 Task: Plan a trip to Rotselaar, Belgium from 26th December, 2023 to 30th December, 2023 for 6 adults, 2 children. Place can be entire room or shared room with 6 bedrooms having 6 beds and 6 bathrooms. Property type can be house. Amenities needed are: wifi, washing machine, heating, TV, free parking on premises, hot tub, gym, smoking allowed.
Action: Mouse moved to (430, 115)
Screenshot: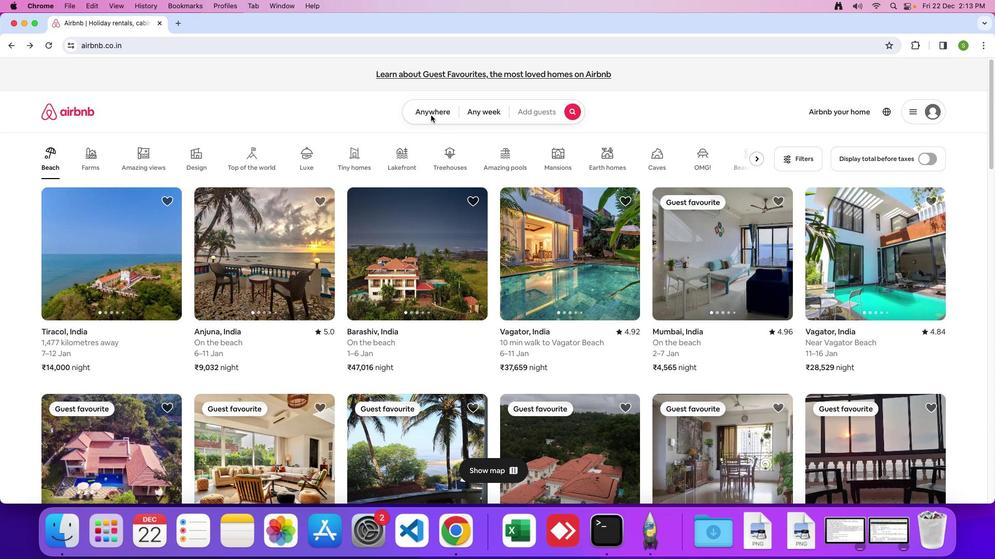 
Action: Mouse pressed left at (430, 115)
Screenshot: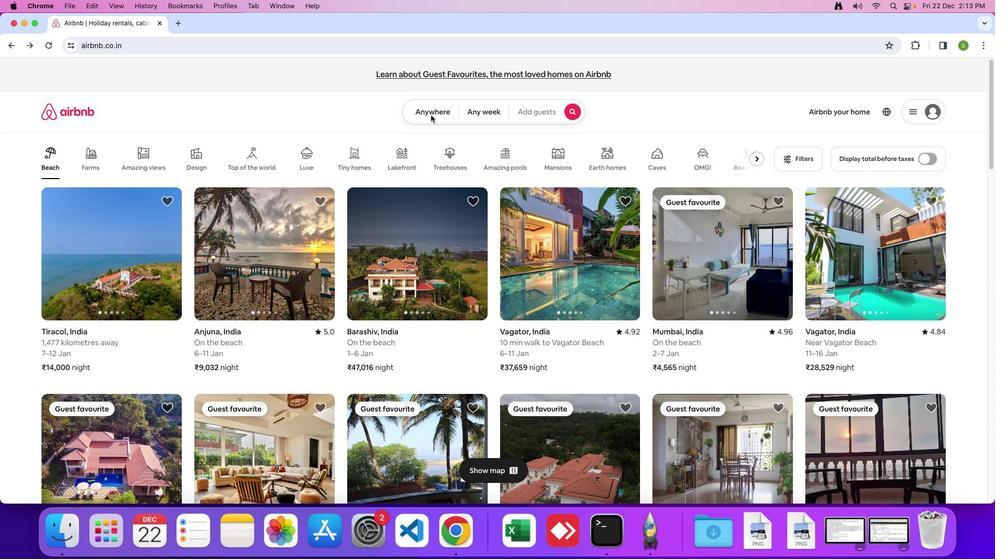 
Action: Mouse moved to (430, 113)
Screenshot: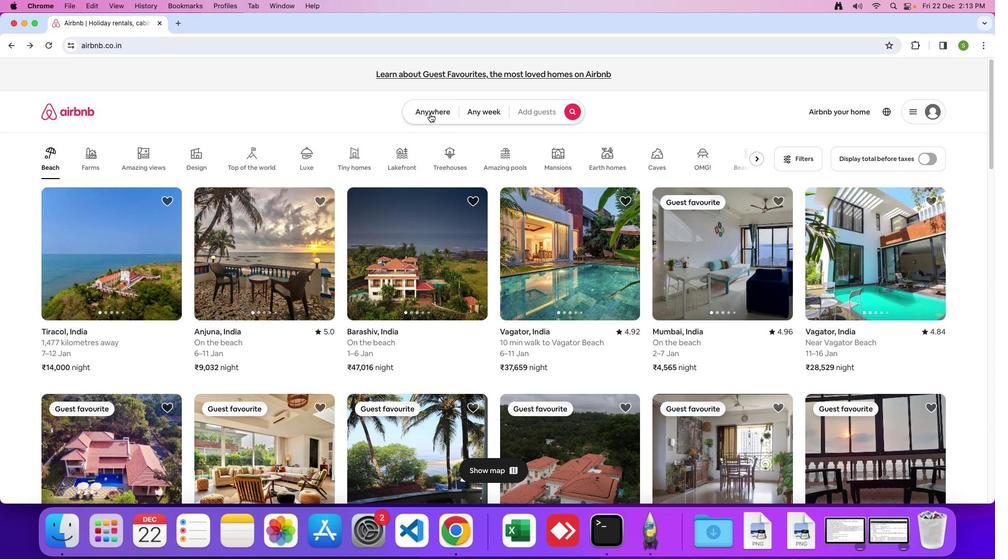 
Action: Mouse pressed left at (430, 113)
Screenshot: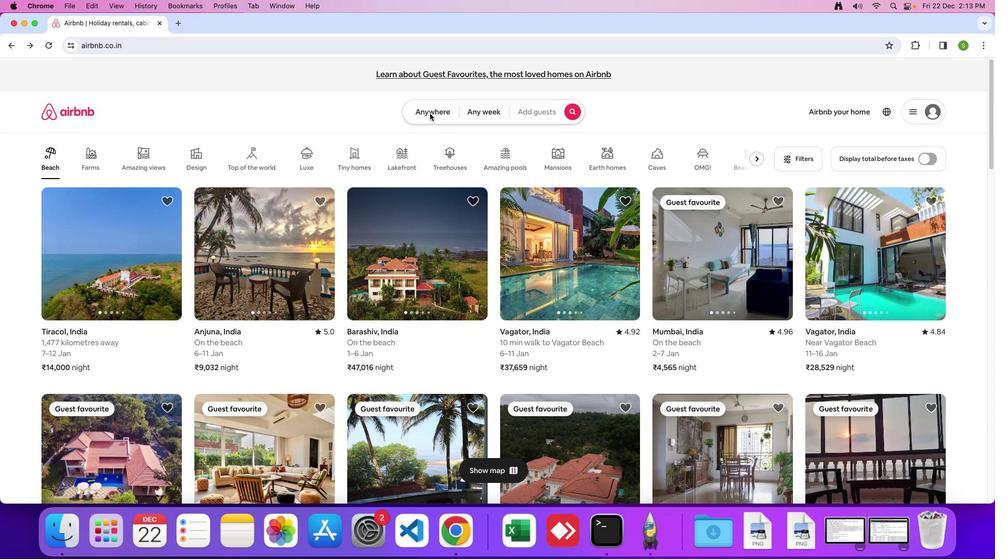 
Action: Mouse moved to (373, 149)
Screenshot: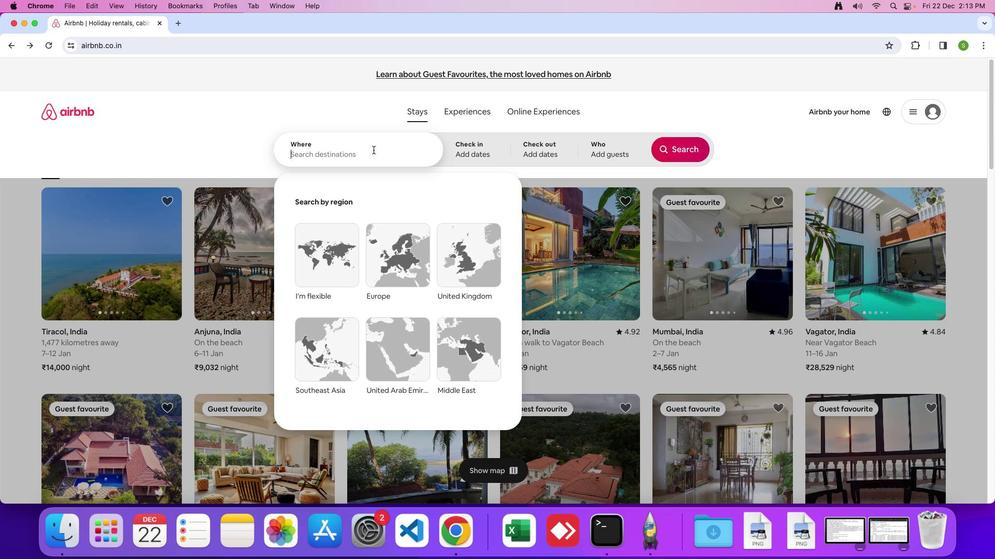 
Action: Mouse pressed left at (373, 149)
Screenshot: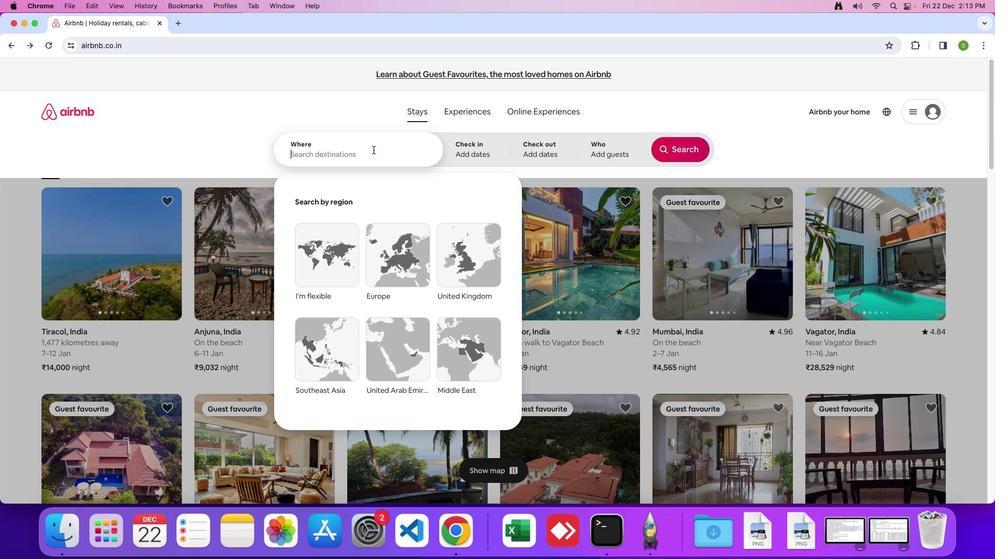 
Action: Key pressed 'R'Key.caps_lock'o''t''s''e''l''a''a''r'','Key.spaceKey.shift'B''e''l''g''i''u''m'Key.enter
Screenshot: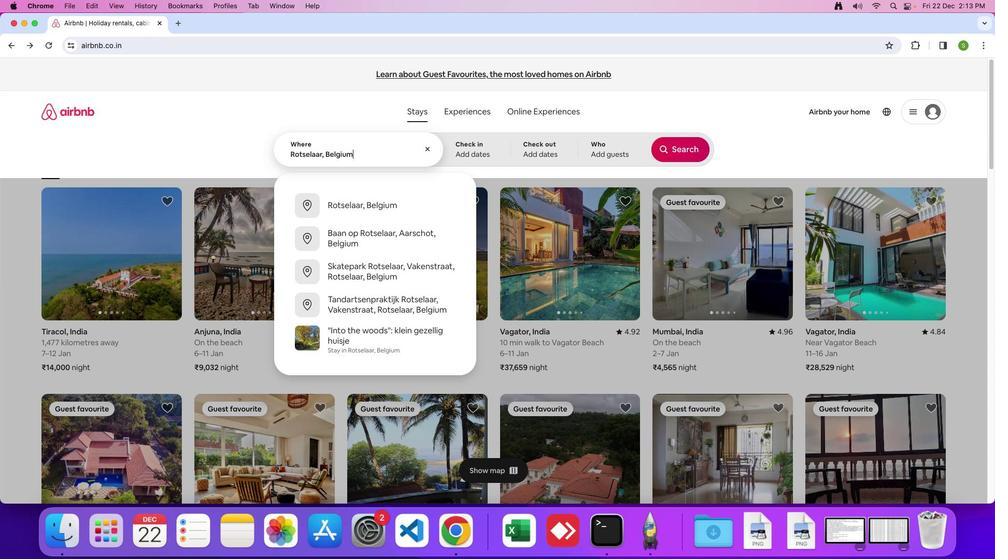 
Action: Mouse moved to (367, 379)
Screenshot: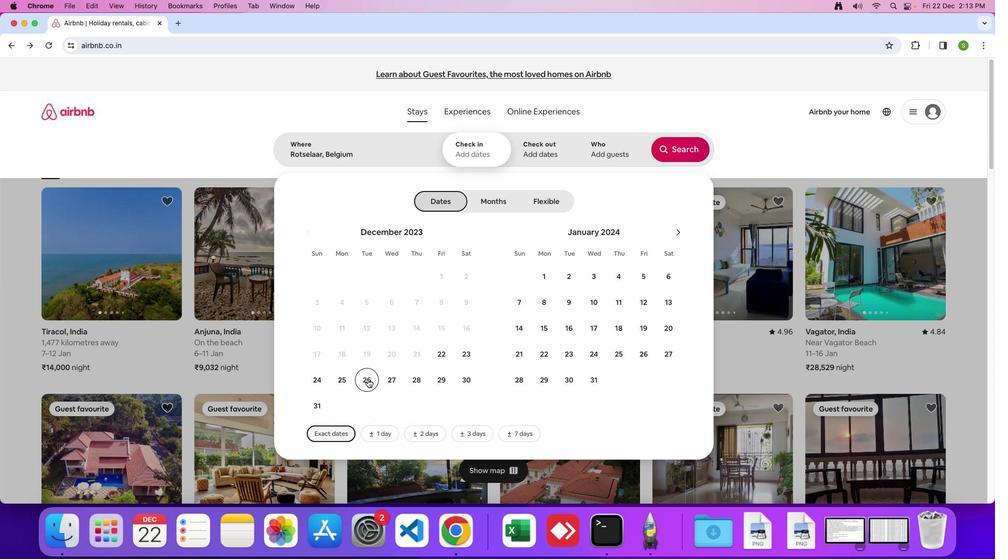 
Action: Mouse pressed left at (367, 379)
Screenshot: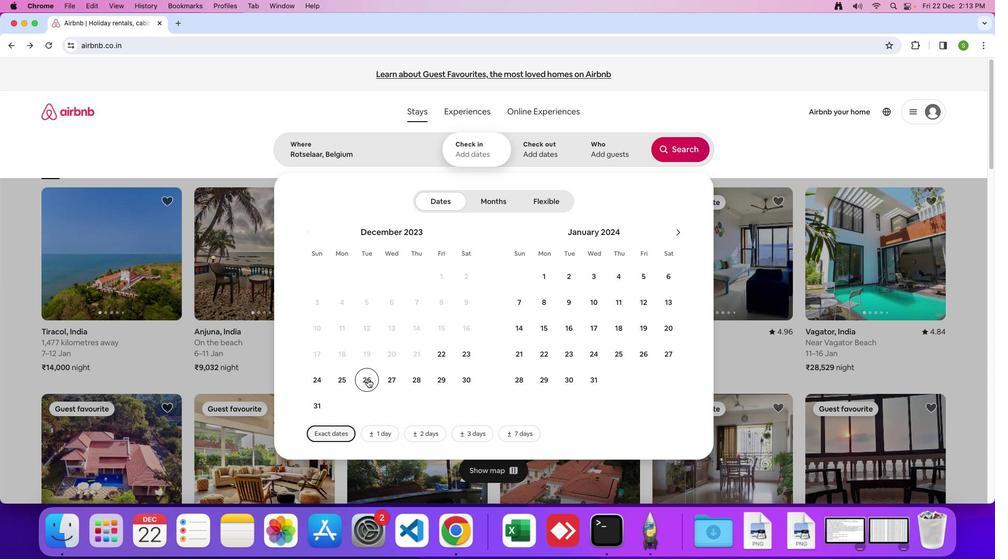 
Action: Mouse moved to (469, 378)
Screenshot: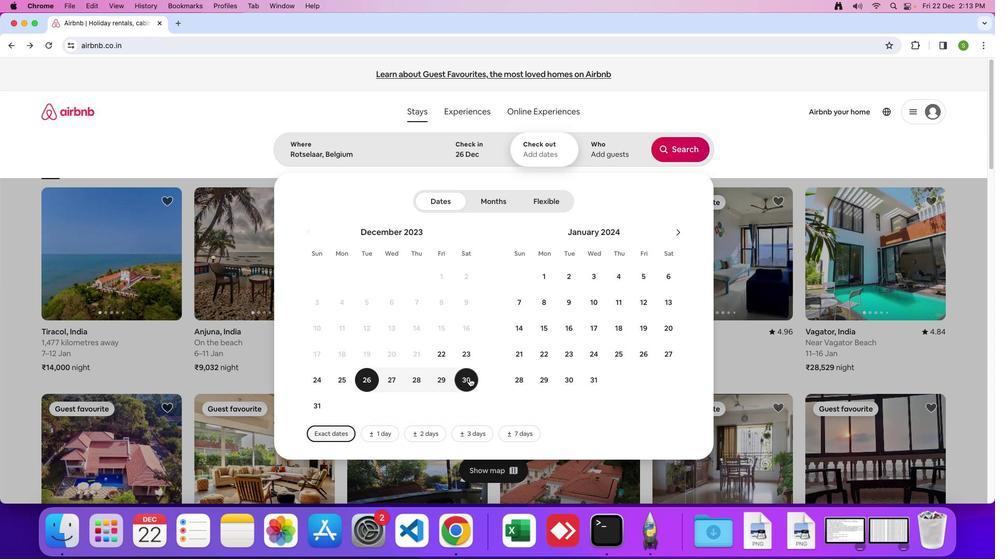 
Action: Mouse pressed left at (469, 378)
Screenshot: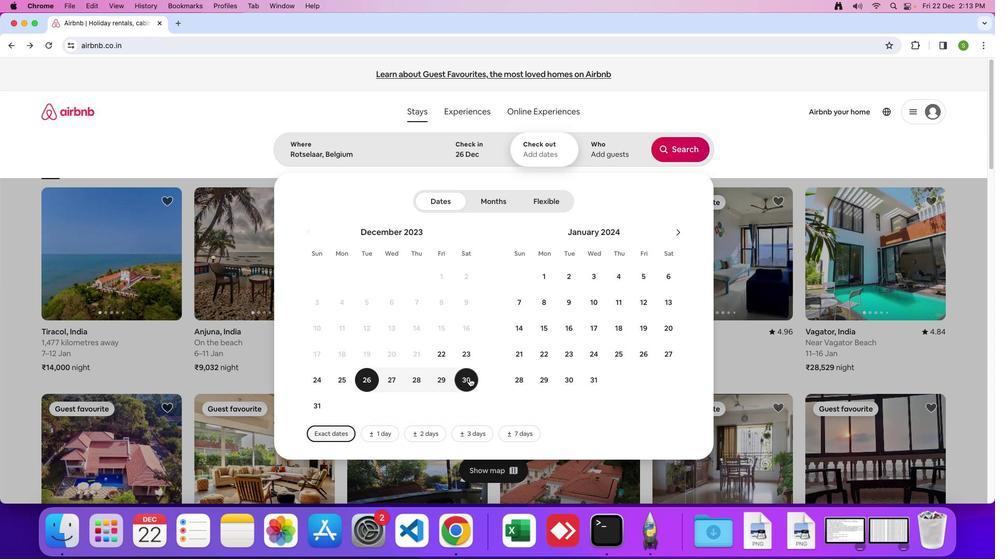 
Action: Mouse moved to (602, 158)
Screenshot: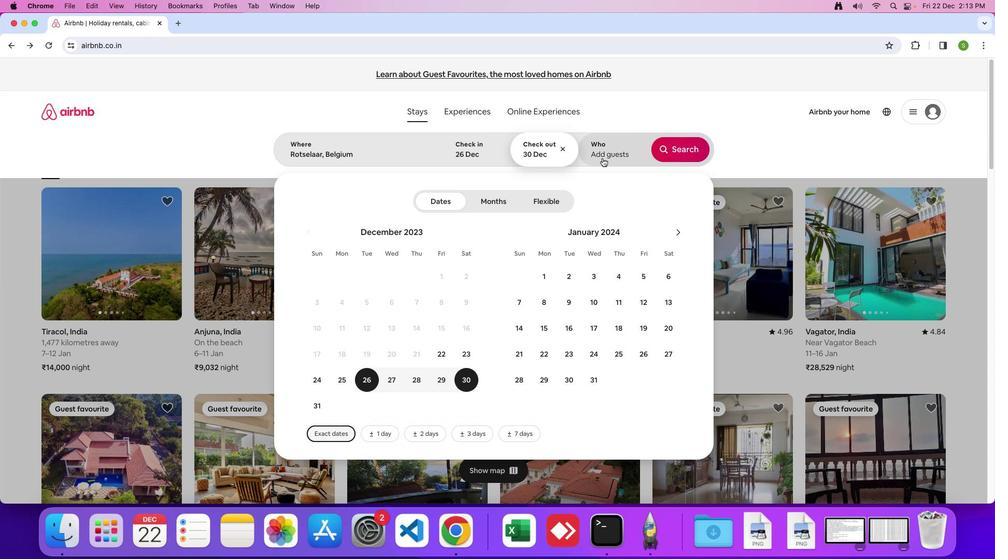 
Action: Mouse pressed left at (602, 158)
Screenshot: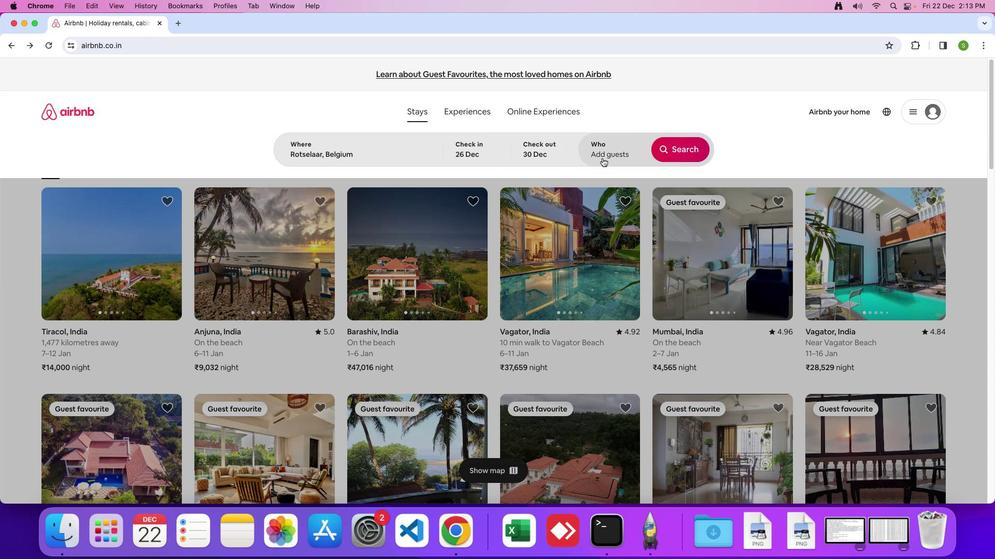 
Action: Mouse moved to (689, 205)
Screenshot: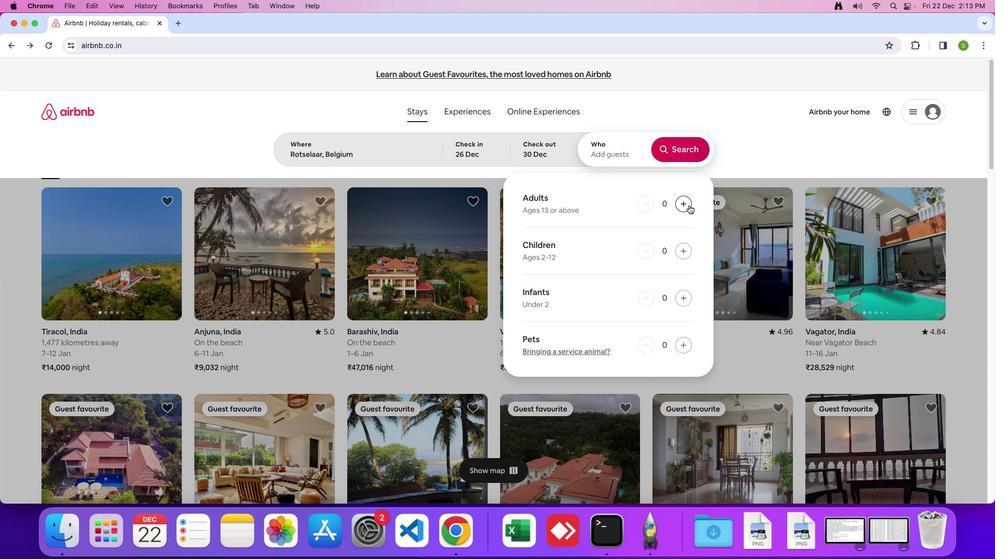 
Action: Mouse pressed left at (689, 205)
Screenshot: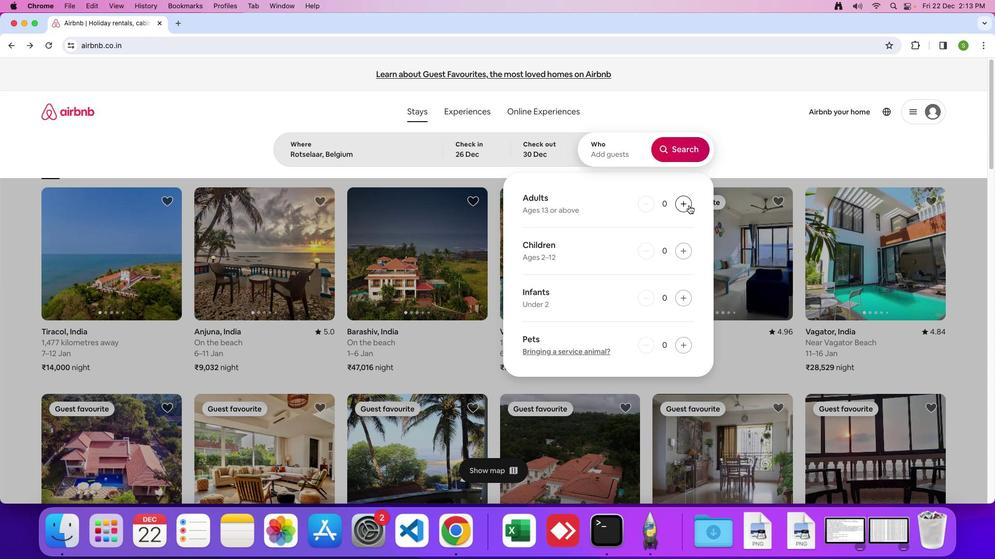 
Action: Mouse moved to (685, 205)
Screenshot: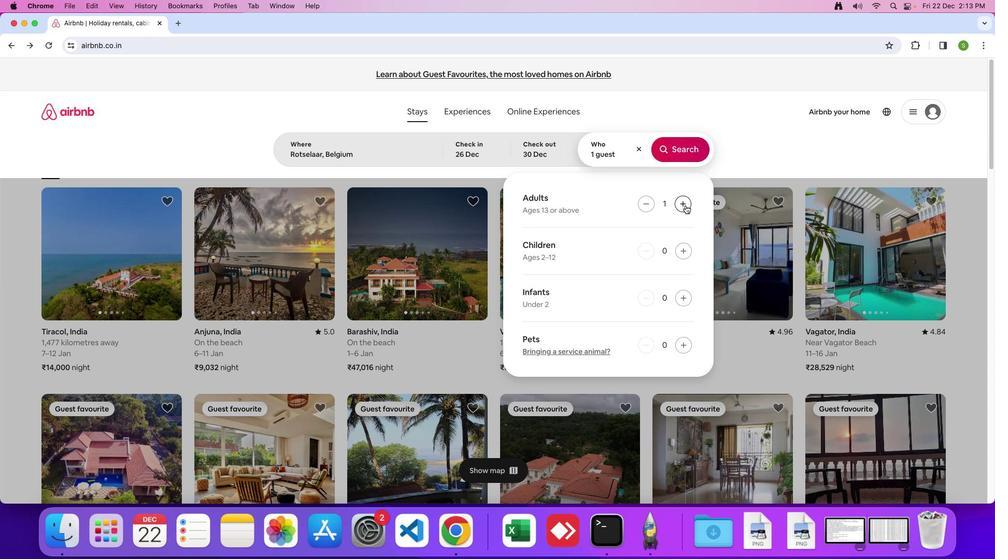 
Action: Mouse pressed left at (685, 205)
Screenshot: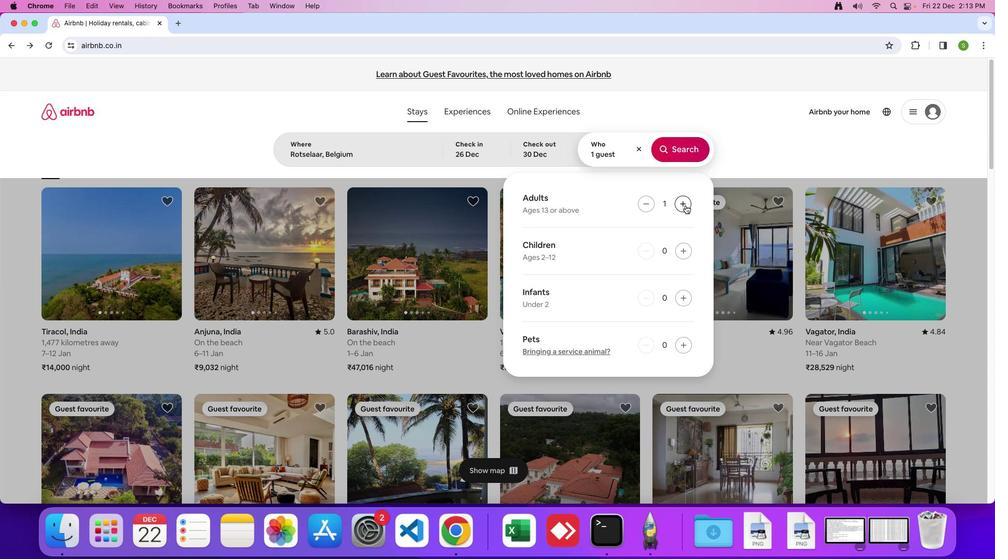 
Action: Mouse pressed left at (685, 205)
Screenshot: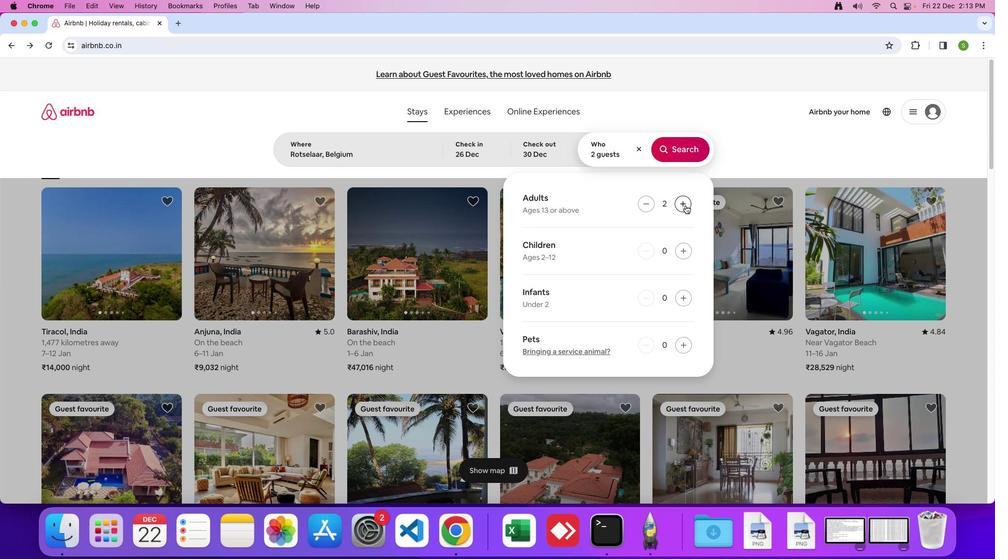 
Action: Mouse pressed left at (685, 205)
Screenshot: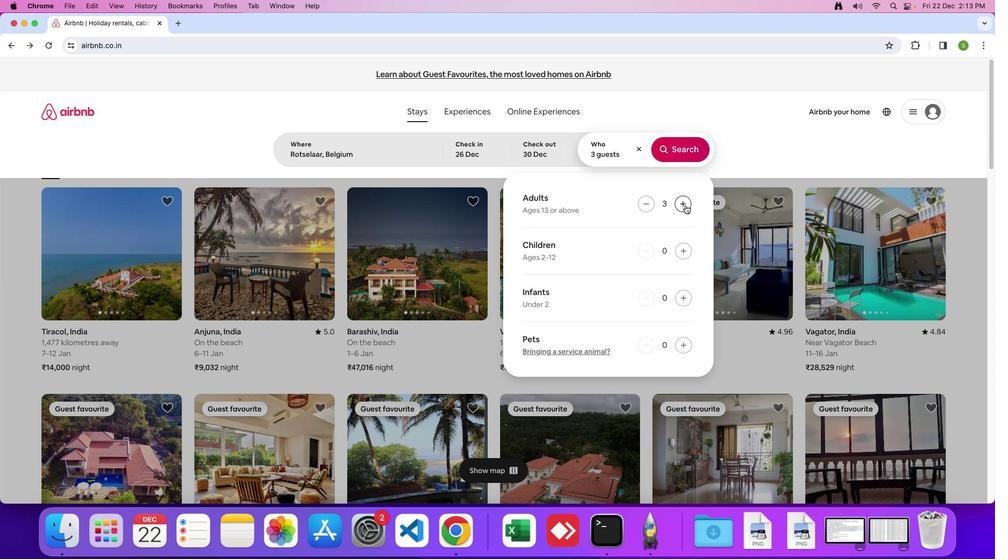 
Action: Mouse pressed left at (685, 205)
Screenshot: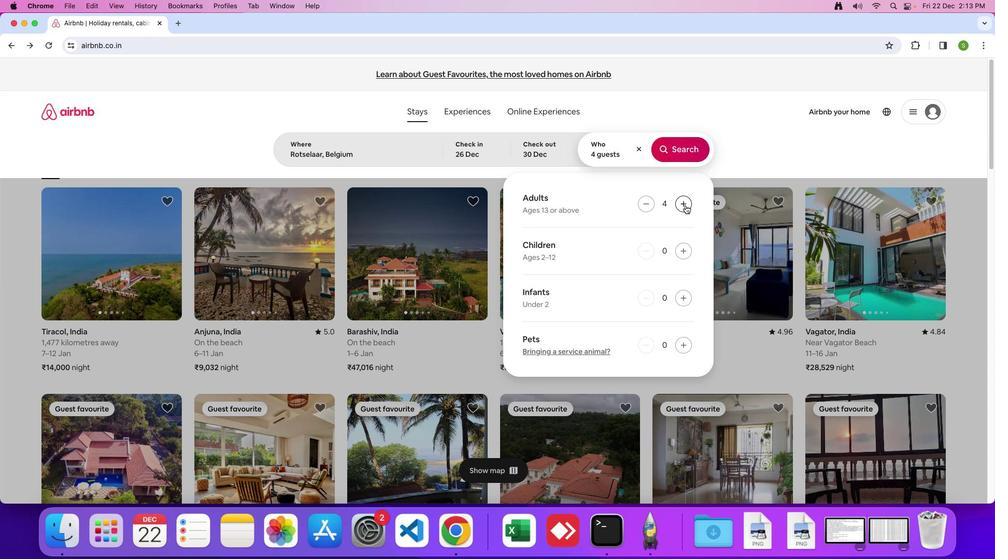
Action: Mouse pressed left at (685, 205)
Screenshot: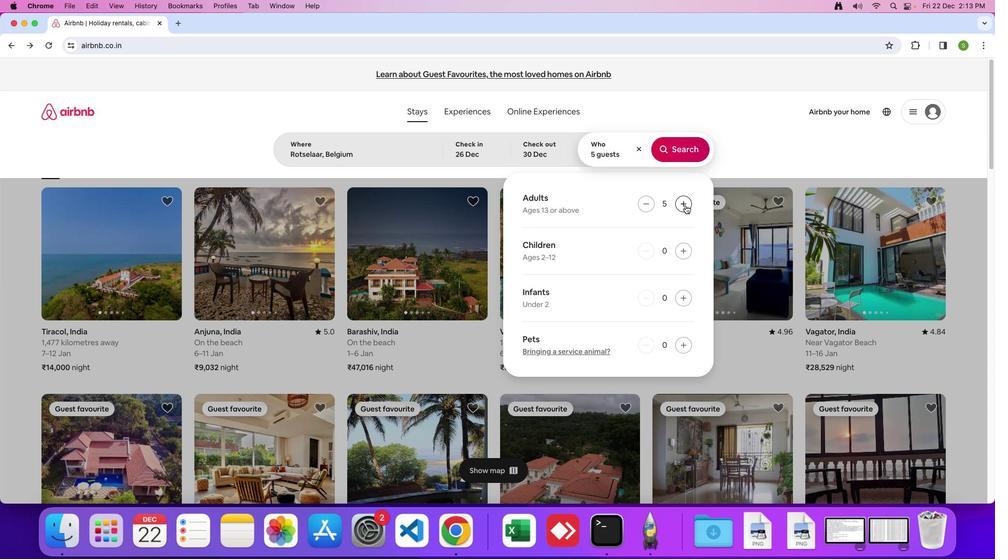 
Action: Mouse moved to (686, 248)
Screenshot: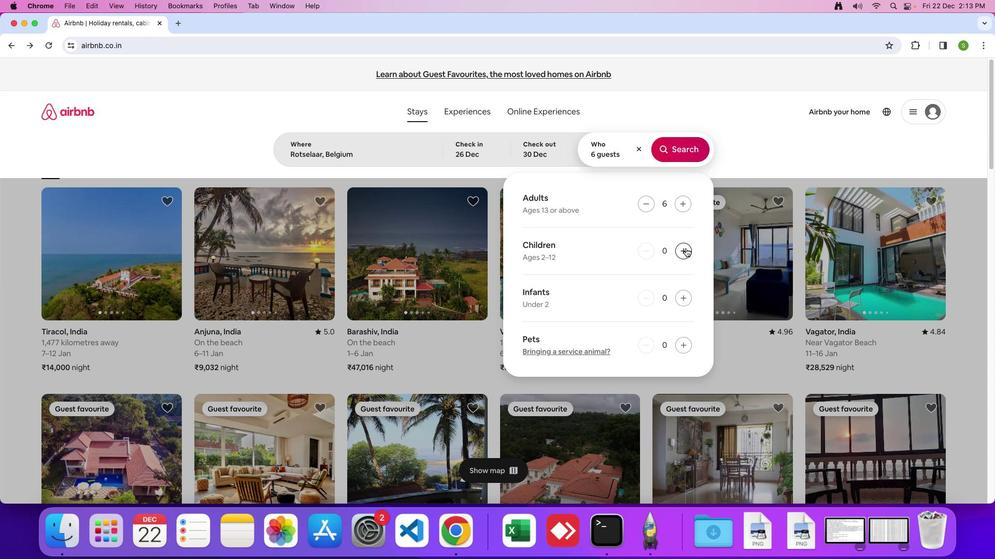 
Action: Mouse pressed left at (686, 248)
Screenshot: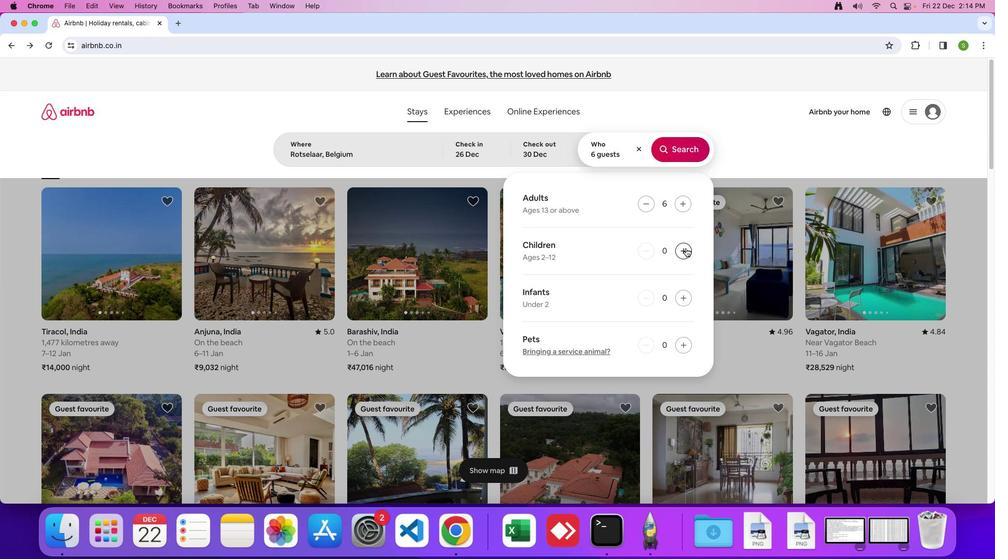 
Action: Mouse pressed left at (686, 248)
Screenshot: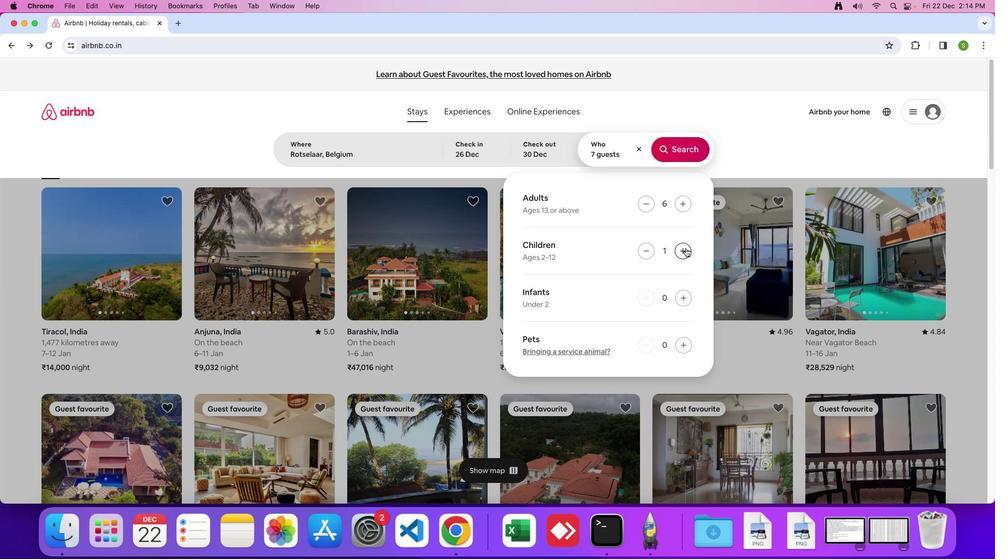 
Action: Mouse moved to (670, 150)
Screenshot: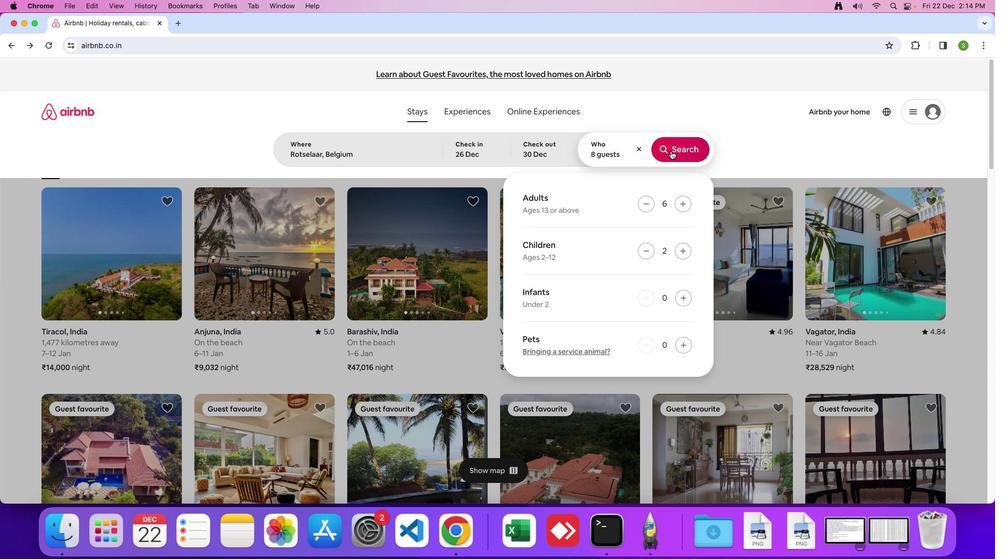 
Action: Mouse pressed left at (670, 150)
Screenshot: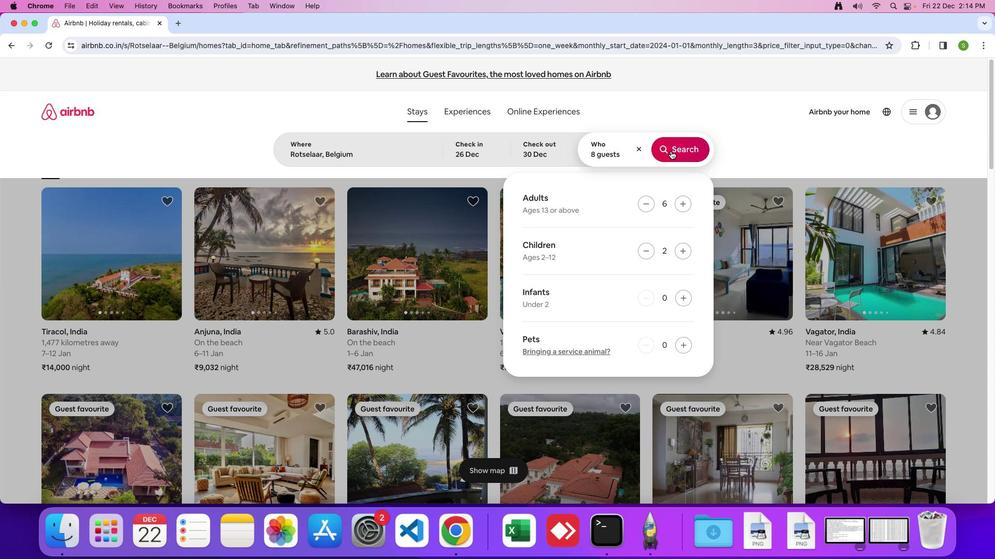 
Action: Mouse moved to (835, 123)
Screenshot: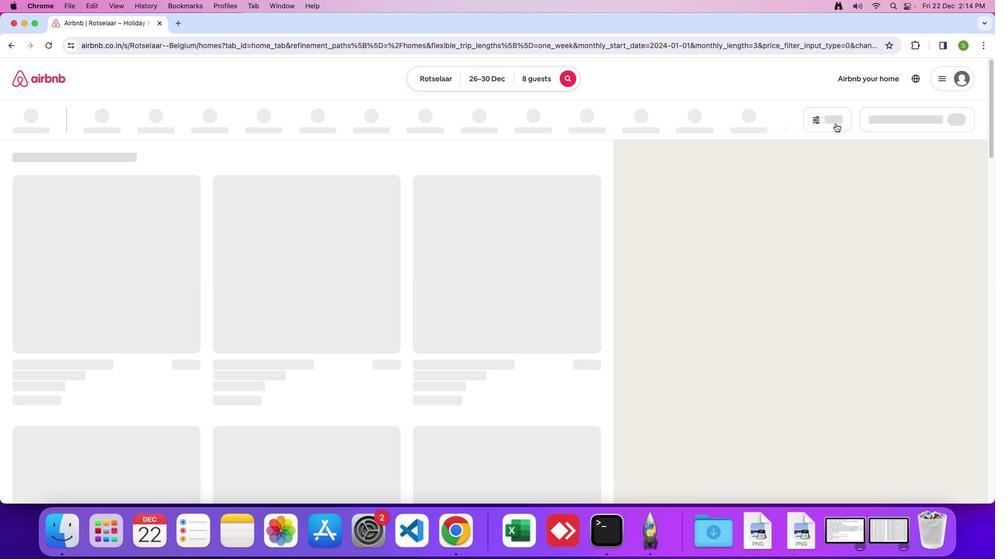 
Action: Mouse pressed left at (835, 123)
Screenshot: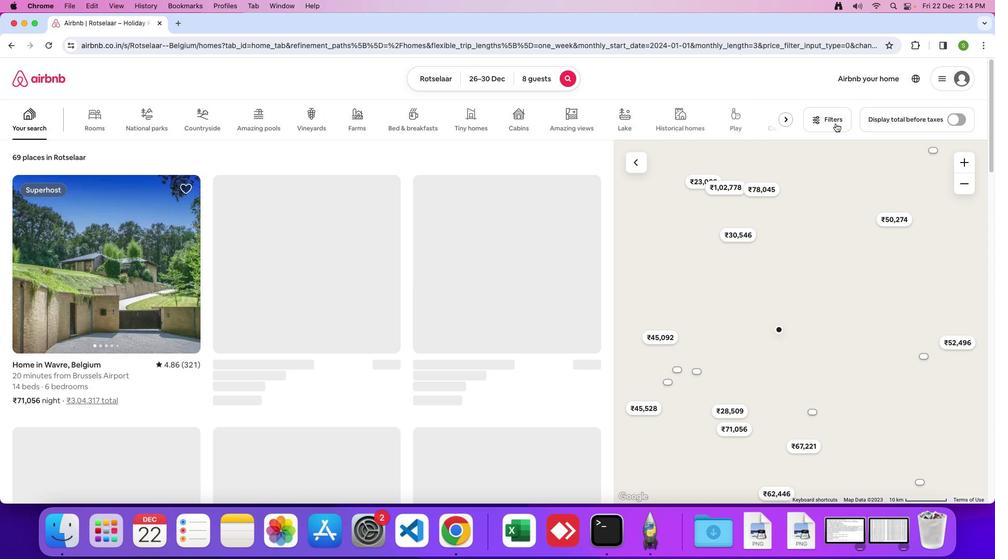 
Action: Mouse moved to (464, 320)
Screenshot: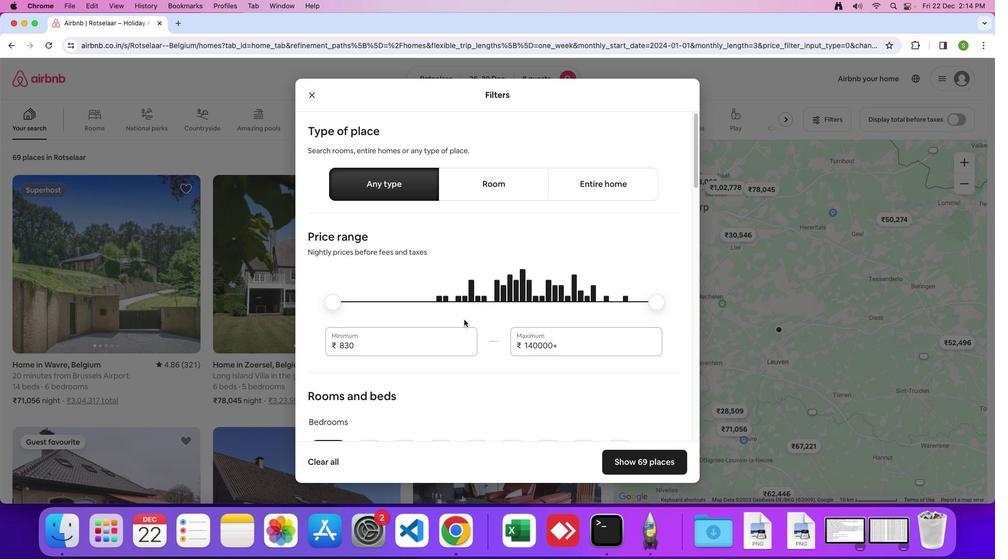 
Action: Mouse scrolled (464, 320) with delta (0, 0)
Screenshot: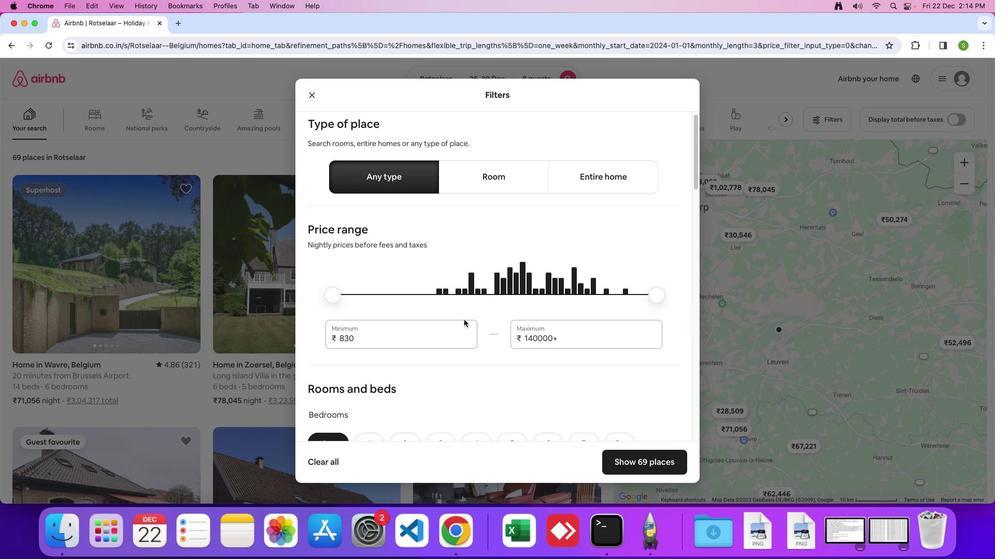 
Action: Mouse scrolled (464, 320) with delta (0, 0)
Screenshot: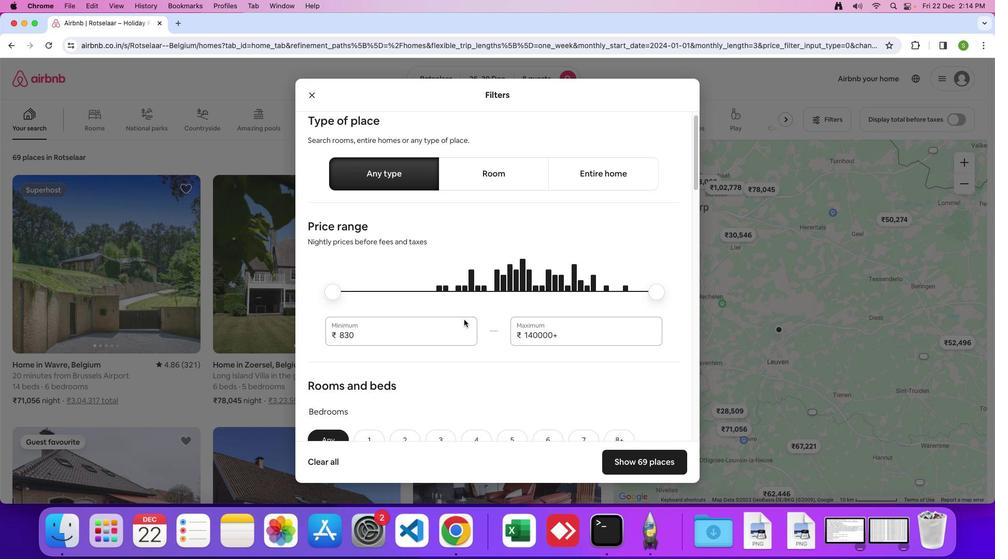 
Action: Mouse scrolled (464, 320) with delta (0, 0)
Screenshot: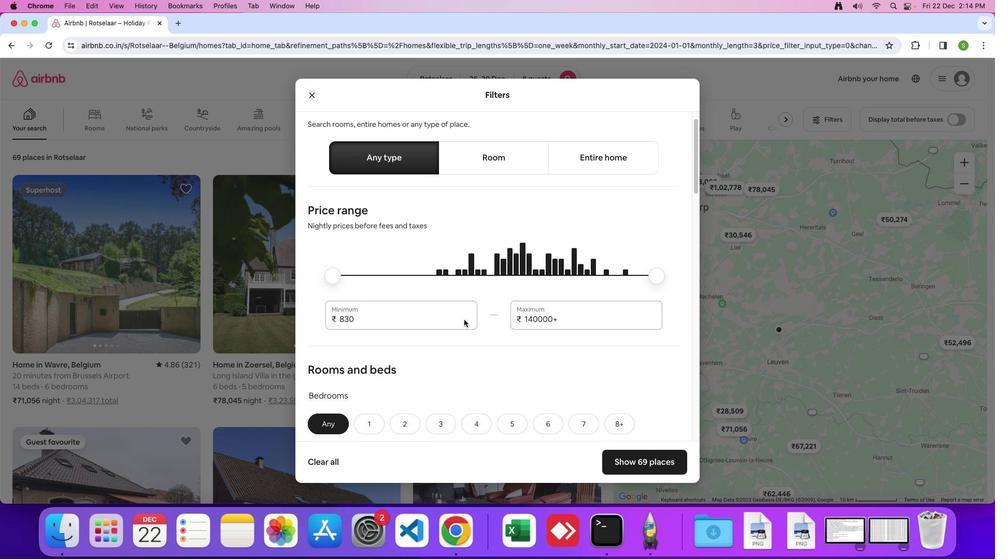 
Action: Mouse scrolled (464, 320) with delta (0, 0)
Screenshot: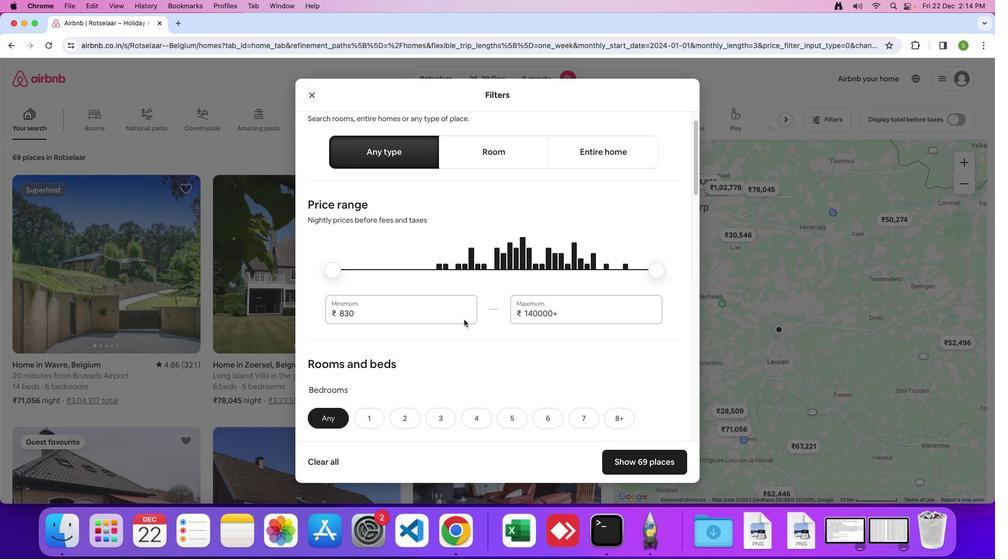
Action: Mouse scrolled (464, 320) with delta (0, 0)
Screenshot: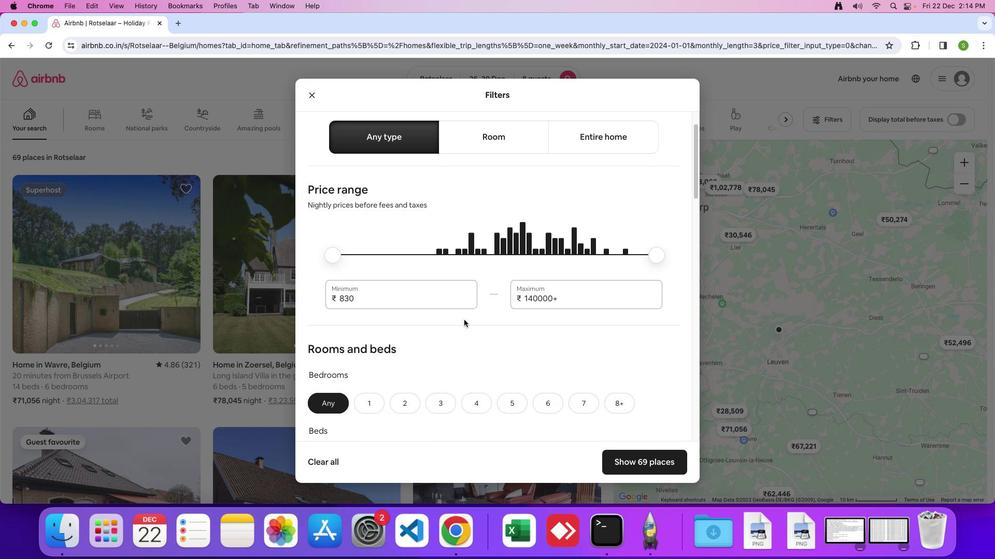 
Action: Mouse scrolled (464, 320) with delta (0, 0)
Screenshot: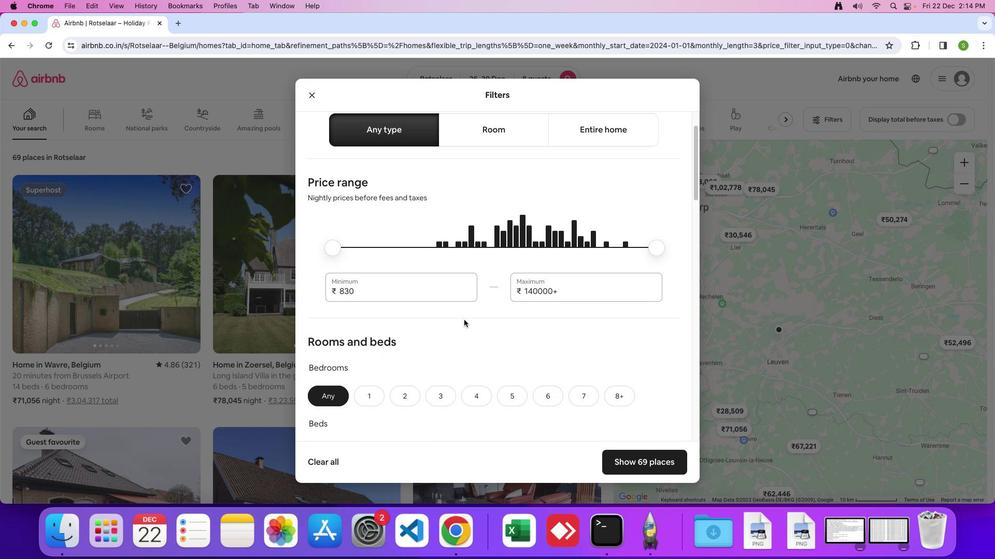 
Action: Mouse scrolled (464, 320) with delta (0, 0)
Screenshot: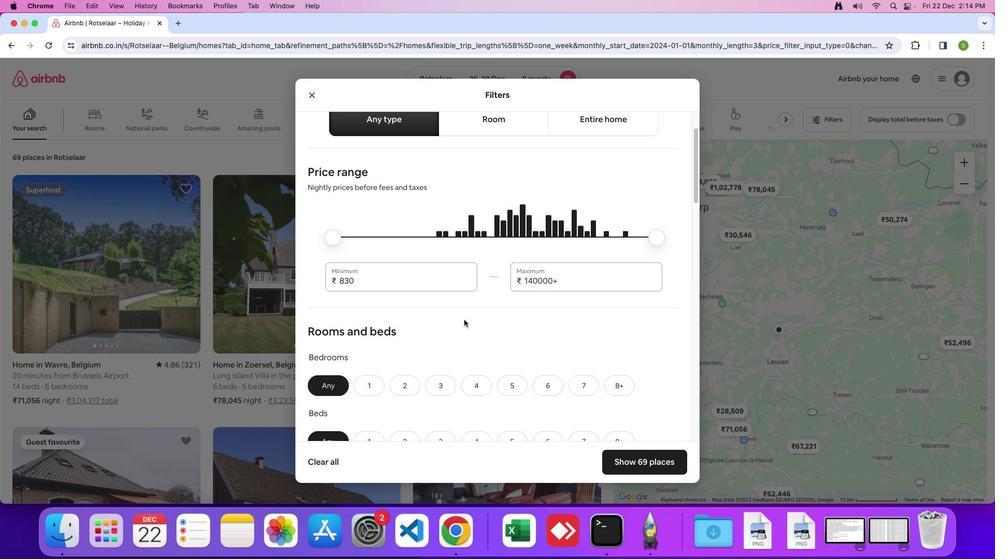 
Action: Mouse scrolled (464, 320) with delta (0, 0)
Screenshot: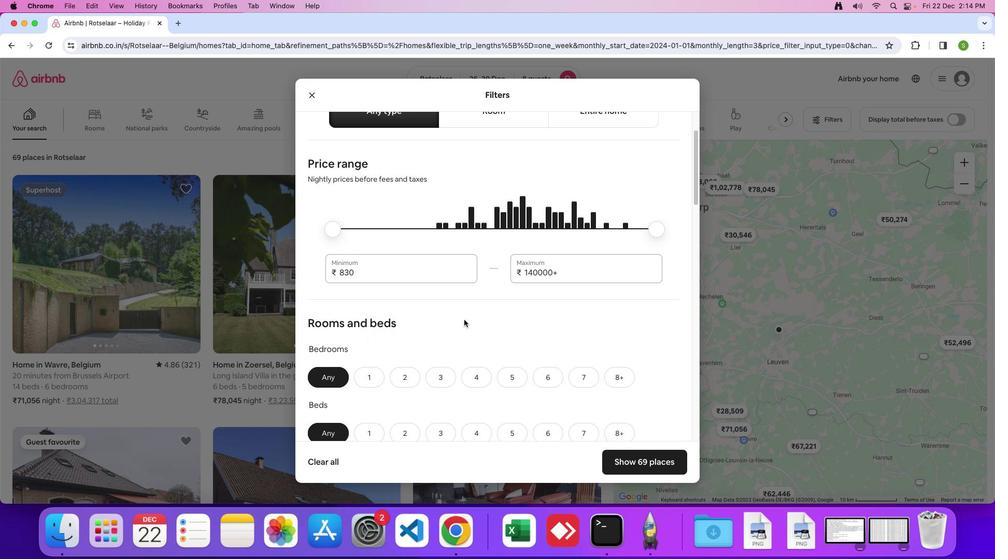 
Action: Mouse scrolled (464, 320) with delta (0, 0)
Screenshot: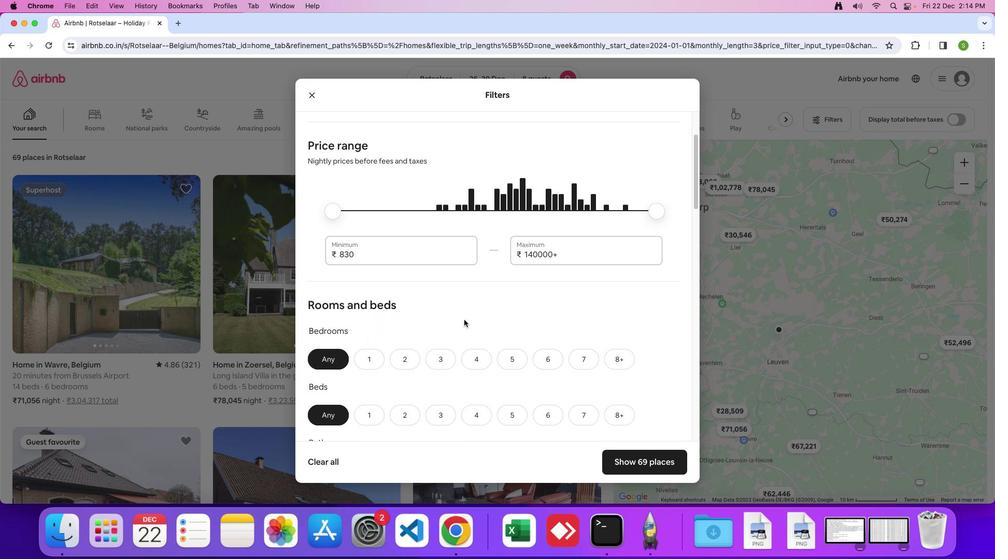 
Action: Mouse scrolled (464, 320) with delta (0, 0)
Screenshot: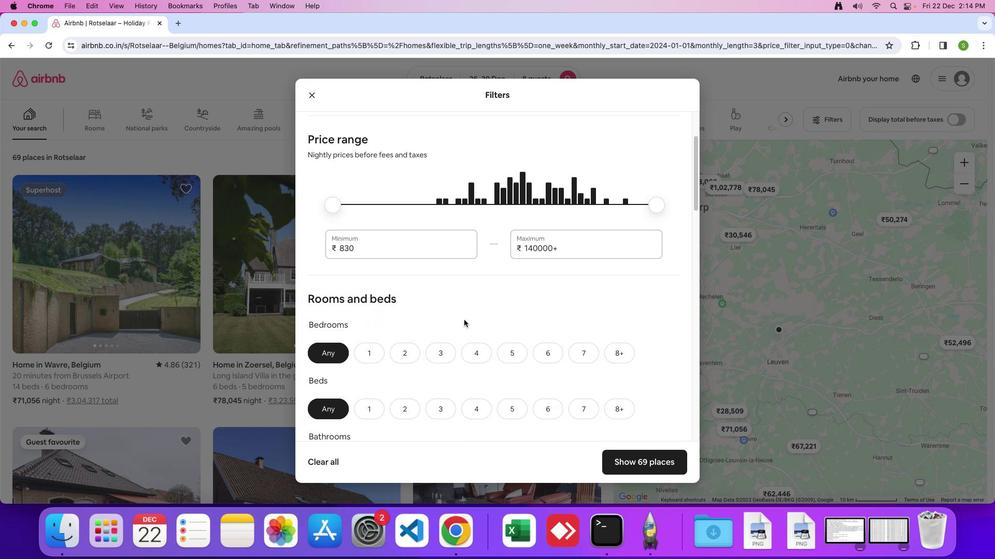 
Action: Mouse scrolled (464, 320) with delta (0, 0)
Screenshot: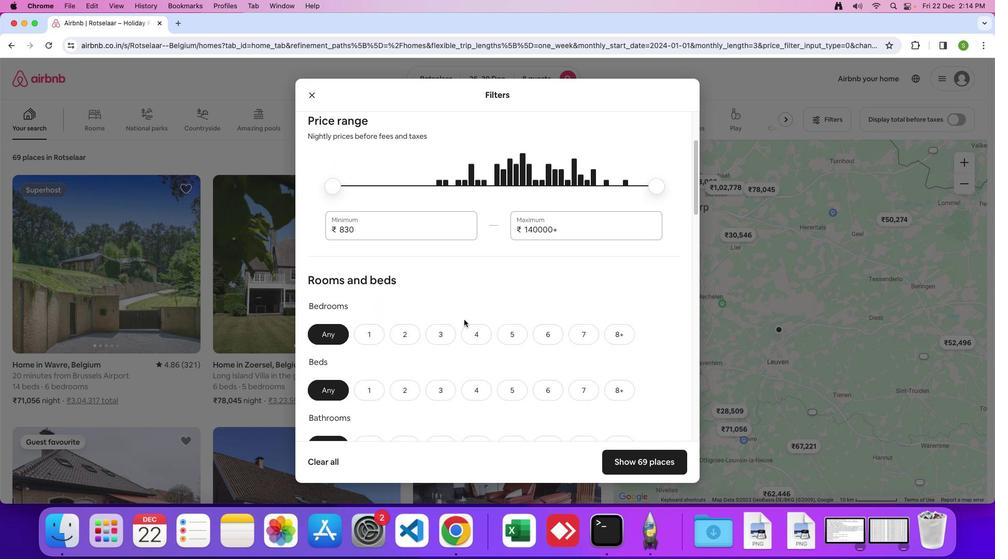 
Action: Mouse scrolled (464, 320) with delta (0, 0)
Screenshot: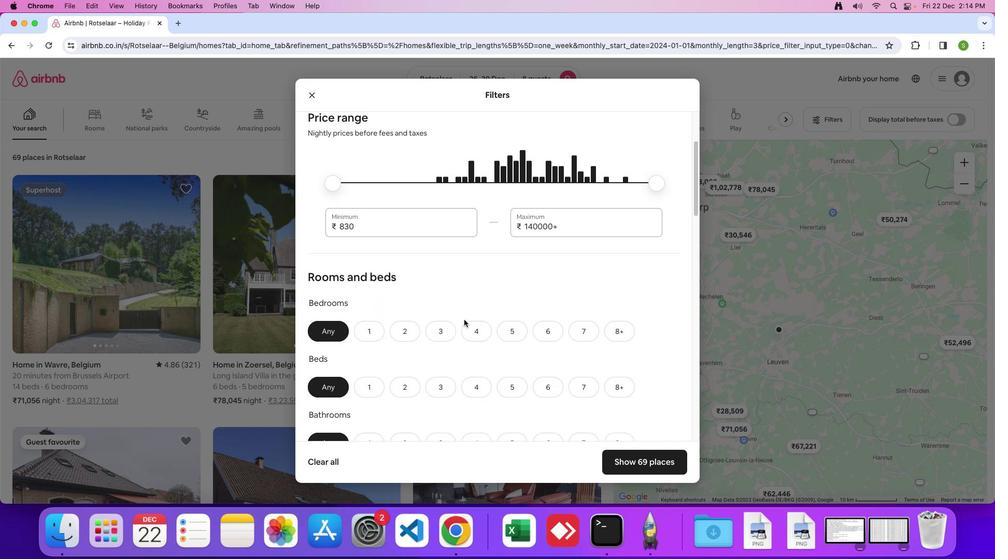 
Action: Mouse scrolled (464, 320) with delta (0, 0)
Screenshot: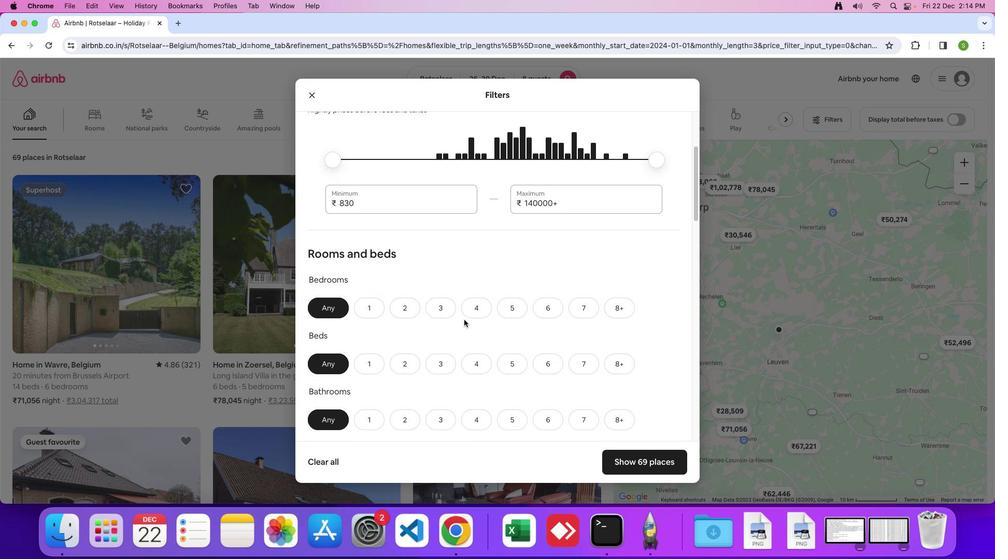 
Action: Mouse scrolled (464, 320) with delta (0, 0)
Screenshot: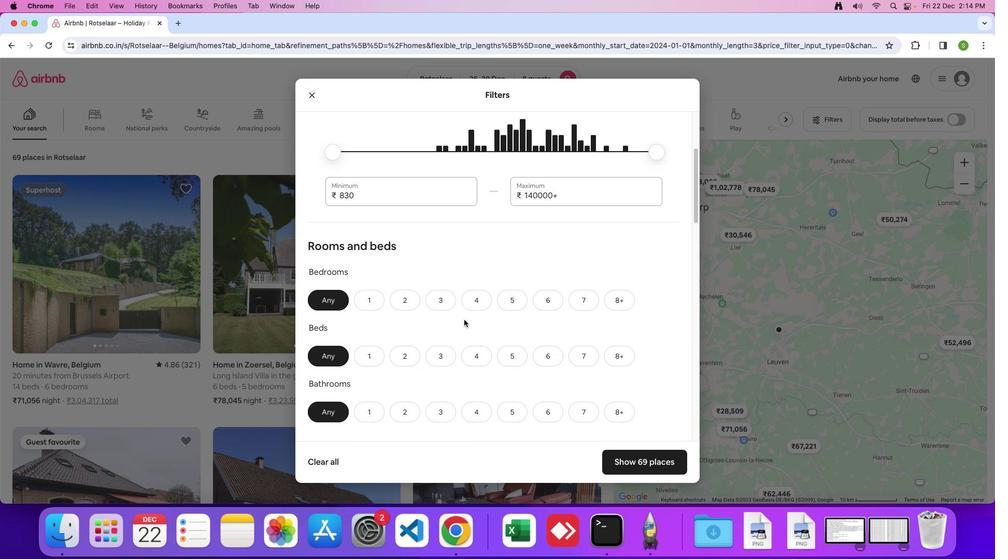
Action: Mouse moved to (540, 290)
Screenshot: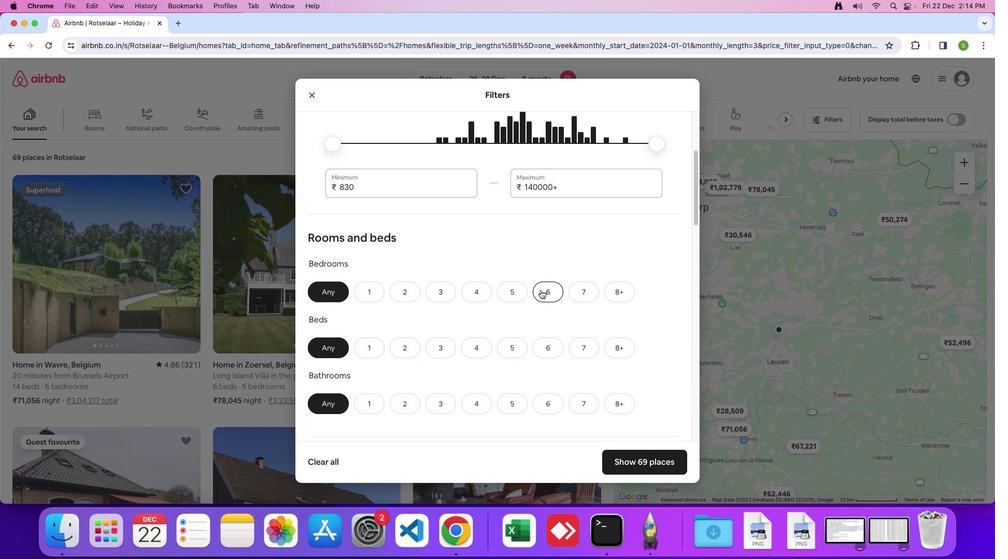 
Action: Mouse pressed left at (540, 290)
Screenshot: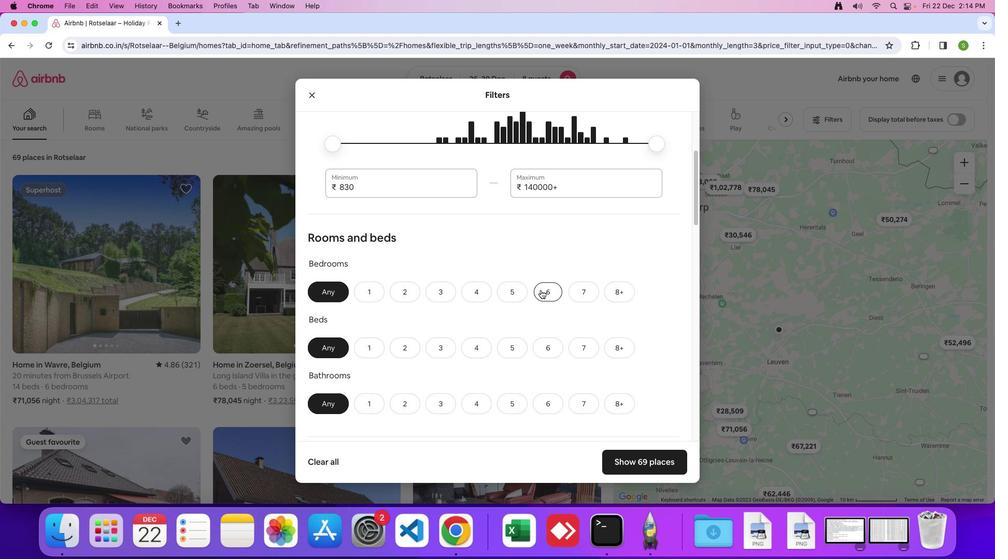 
Action: Mouse moved to (548, 343)
Screenshot: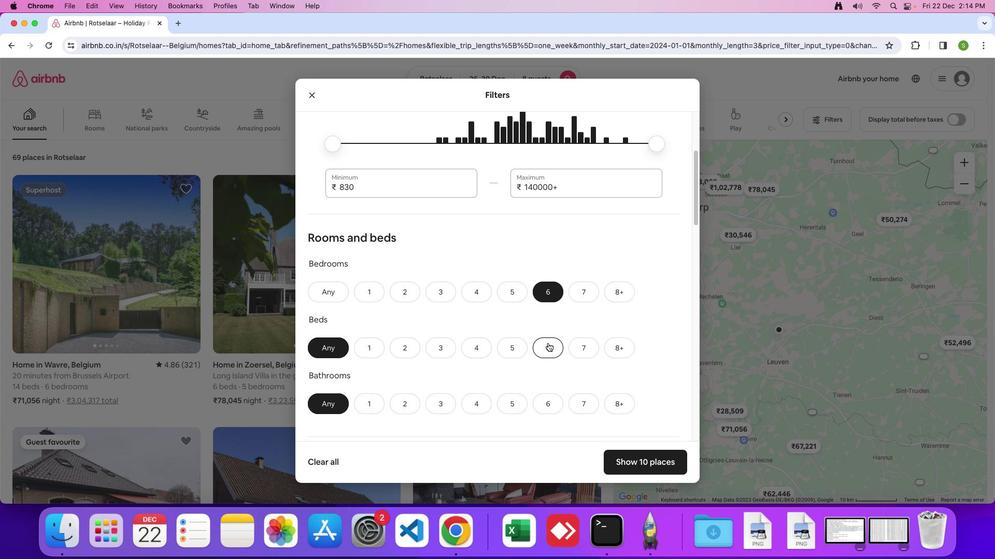 
Action: Mouse pressed left at (548, 343)
Screenshot: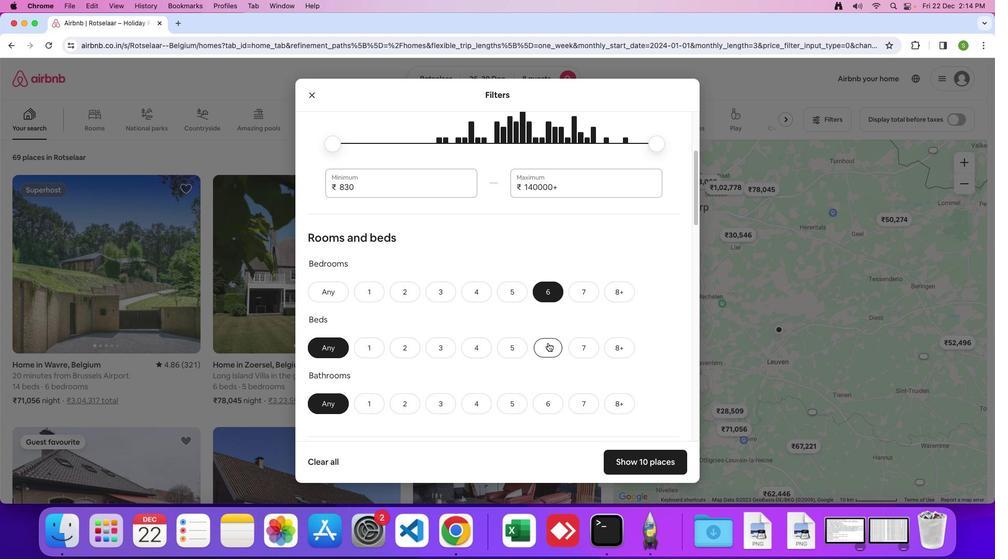 
Action: Mouse moved to (554, 404)
Screenshot: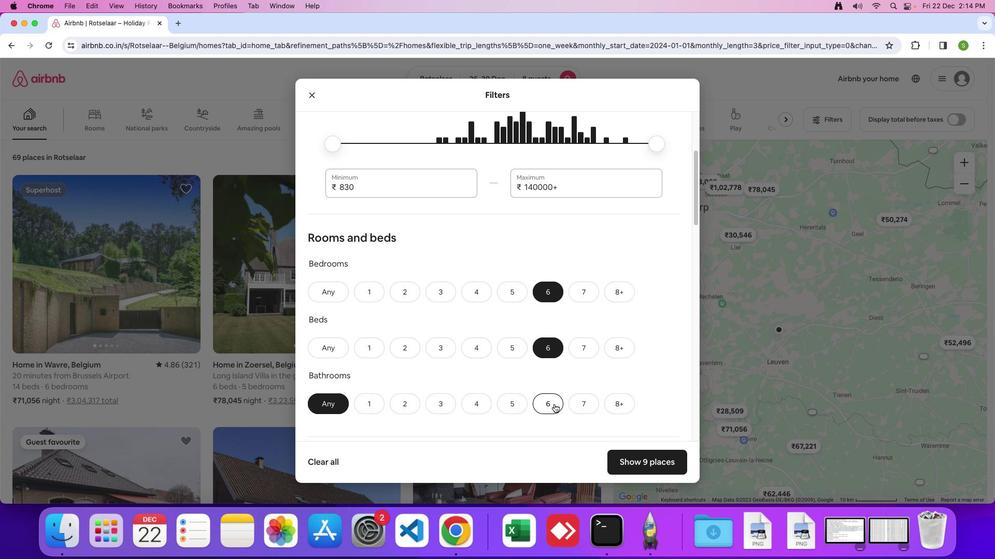 
Action: Mouse pressed left at (554, 404)
Screenshot: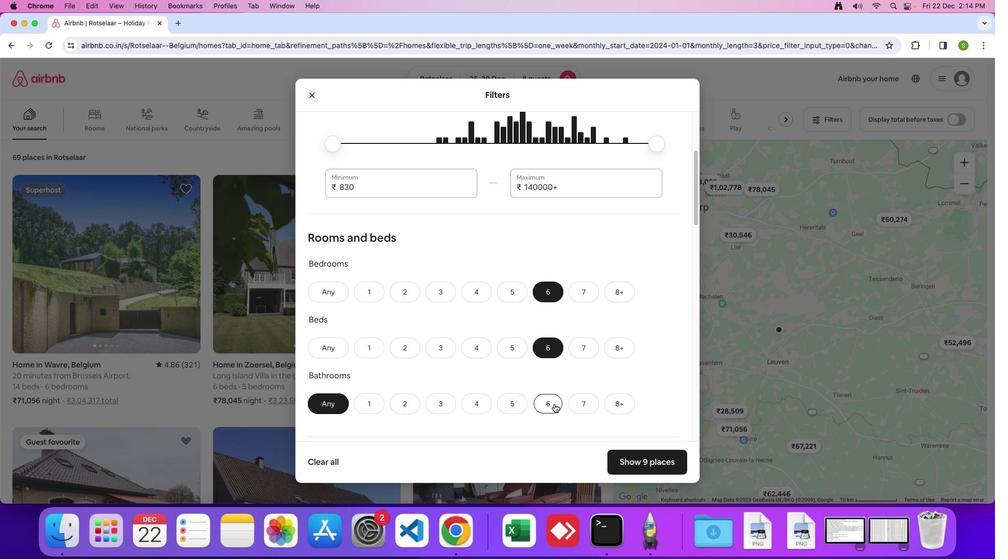 
Action: Mouse moved to (501, 336)
Screenshot: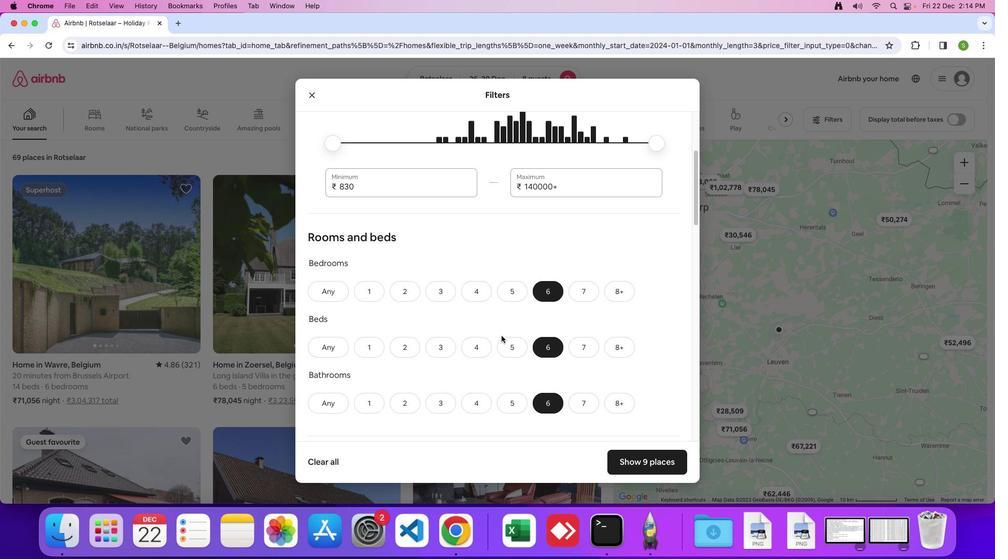 
Action: Mouse scrolled (501, 336) with delta (0, 0)
Screenshot: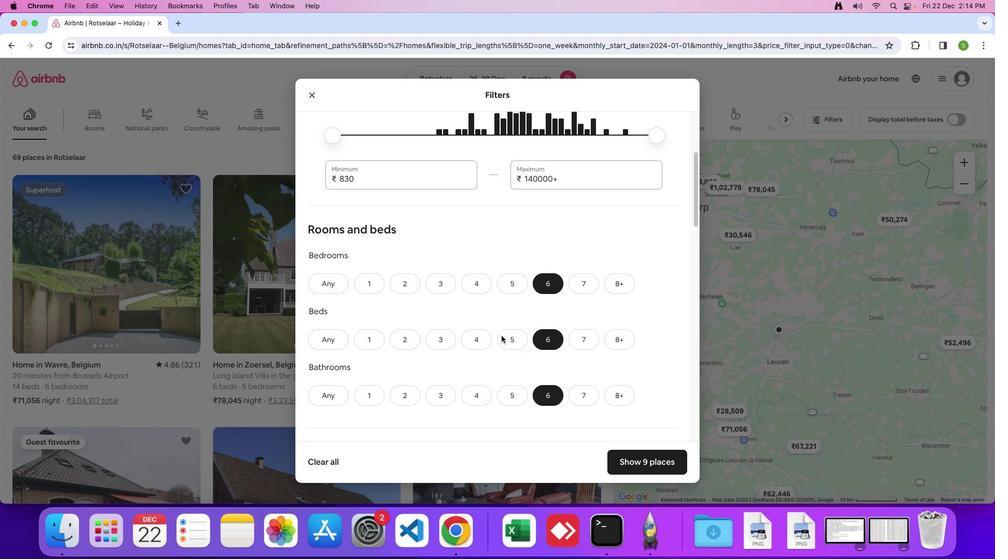 
Action: Mouse scrolled (501, 336) with delta (0, 0)
Screenshot: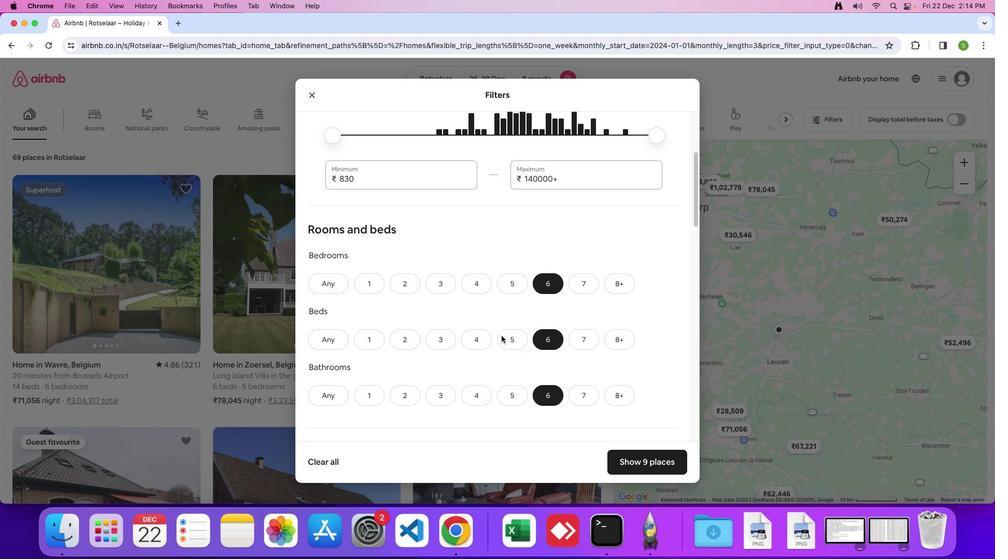 
Action: Mouse scrolled (501, 336) with delta (0, -2)
Screenshot: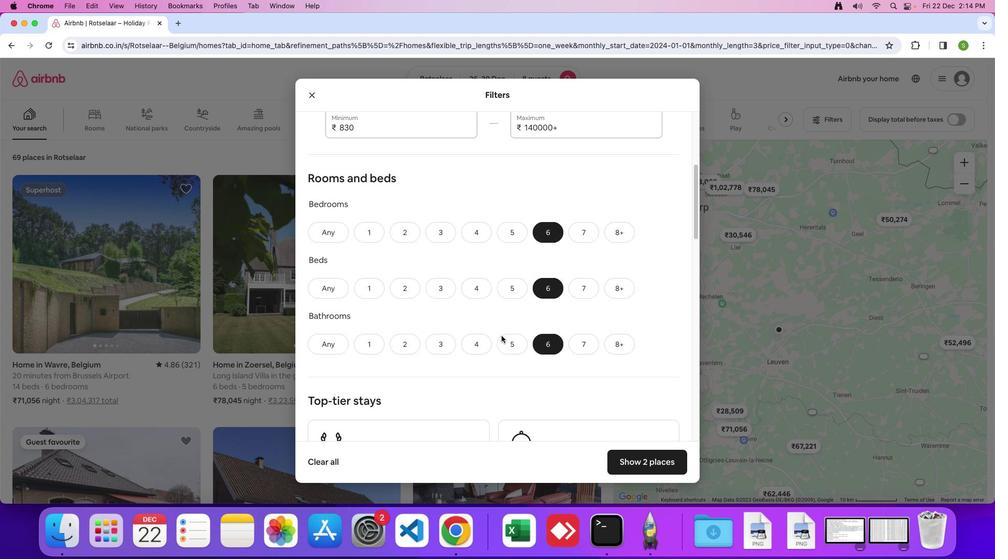 
Action: Mouse moved to (501, 336)
Screenshot: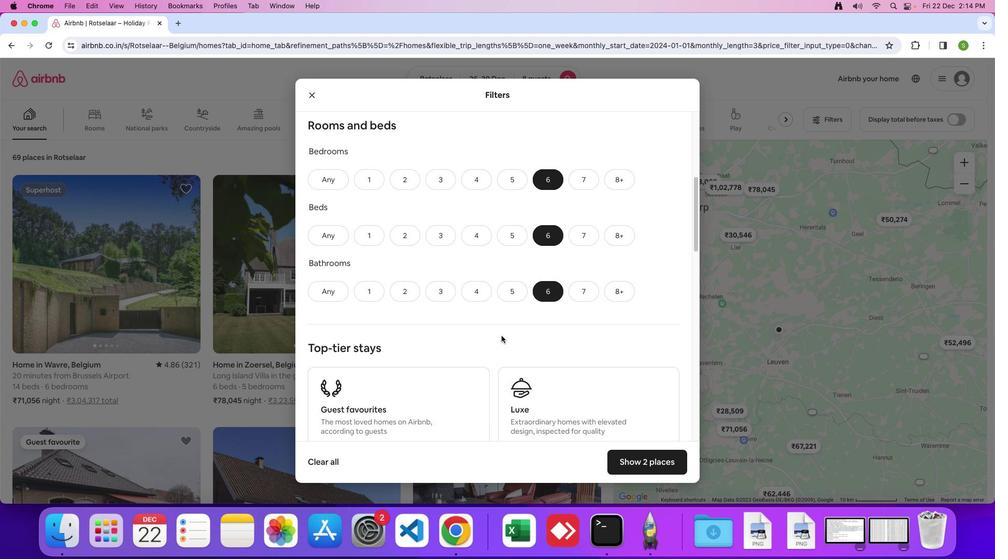 
Action: Mouse scrolled (501, 336) with delta (0, 0)
Screenshot: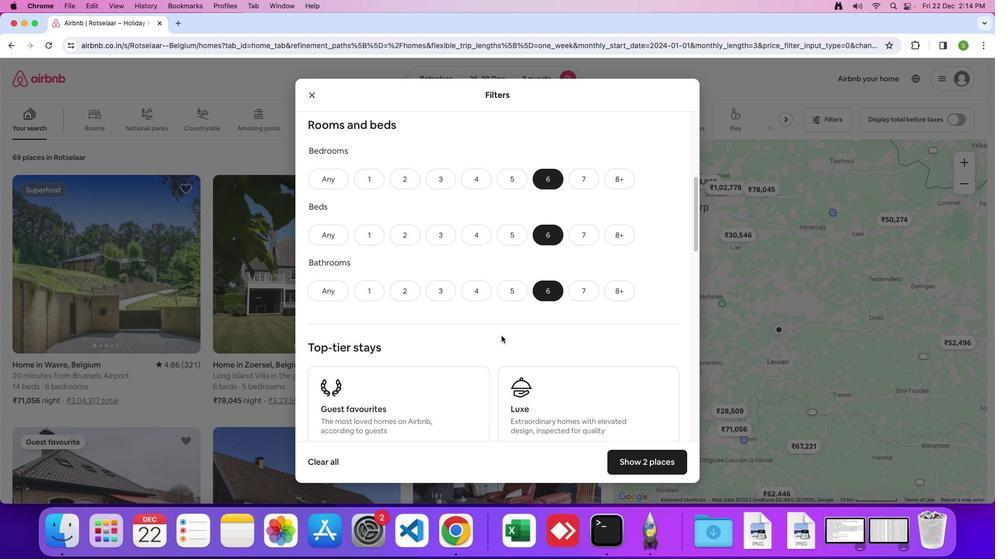 
Action: Mouse scrolled (501, 336) with delta (0, 0)
Screenshot: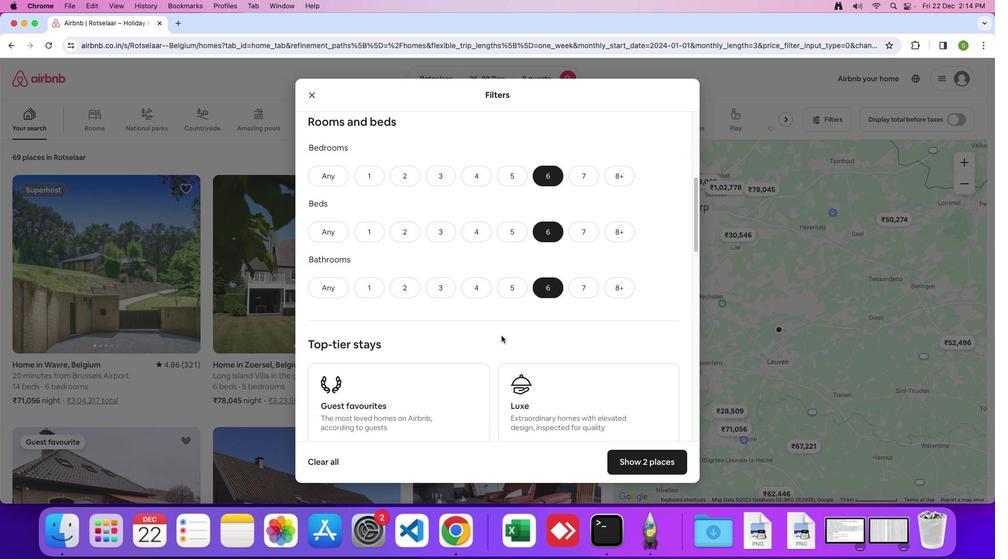 
Action: Mouse scrolled (501, 336) with delta (0, 0)
Screenshot: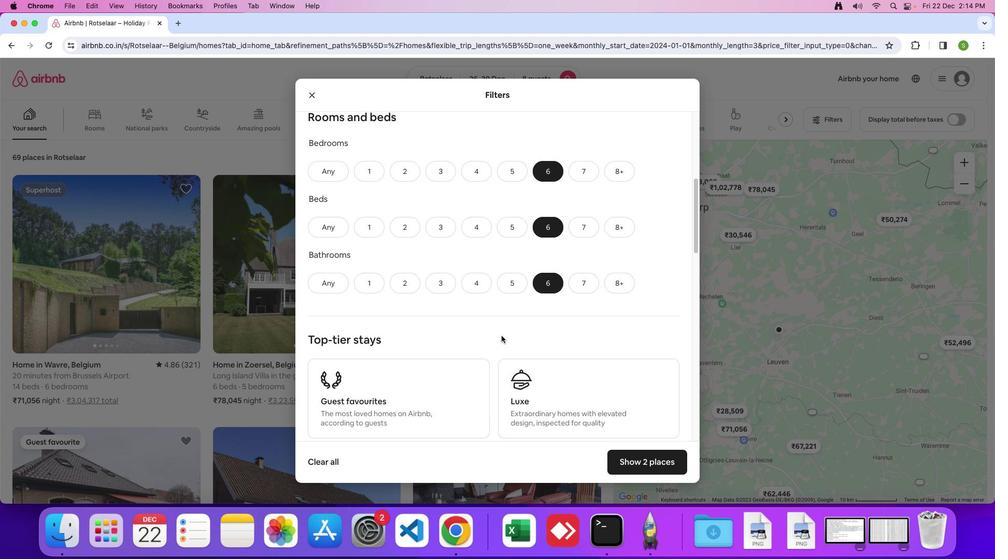 
Action: Mouse scrolled (501, 336) with delta (0, 0)
Screenshot: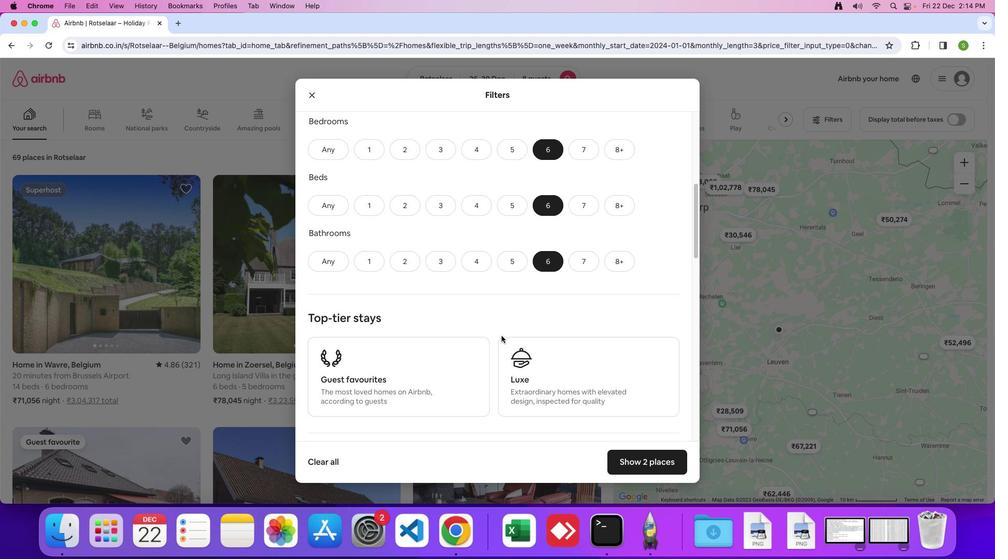
Action: Mouse scrolled (501, 336) with delta (0, 0)
Screenshot: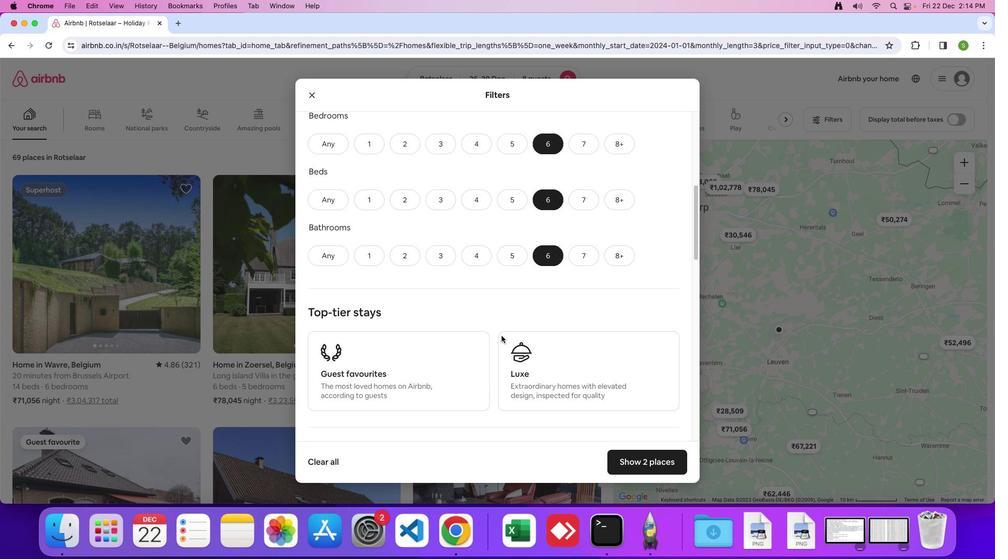 
Action: Mouse scrolled (501, 336) with delta (0, -1)
Screenshot: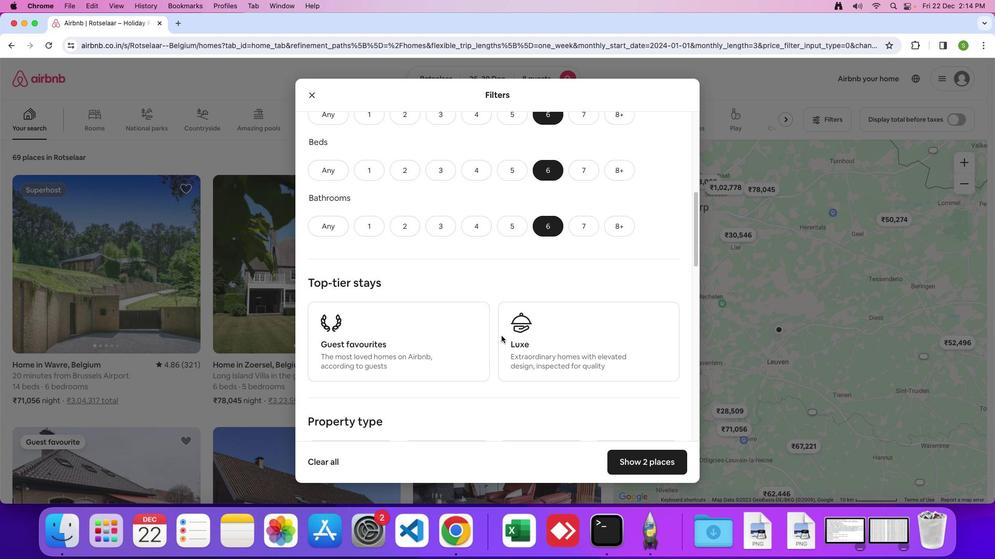 
Action: Mouse scrolled (501, 336) with delta (0, 0)
Screenshot: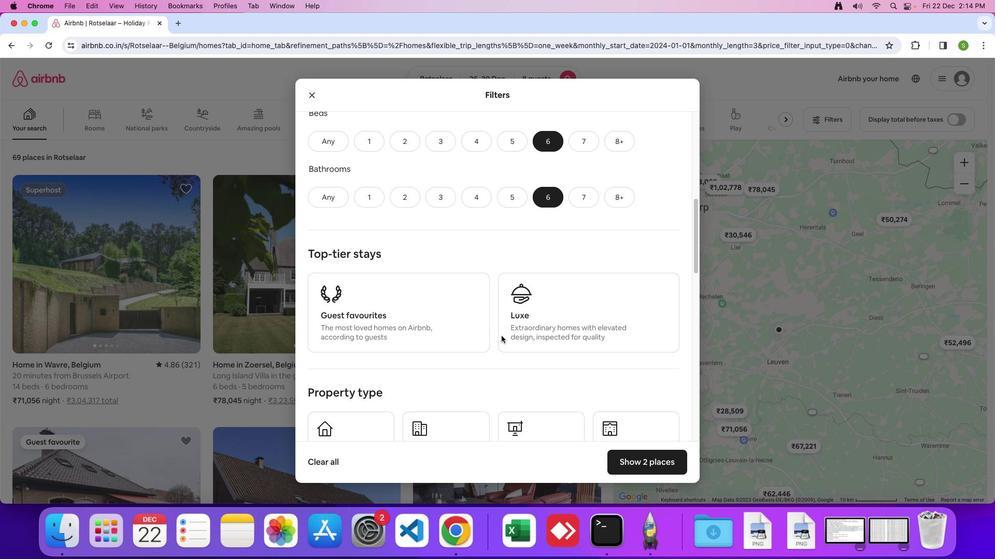 
Action: Mouse scrolled (501, 336) with delta (0, 0)
Screenshot: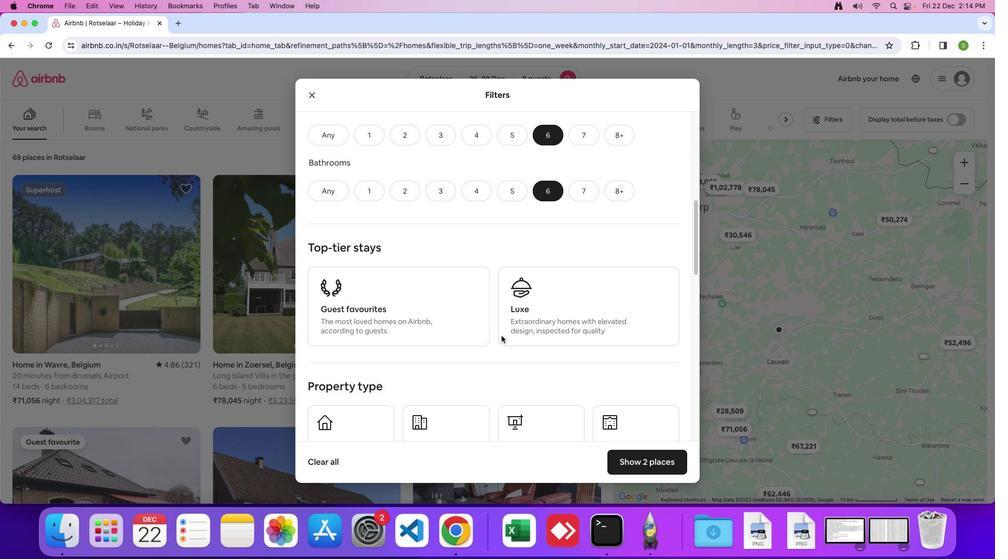 
Action: Mouse scrolled (501, 336) with delta (0, 0)
Screenshot: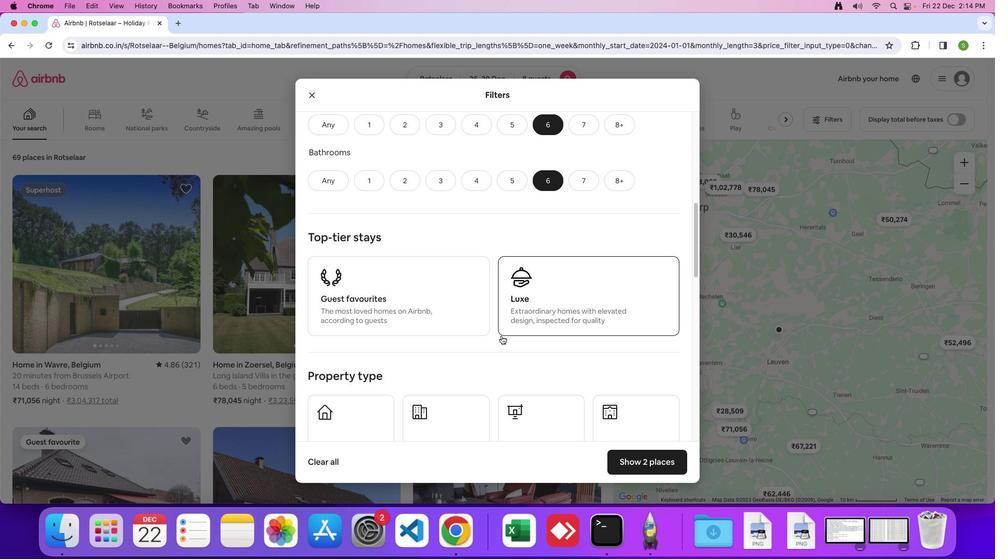 
Action: Mouse scrolled (501, 336) with delta (0, 0)
Screenshot: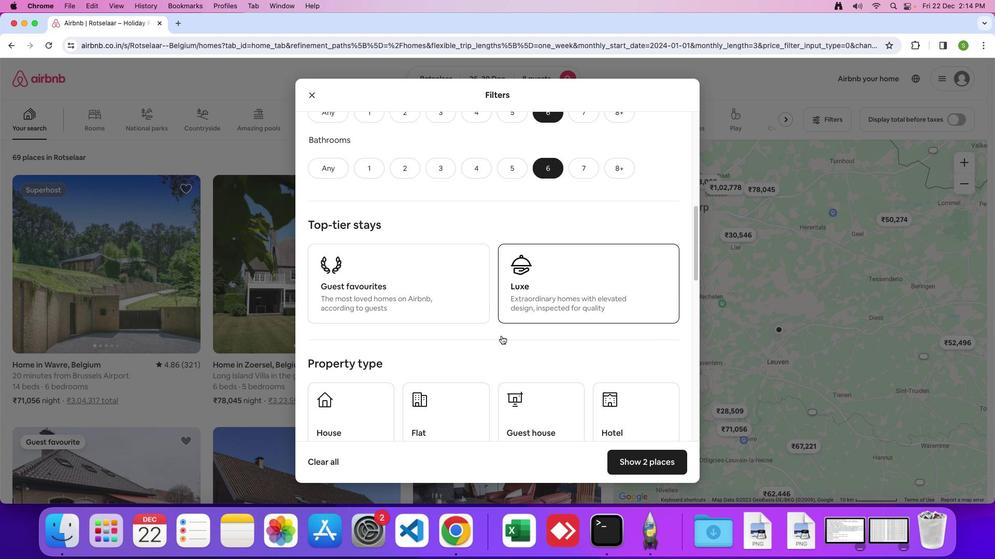 
Action: Mouse scrolled (501, 336) with delta (0, -1)
Screenshot: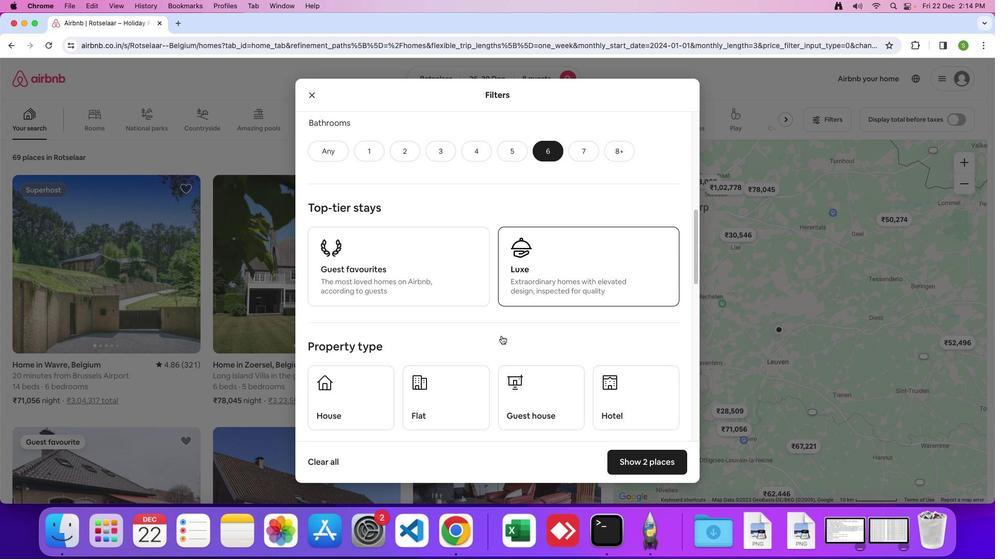 
Action: Mouse scrolled (501, 336) with delta (0, 0)
Screenshot: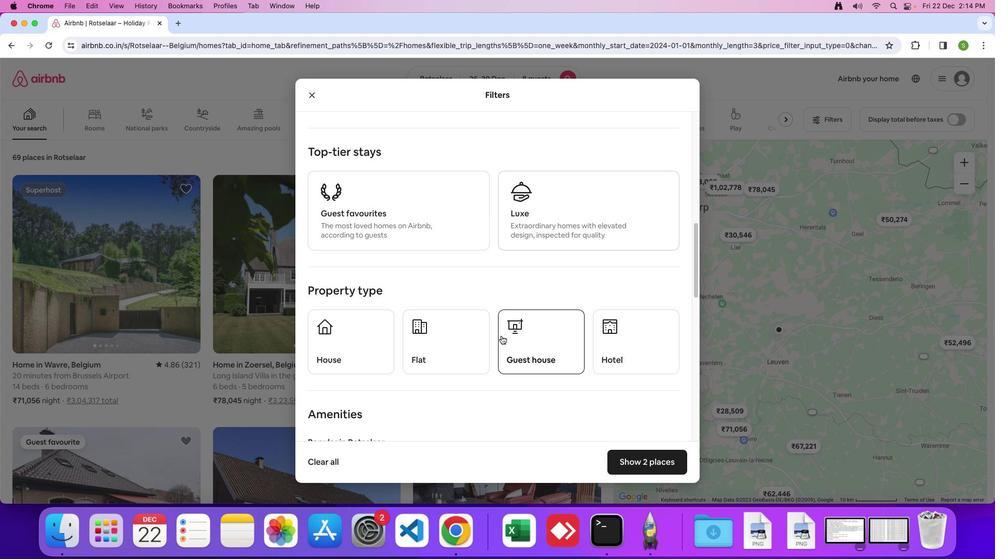 
Action: Mouse scrolled (501, 336) with delta (0, 0)
Screenshot: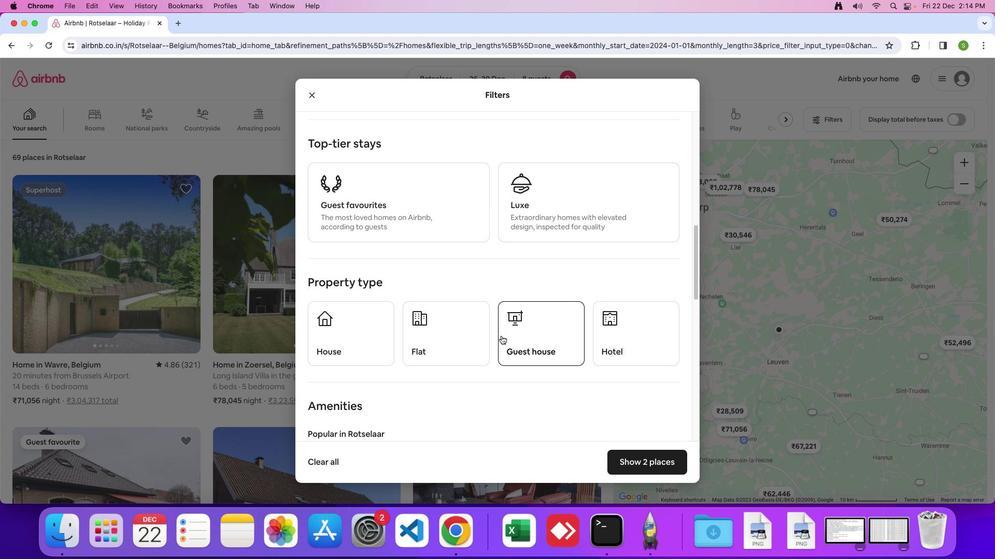 
Action: Mouse scrolled (501, 336) with delta (0, 0)
Screenshot: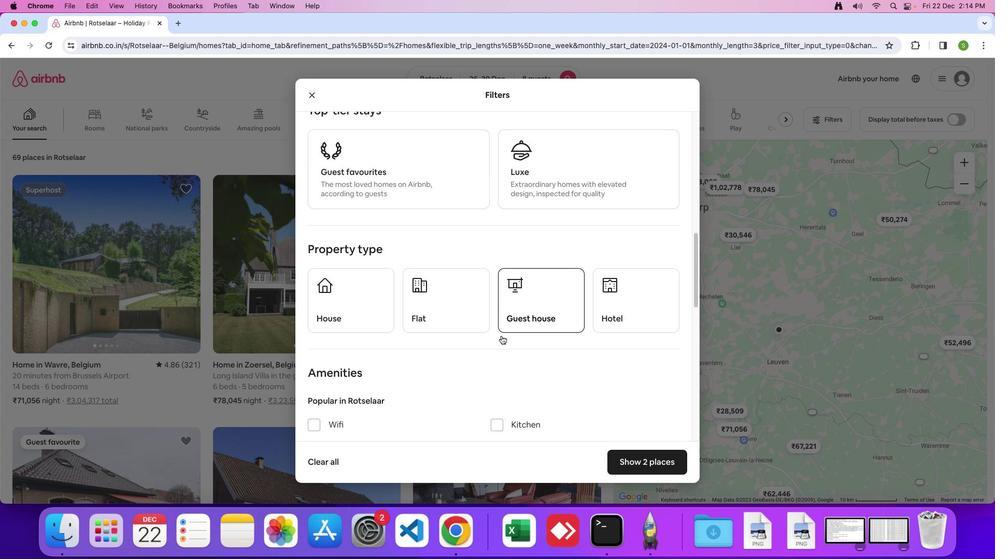 
Action: Mouse moved to (372, 300)
Screenshot: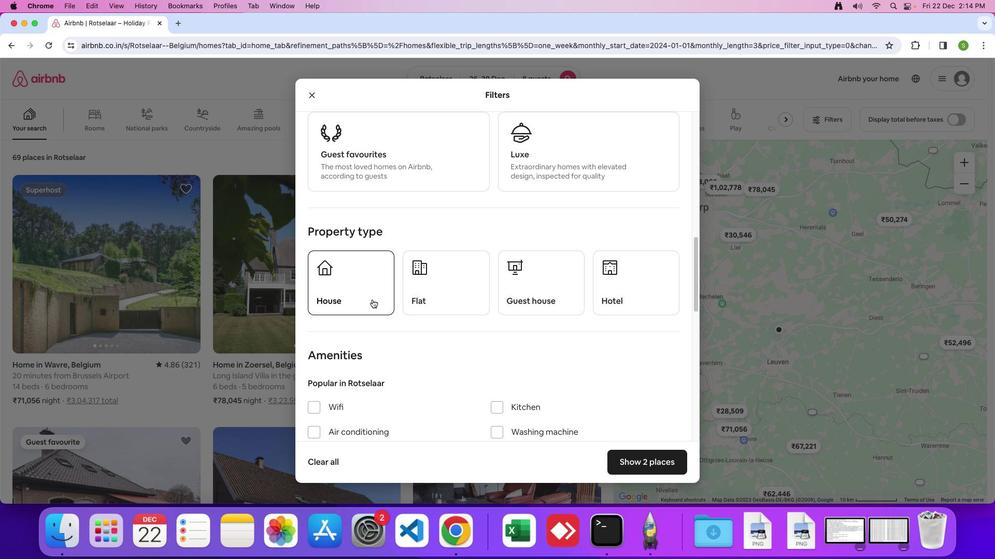 
Action: Mouse pressed left at (372, 300)
Screenshot: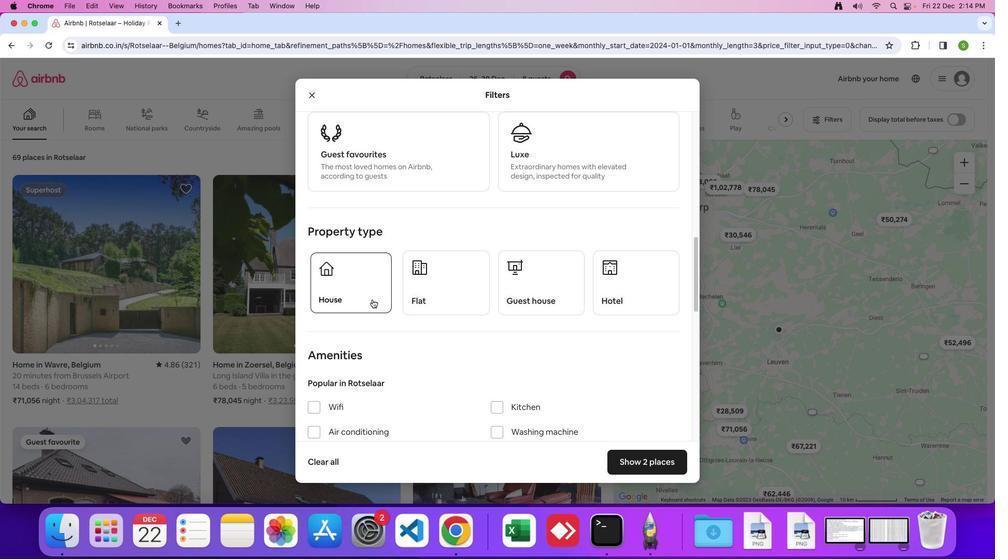 
Action: Mouse moved to (425, 329)
Screenshot: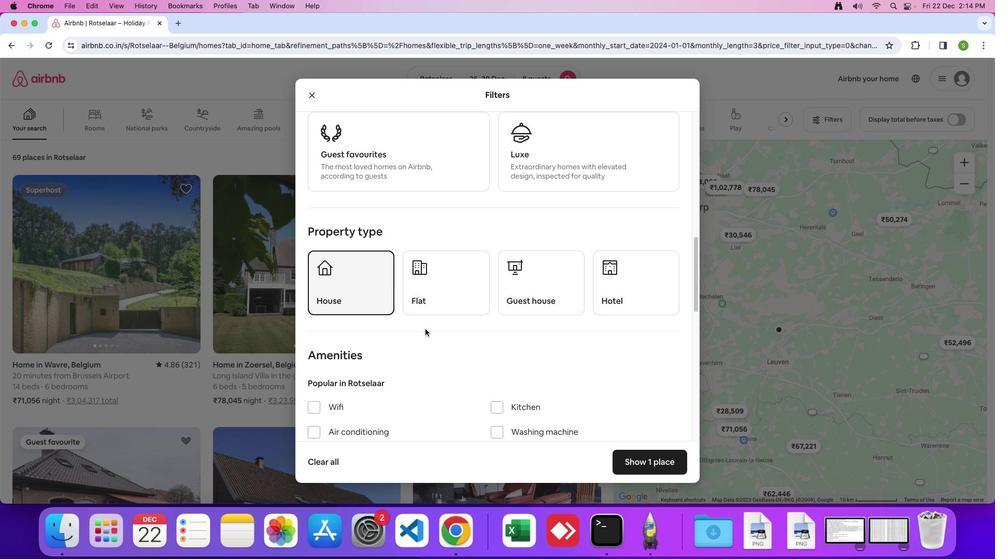 
Action: Mouse scrolled (425, 329) with delta (0, 0)
Screenshot: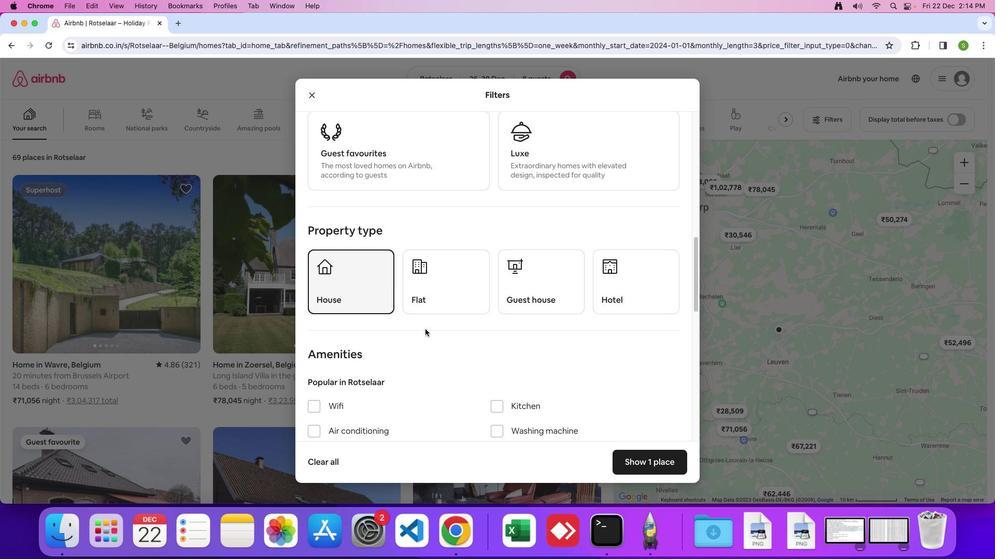 
Action: Mouse scrolled (425, 329) with delta (0, 0)
Screenshot: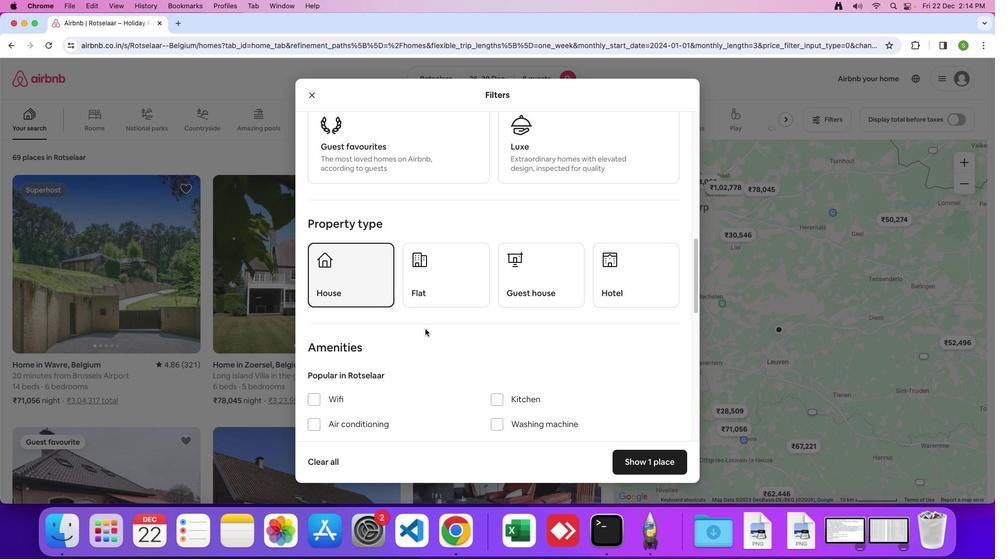 
Action: Mouse scrolled (425, 329) with delta (0, 0)
Screenshot: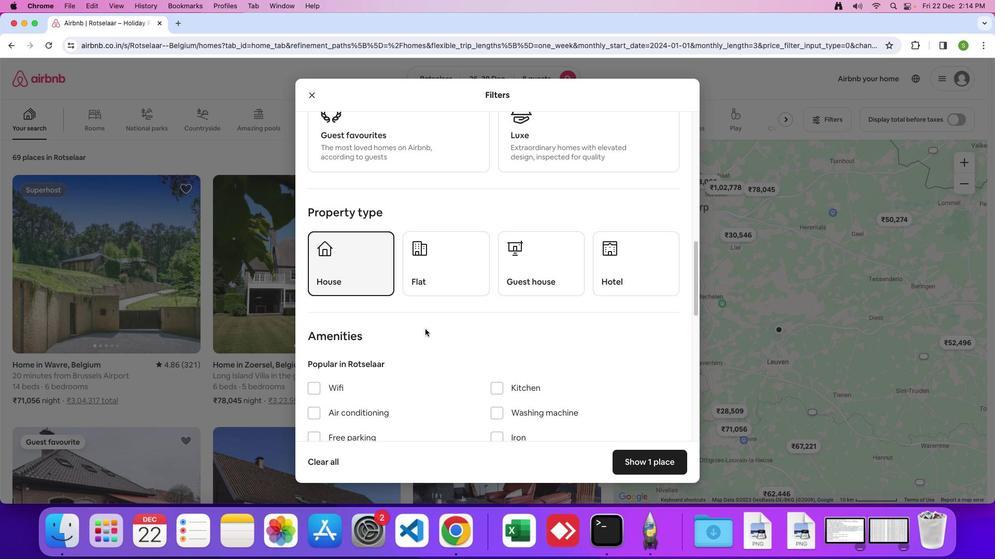 
Action: Mouse scrolled (425, 329) with delta (0, 0)
Screenshot: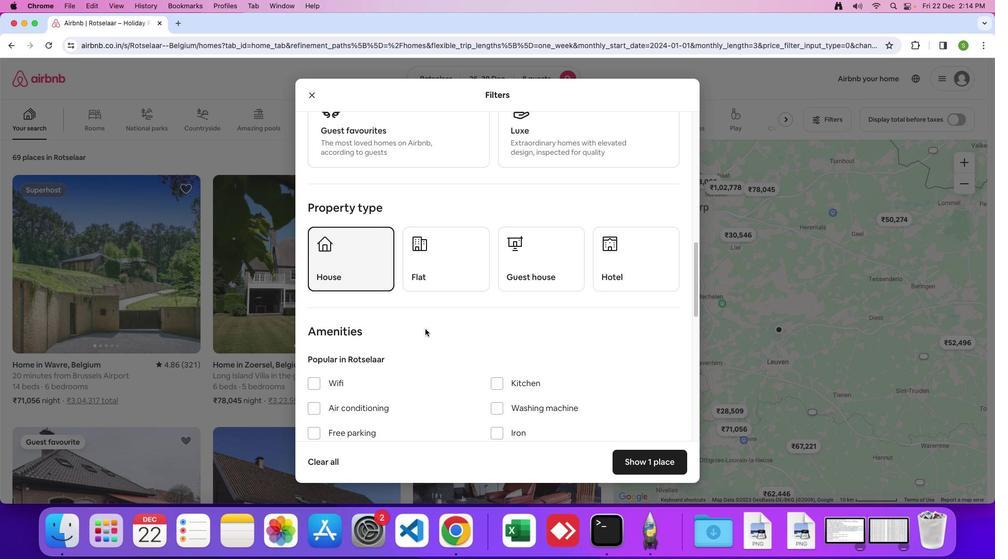 
Action: Mouse moved to (424, 329)
Screenshot: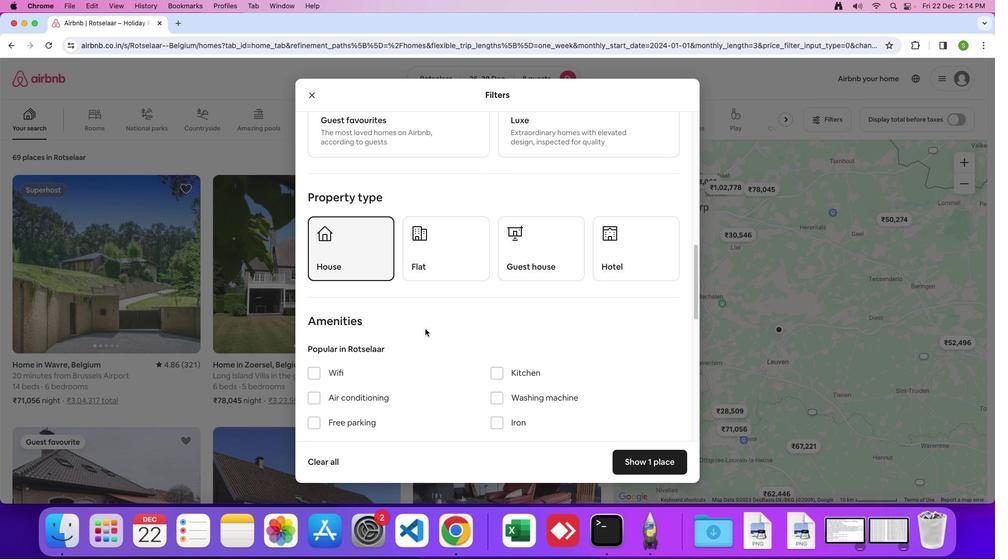 
Action: Mouse scrolled (424, 329) with delta (0, 0)
Screenshot: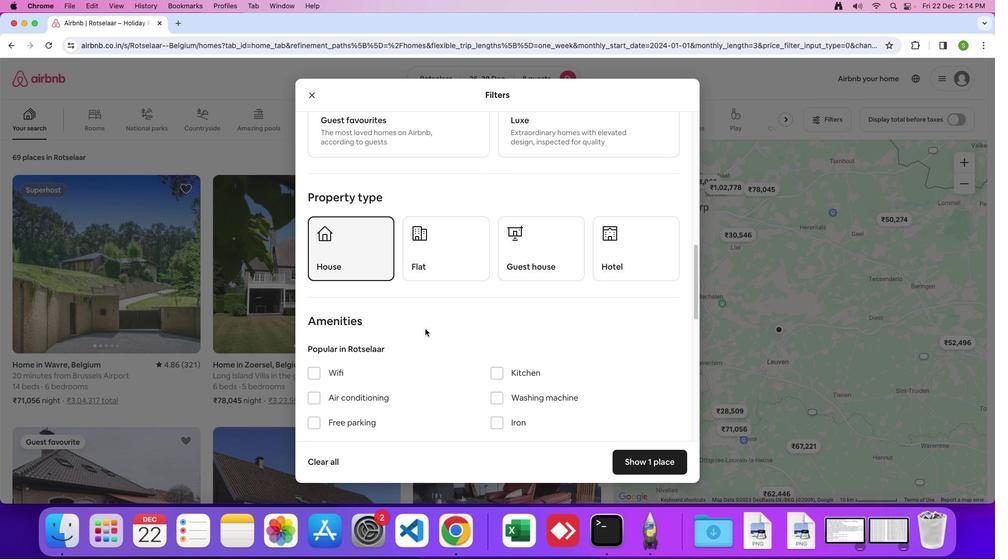 
Action: Mouse moved to (424, 329)
Screenshot: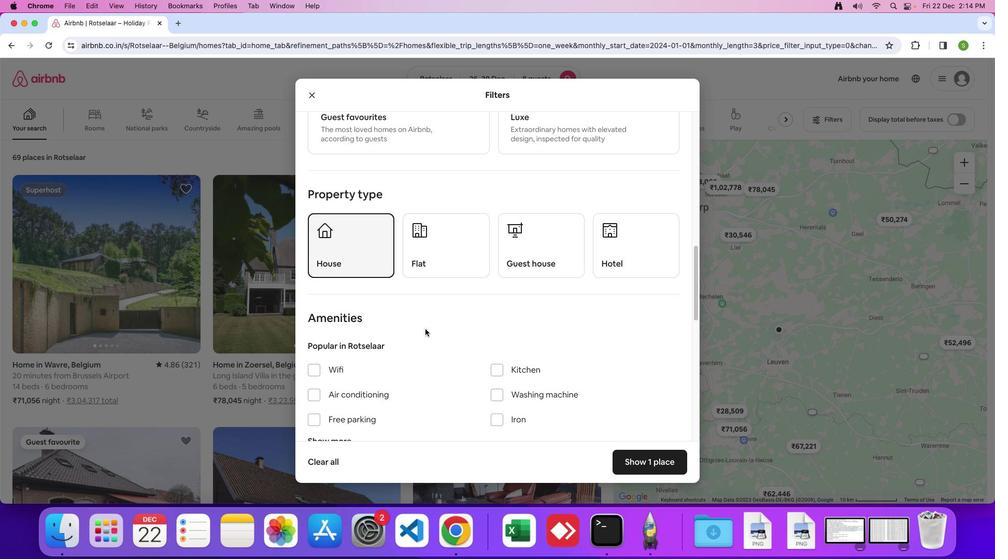 
Action: Mouse scrolled (424, 329) with delta (0, 0)
Screenshot: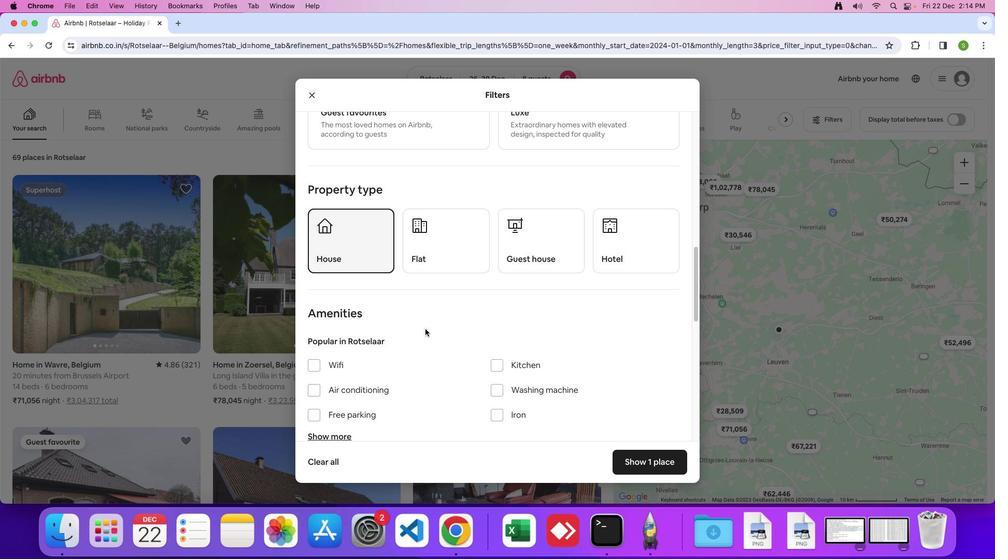 
Action: Mouse moved to (424, 329)
Screenshot: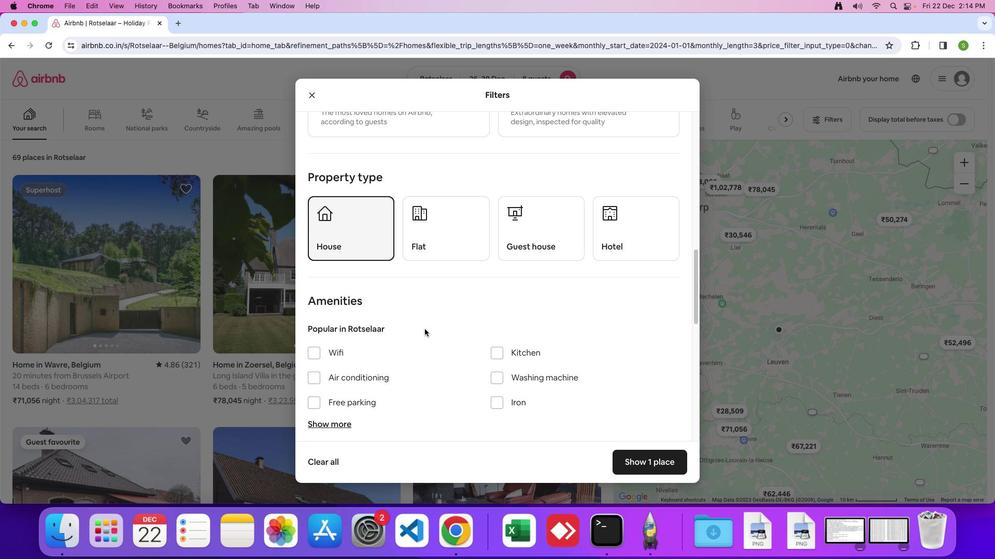 
Action: Mouse scrolled (424, 329) with delta (0, 0)
Screenshot: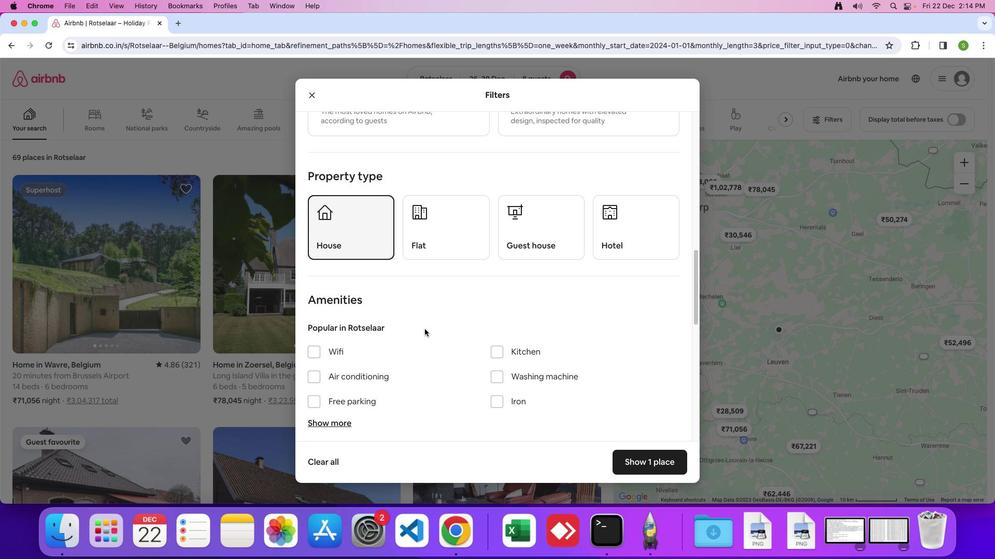 
Action: Mouse scrolled (424, 329) with delta (0, 0)
Screenshot: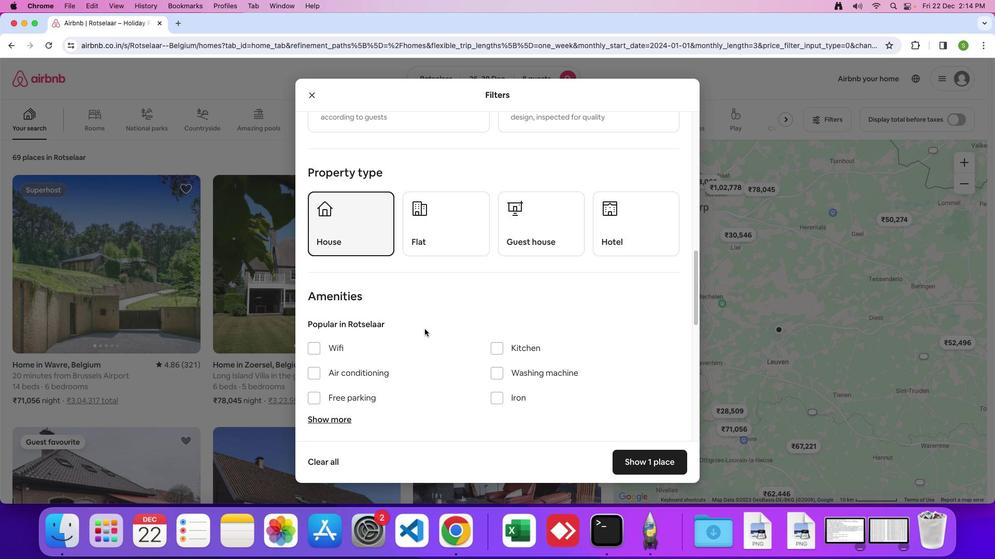 
Action: Mouse scrolled (424, 329) with delta (0, 0)
Screenshot: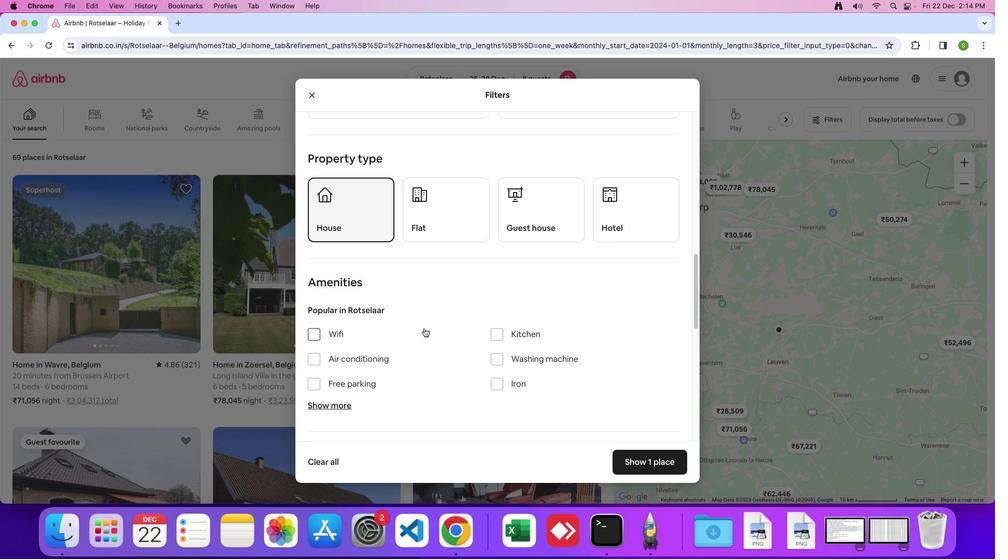 
Action: Mouse moved to (424, 329)
Screenshot: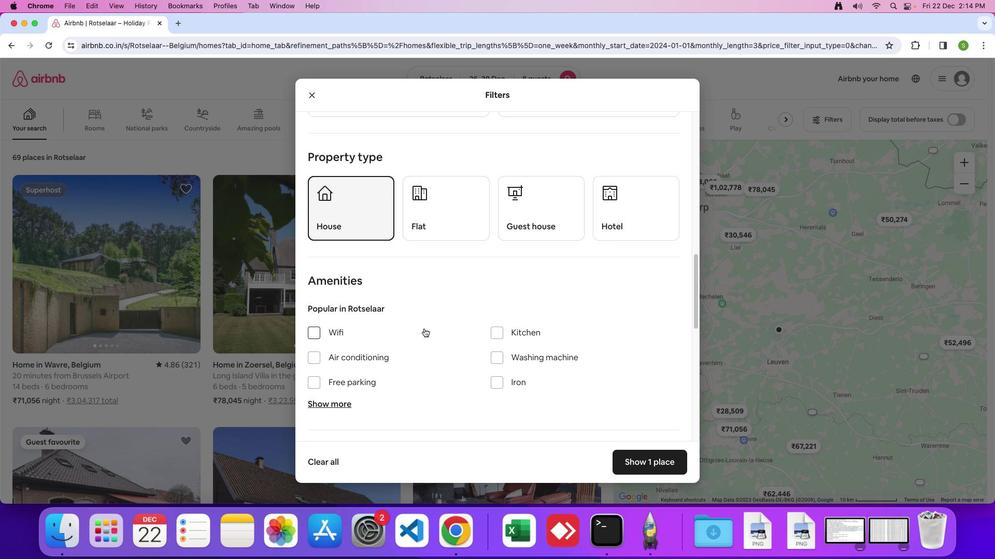 
Action: Mouse scrolled (424, 329) with delta (0, 0)
Screenshot: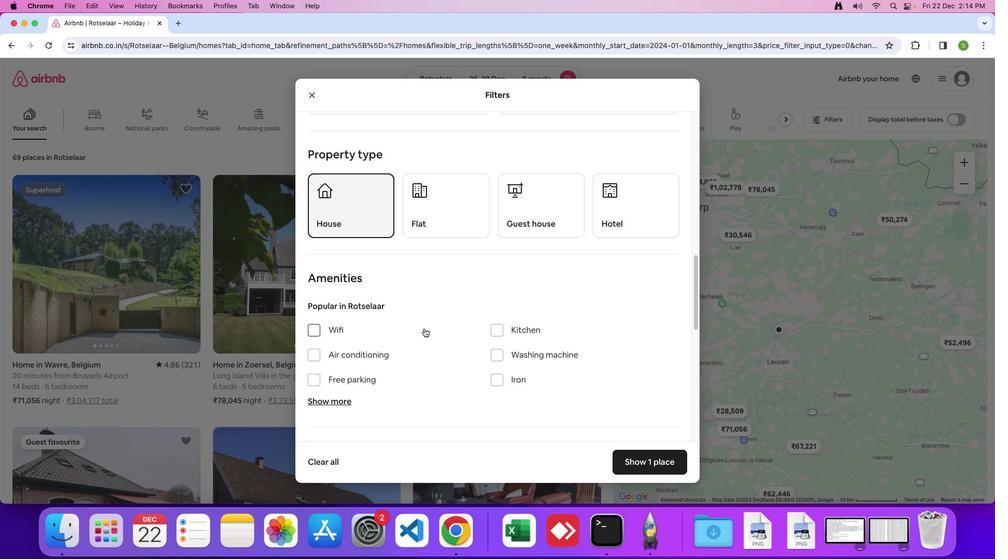 
Action: Mouse scrolled (424, 329) with delta (0, 0)
Screenshot: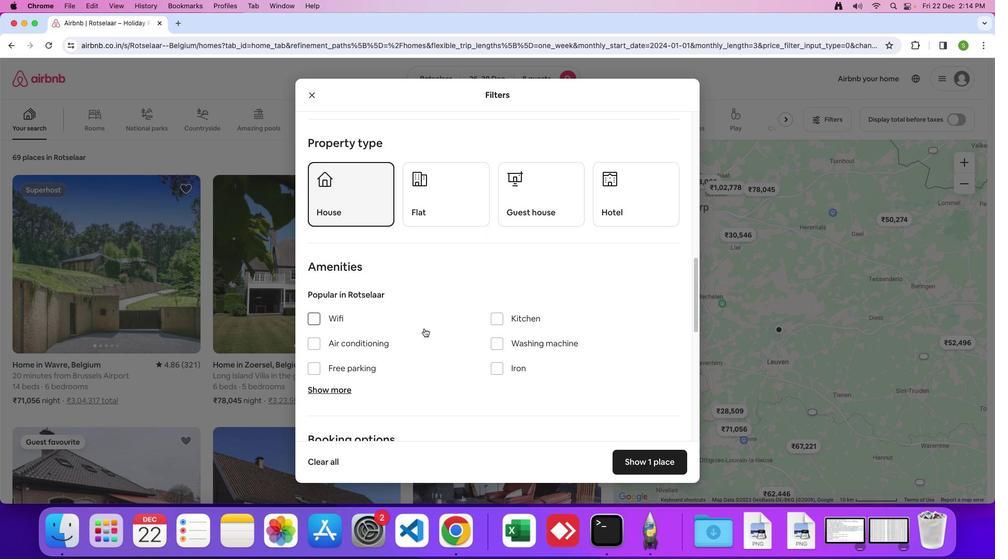 
Action: Mouse scrolled (424, 329) with delta (0, 0)
Screenshot: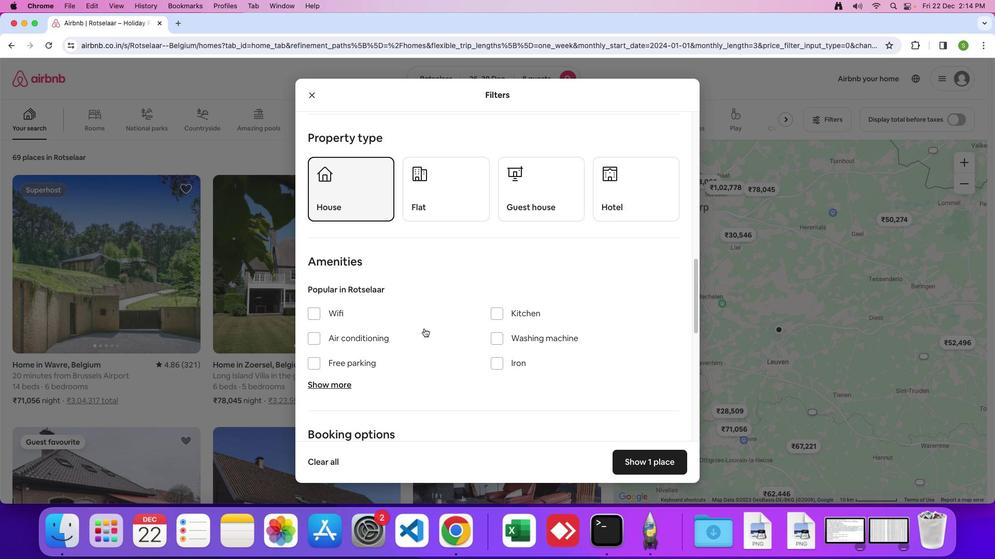 
Action: Mouse moved to (424, 329)
Screenshot: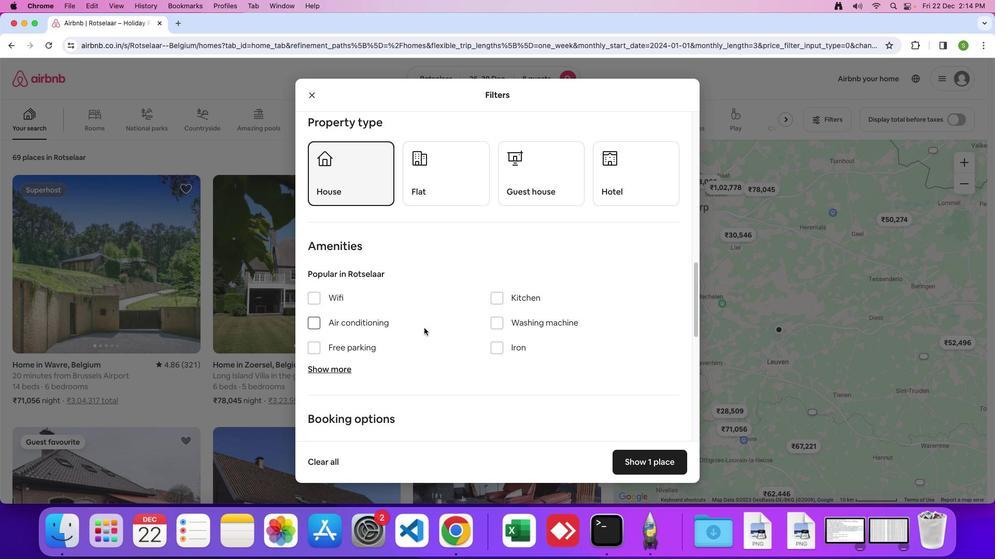 
Action: Mouse scrolled (424, 329) with delta (0, 0)
Screenshot: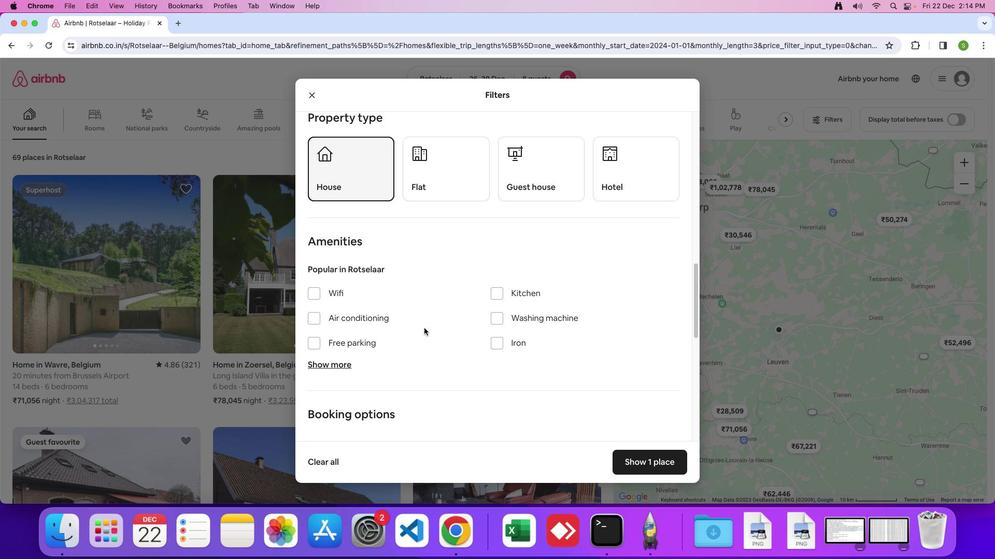
Action: Mouse moved to (424, 328)
Screenshot: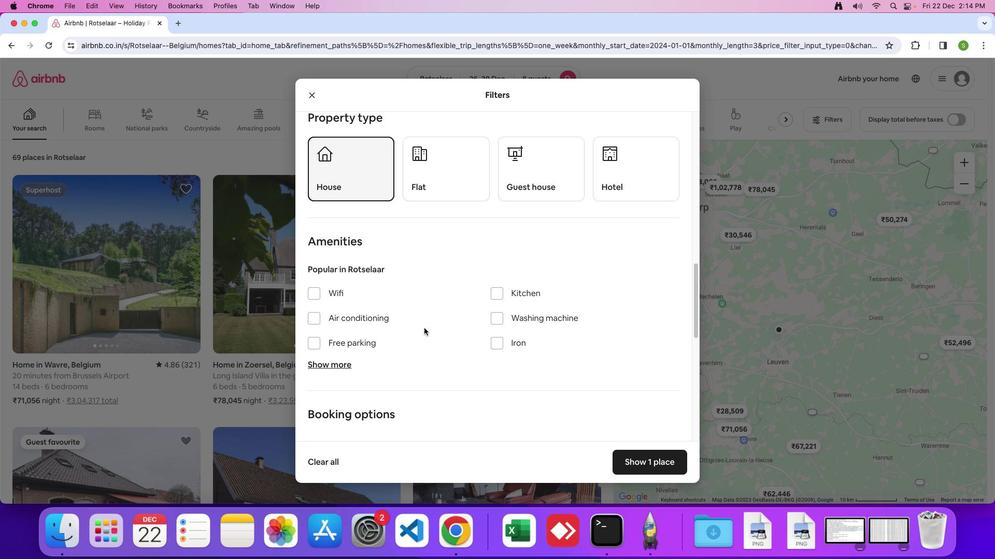 
Action: Mouse scrolled (424, 328) with delta (0, 0)
Screenshot: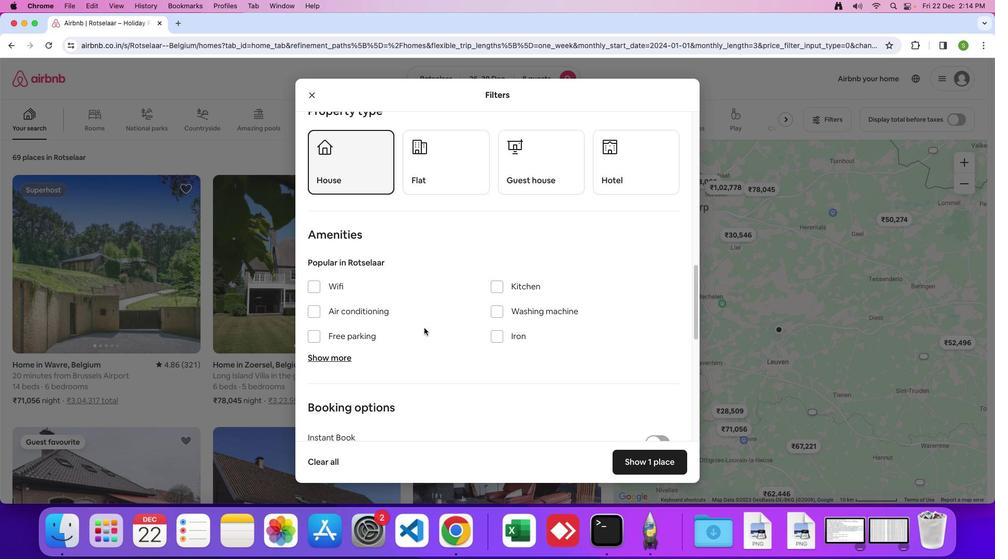 
Action: Mouse moved to (424, 328)
Screenshot: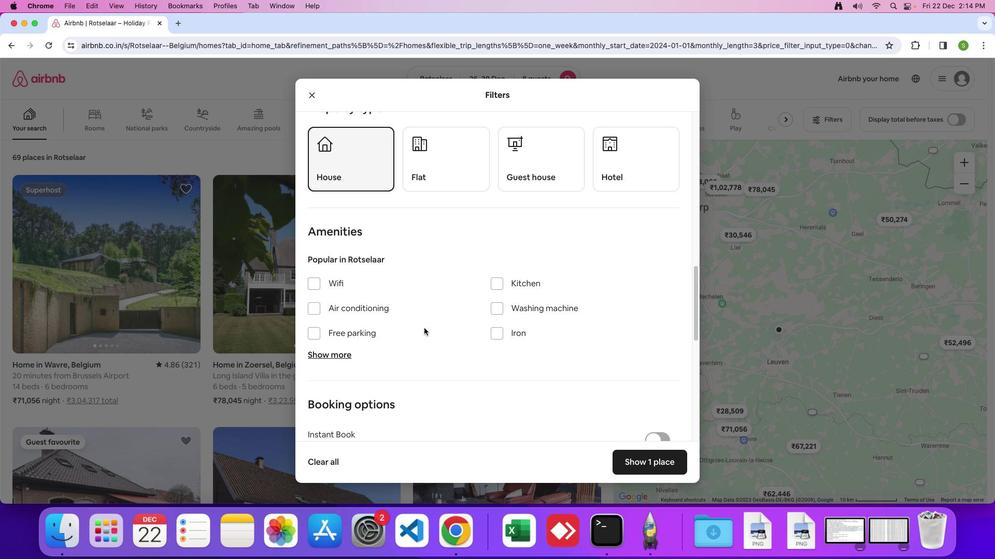 
Action: Mouse scrolled (424, 328) with delta (0, 0)
Screenshot: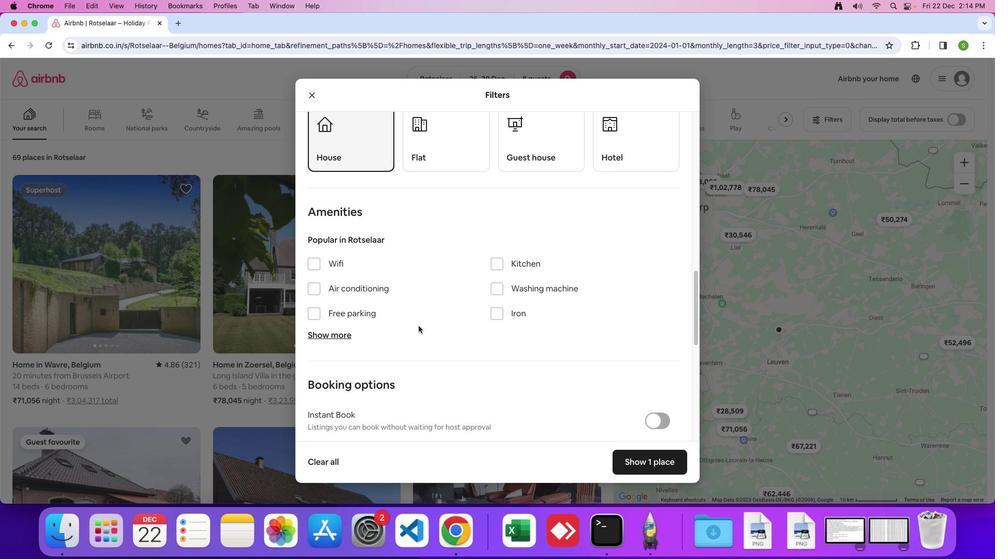 
Action: Mouse moved to (317, 238)
Screenshot: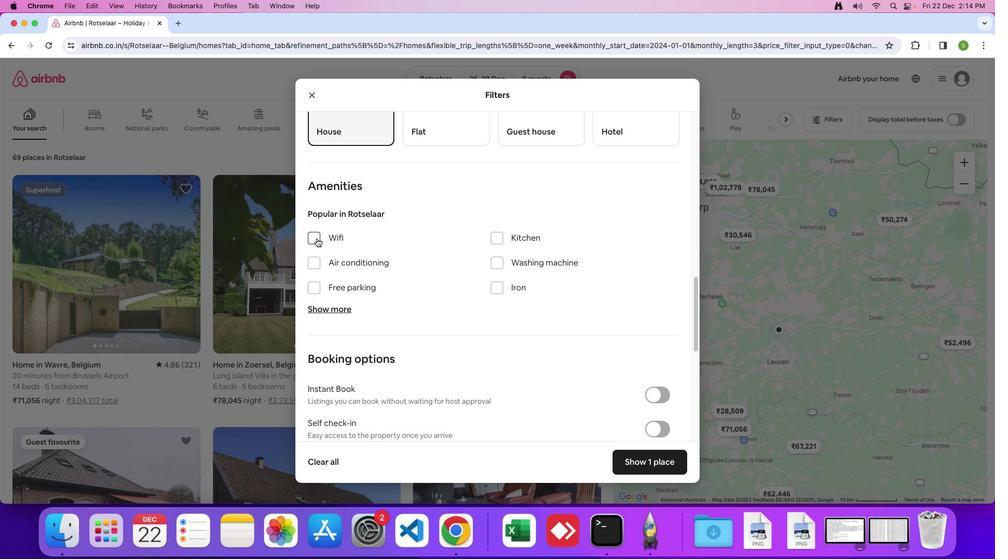 
Action: Mouse pressed left at (317, 238)
Screenshot: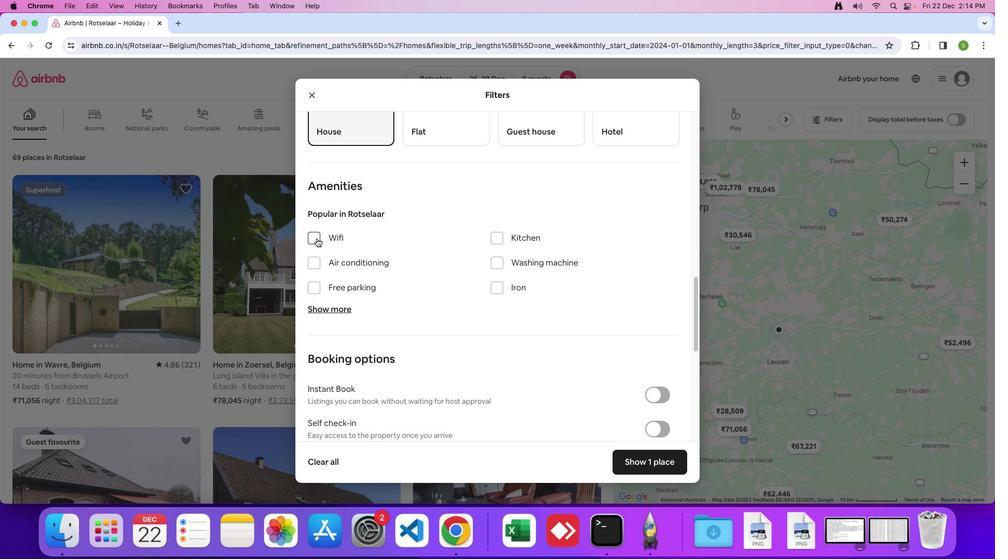 
Action: Mouse moved to (318, 312)
Screenshot: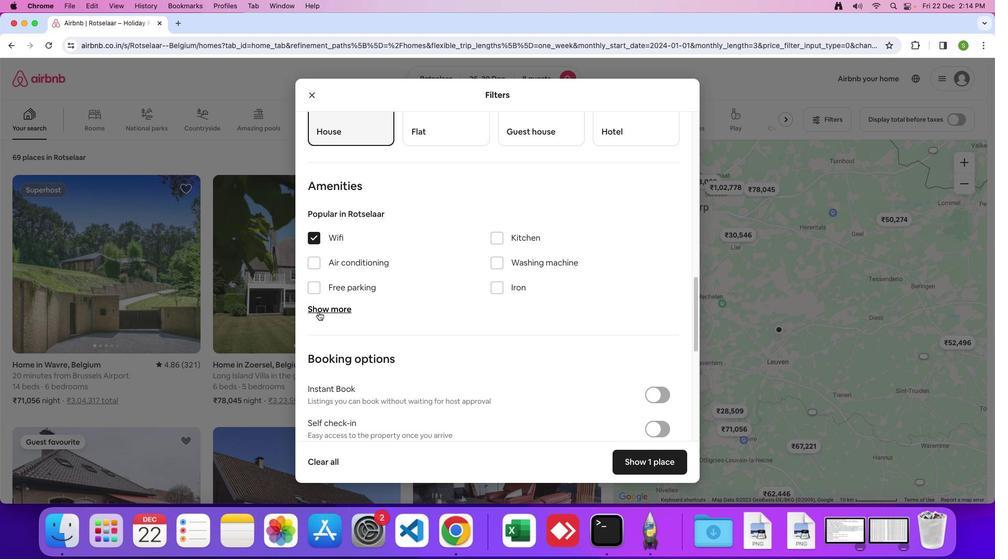 
Action: Mouse pressed left at (318, 312)
Screenshot: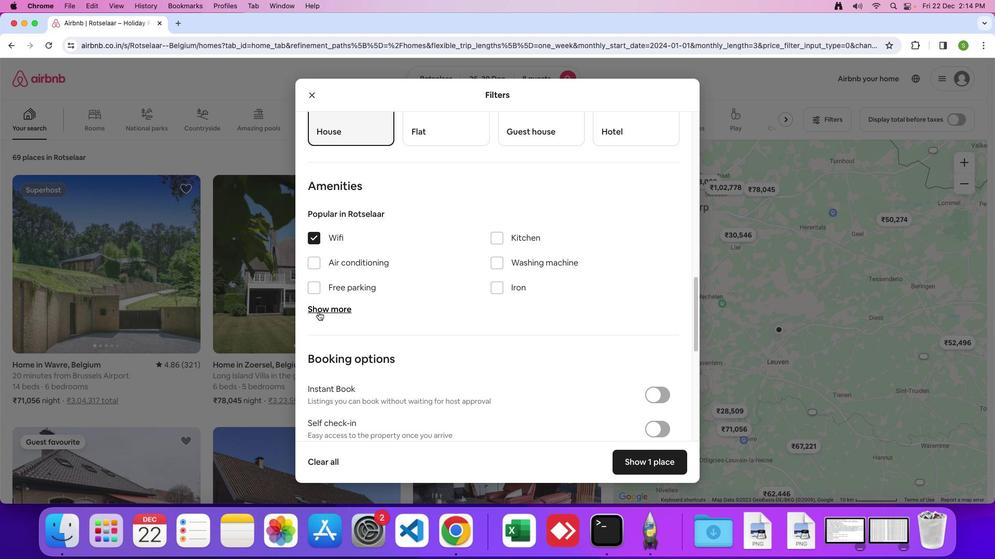 
Action: Mouse moved to (501, 262)
Screenshot: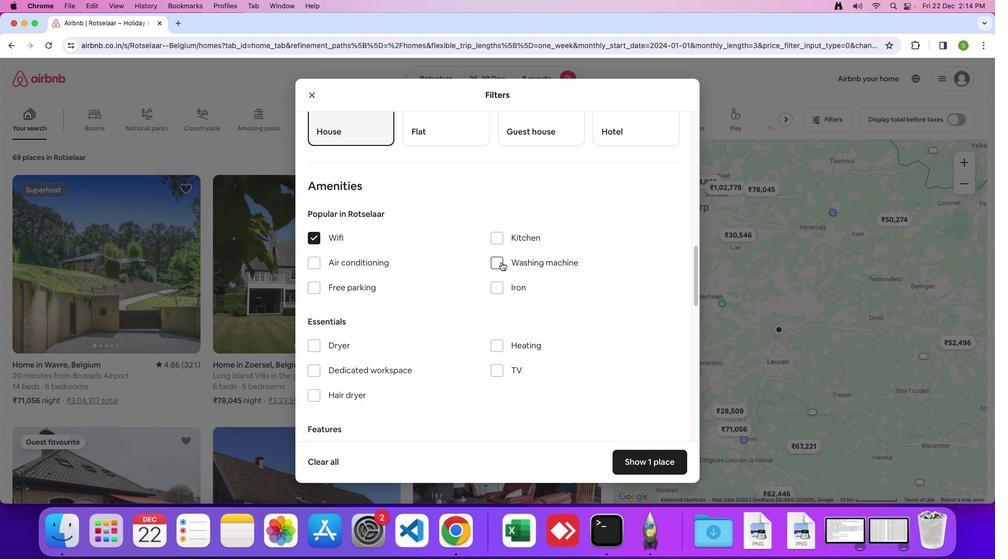 
Action: Mouse pressed left at (501, 262)
Screenshot: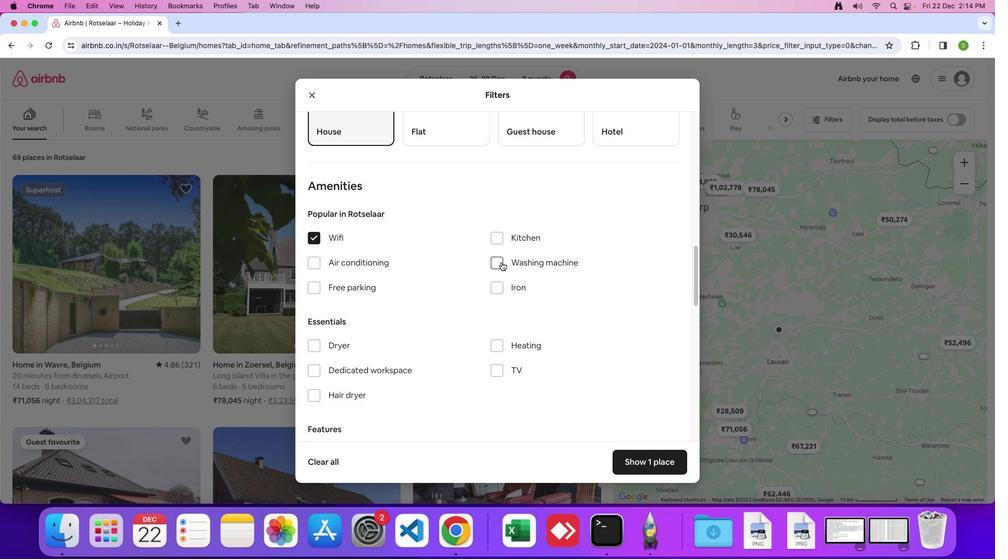 
Action: Mouse moved to (315, 288)
Screenshot: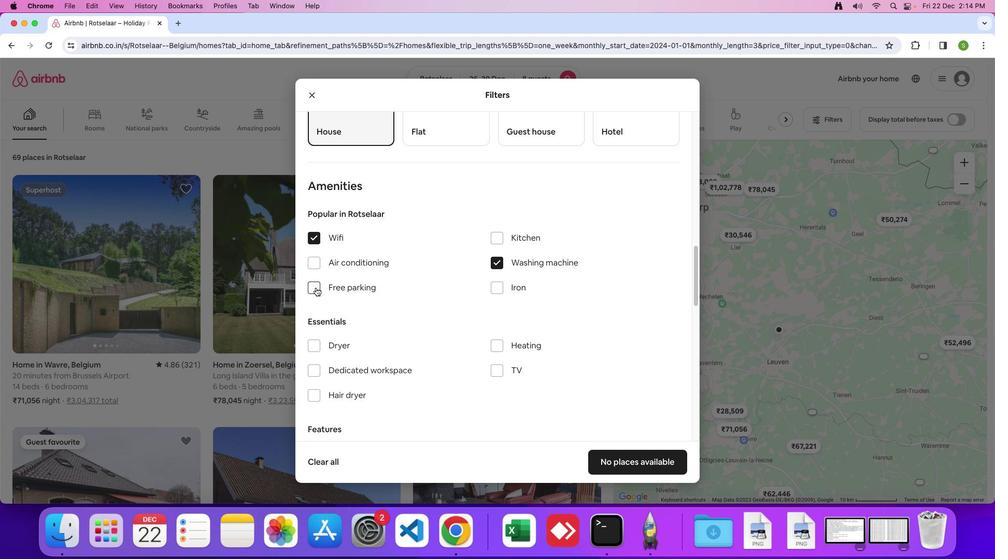 
Action: Mouse pressed left at (315, 288)
Screenshot: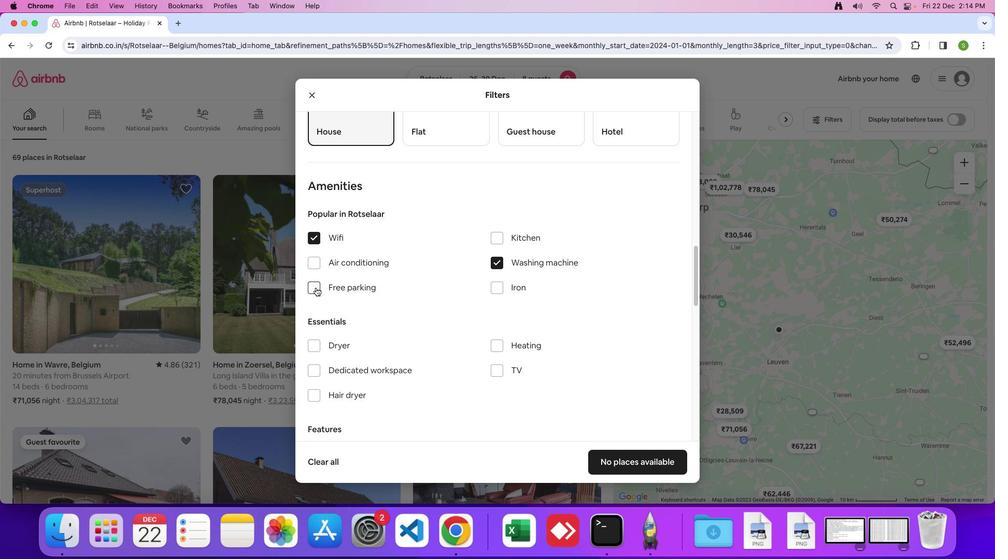 
Action: Mouse moved to (404, 310)
Screenshot: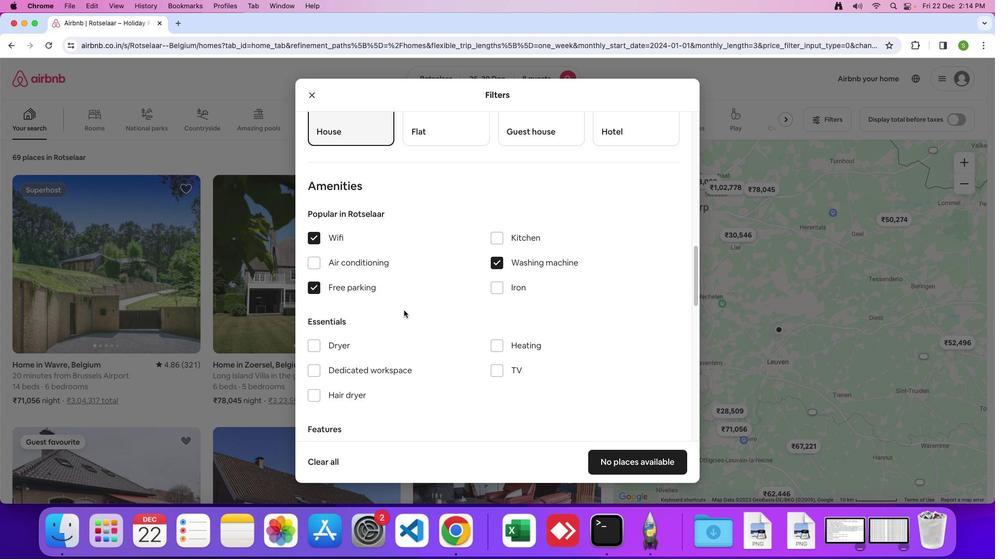 
Action: Mouse scrolled (404, 310) with delta (0, 0)
Screenshot: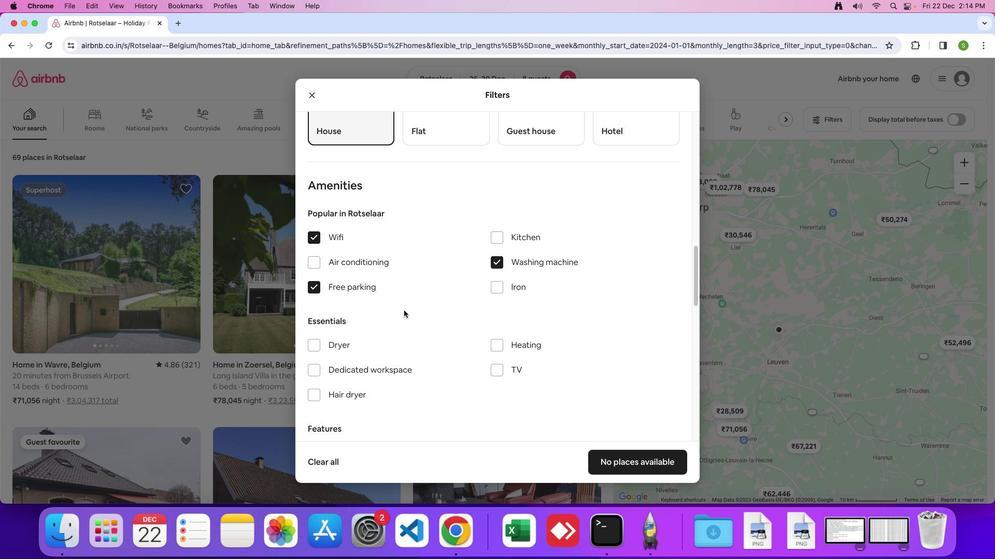 
Action: Mouse scrolled (404, 310) with delta (0, 0)
Screenshot: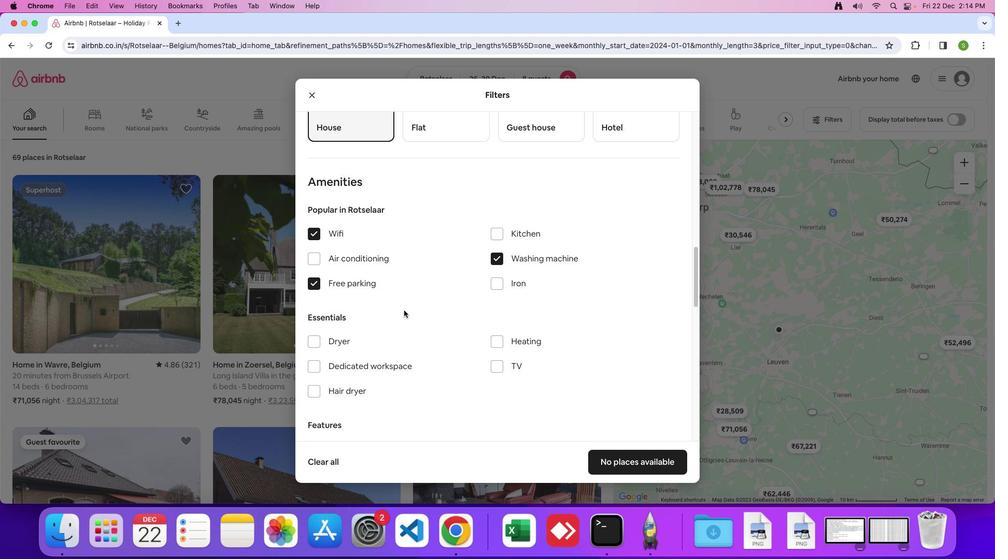 
Action: Mouse scrolled (404, 310) with delta (0, 0)
Screenshot: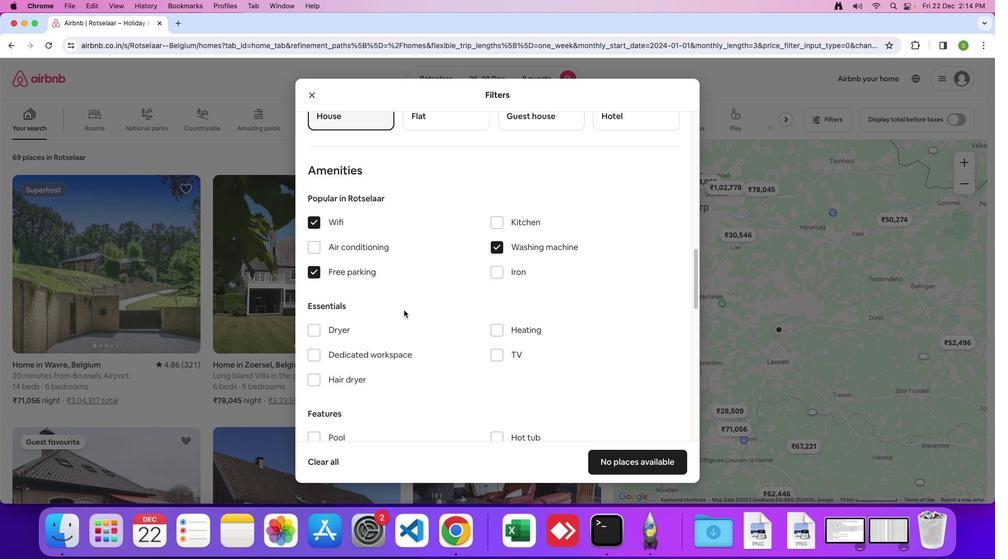 
Action: Mouse scrolled (404, 310) with delta (0, 0)
Screenshot: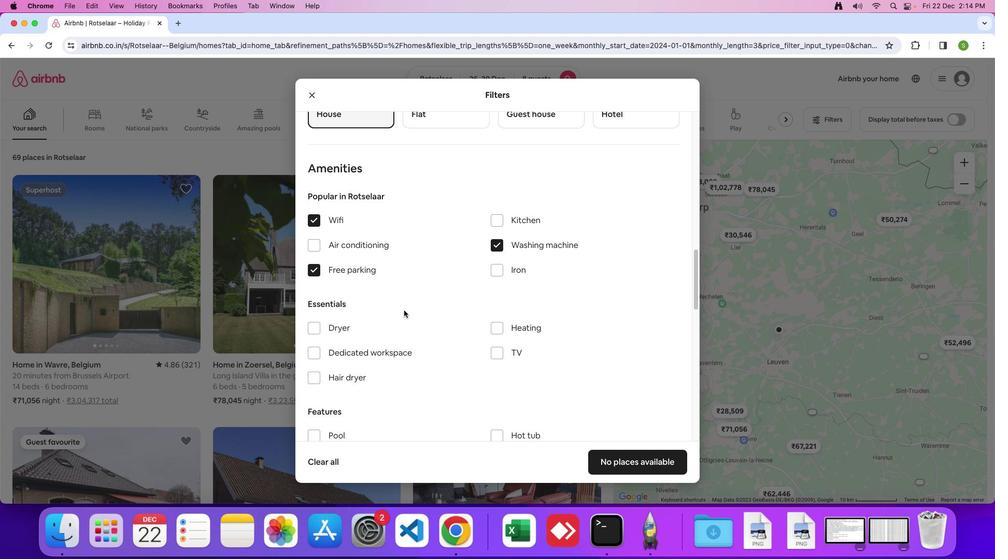 
Action: Mouse scrolled (404, 310) with delta (0, 0)
Screenshot: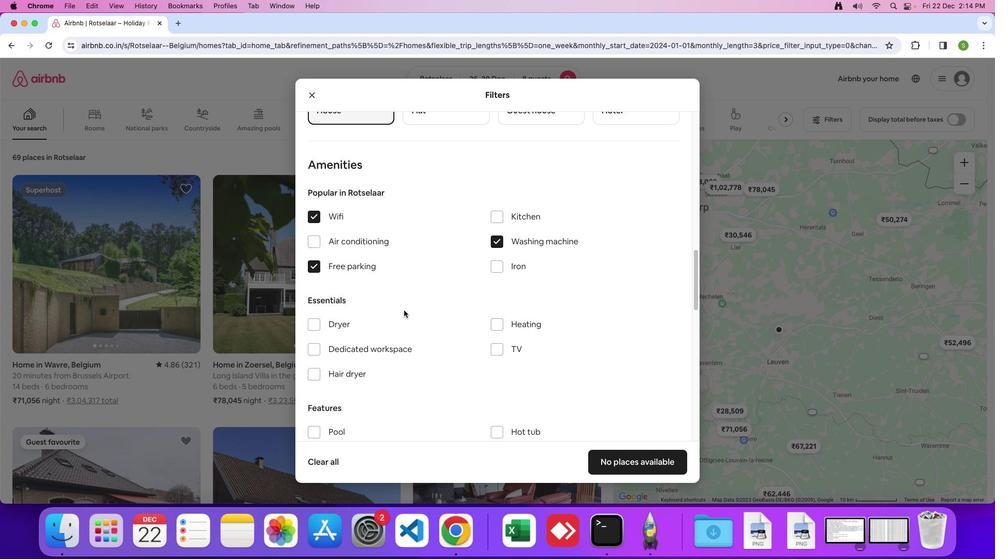 
Action: Mouse scrolled (404, 310) with delta (0, 0)
Screenshot: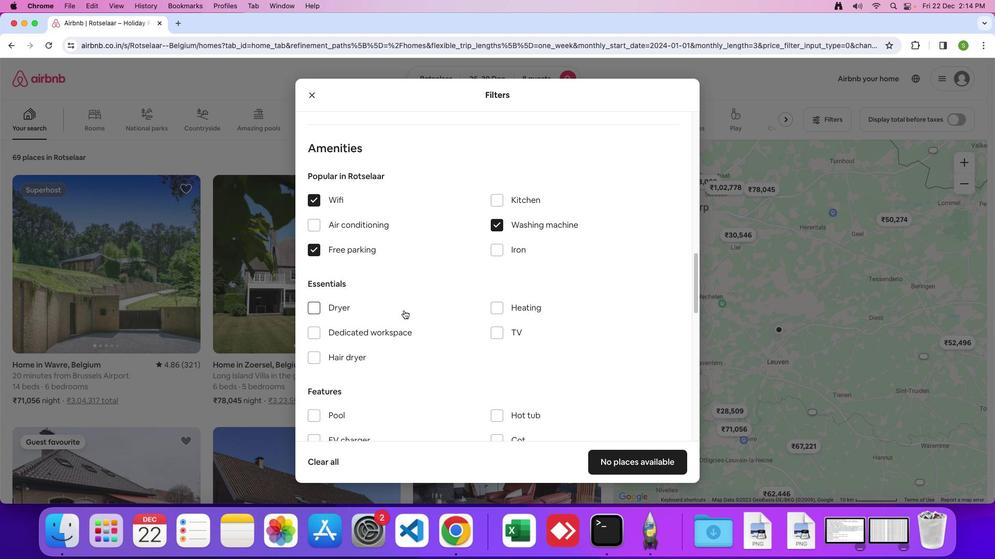 
Action: Mouse scrolled (404, 310) with delta (0, 0)
Screenshot: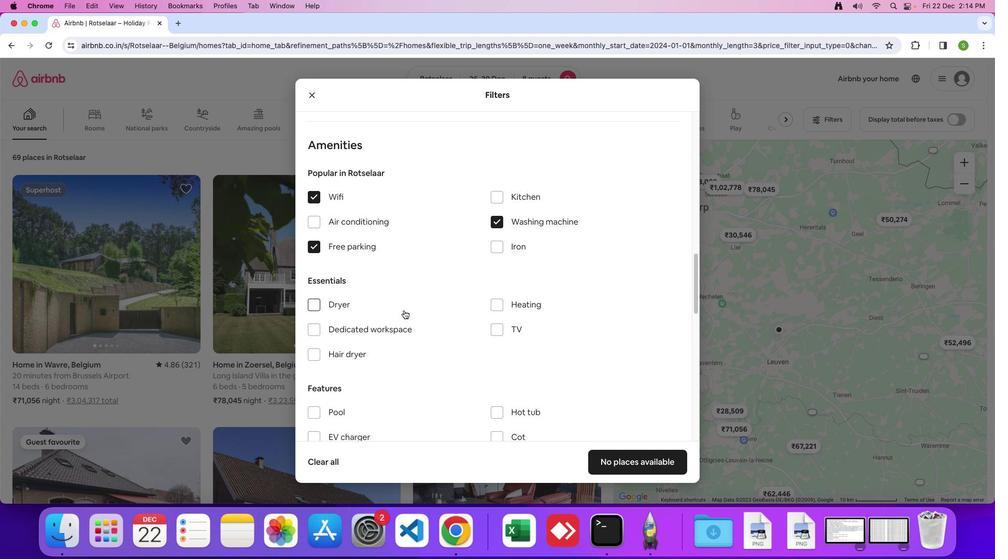 
Action: Mouse moved to (492, 330)
Screenshot: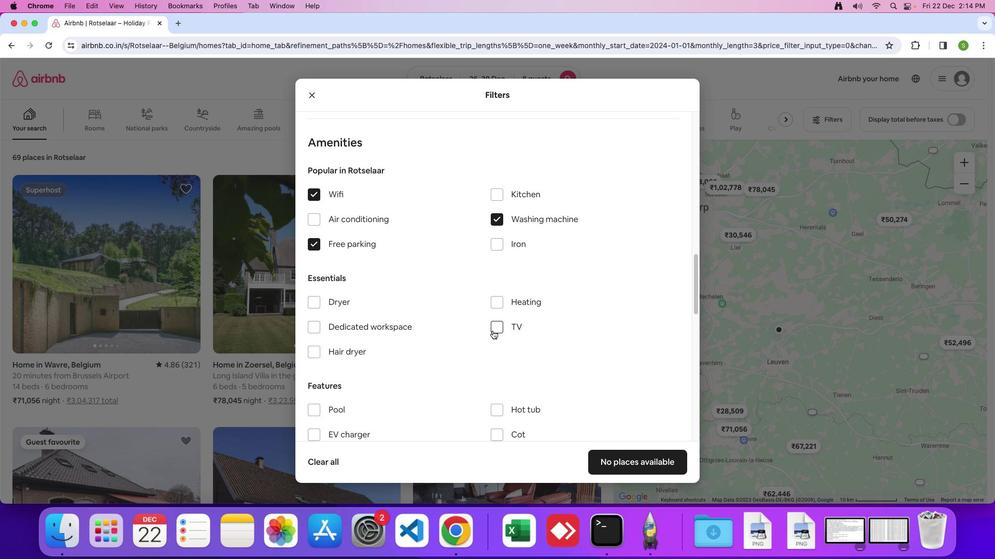 
Action: Mouse pressed left at (492, 330)
Screenshot: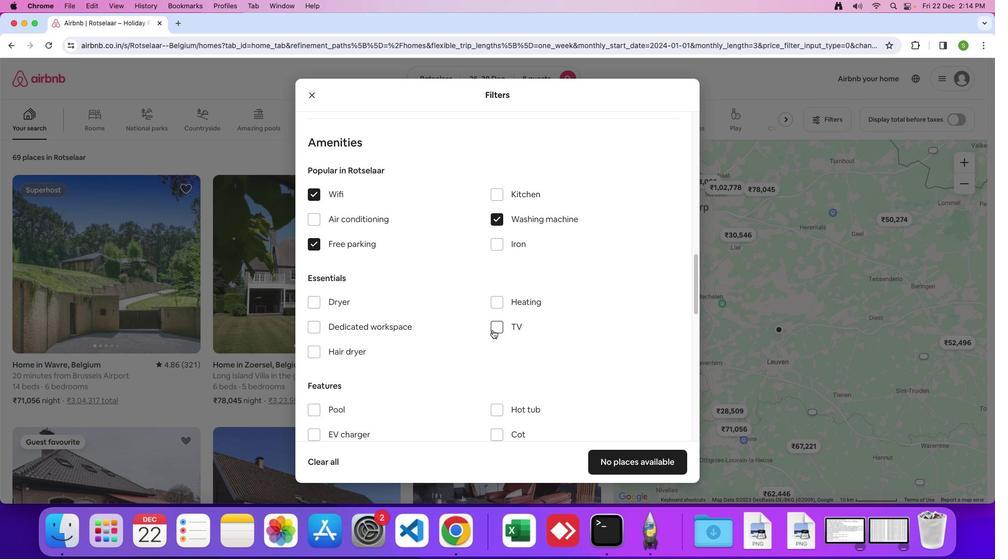 
Action: Mouse moved to (492, 299)
Screenshot: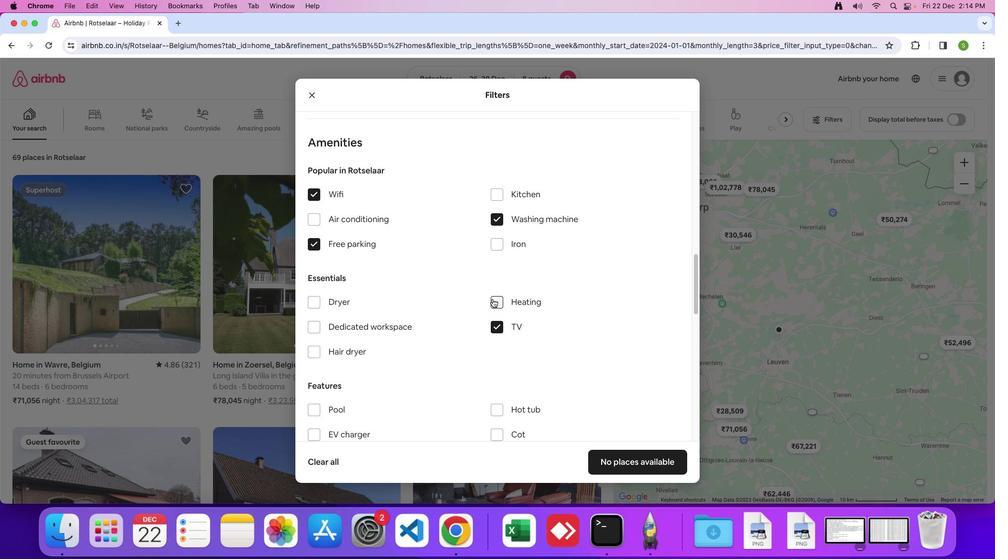 
Action: Mouse pressed left at (492, 299)
Screenshot: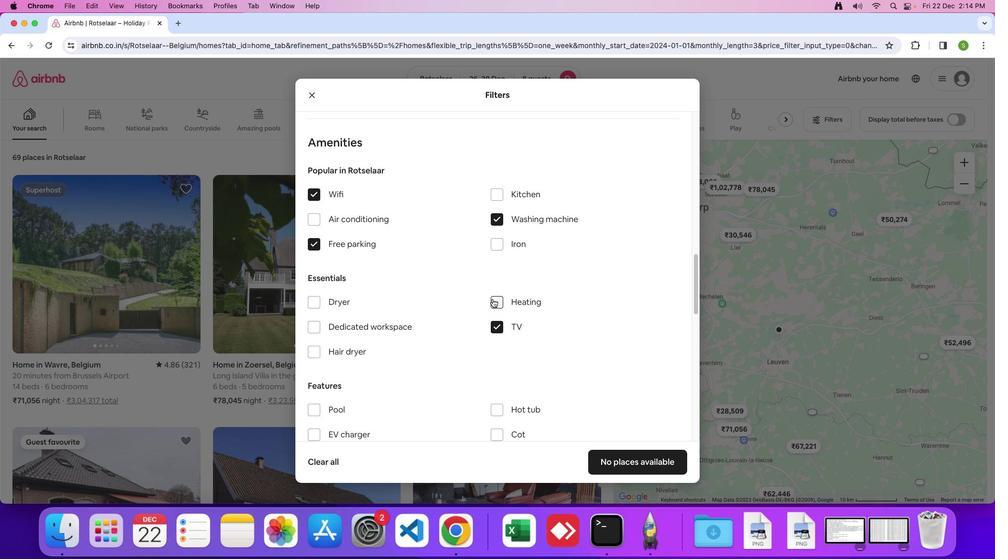 
Action: Mouse moved to (449, 323)
Screenshot: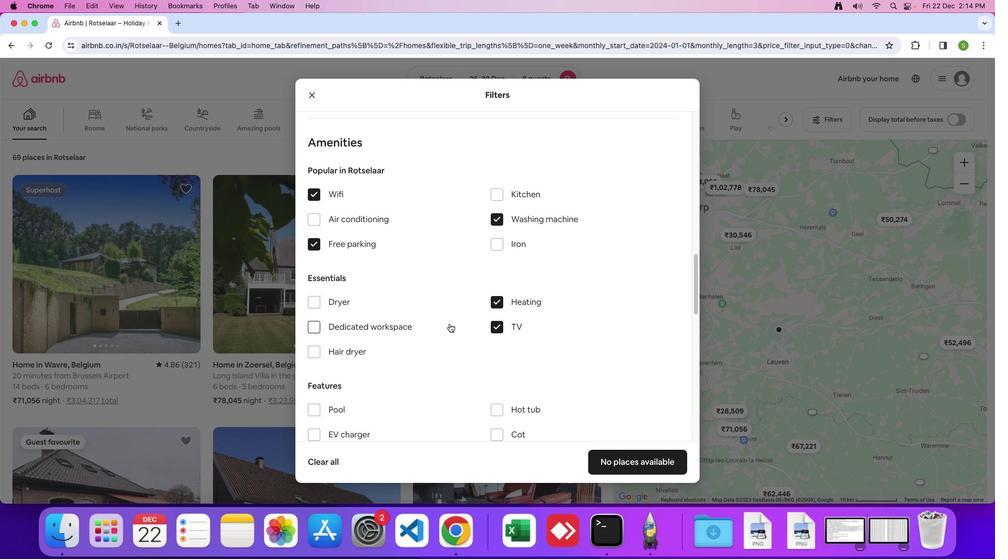 
Action: Mouse scrolled (449, 323) with delta (0, 0)
Screenshot: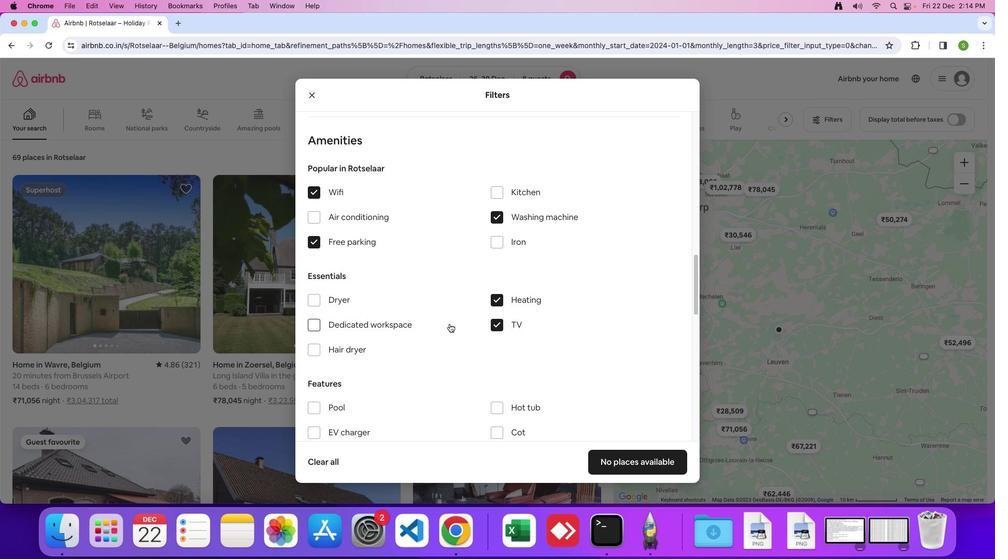 
Action: Mouse scrolled (449, 323) with delta (0, 0)
Screenshot: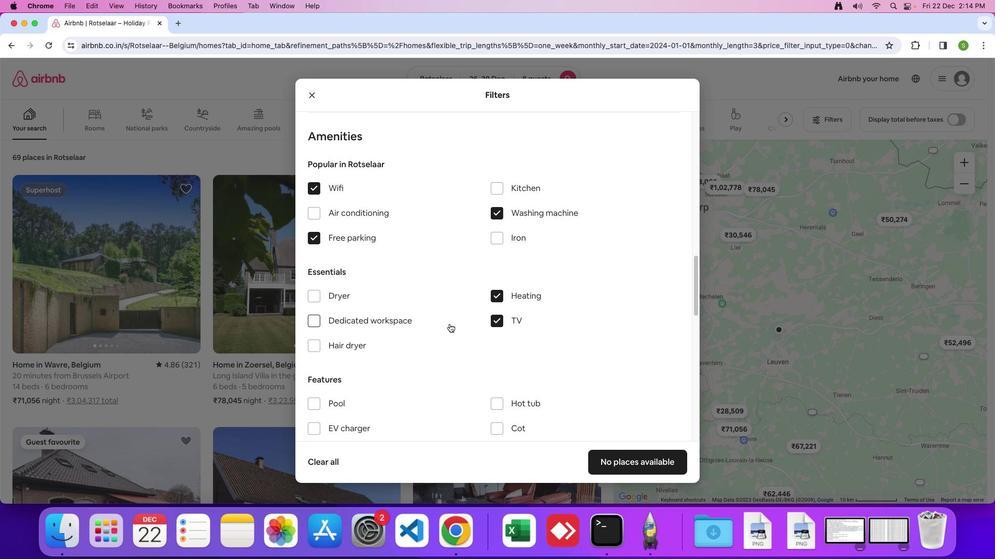 
Action: Mouse scrolled (449, 323) with delta (0, 0)
Screenshot: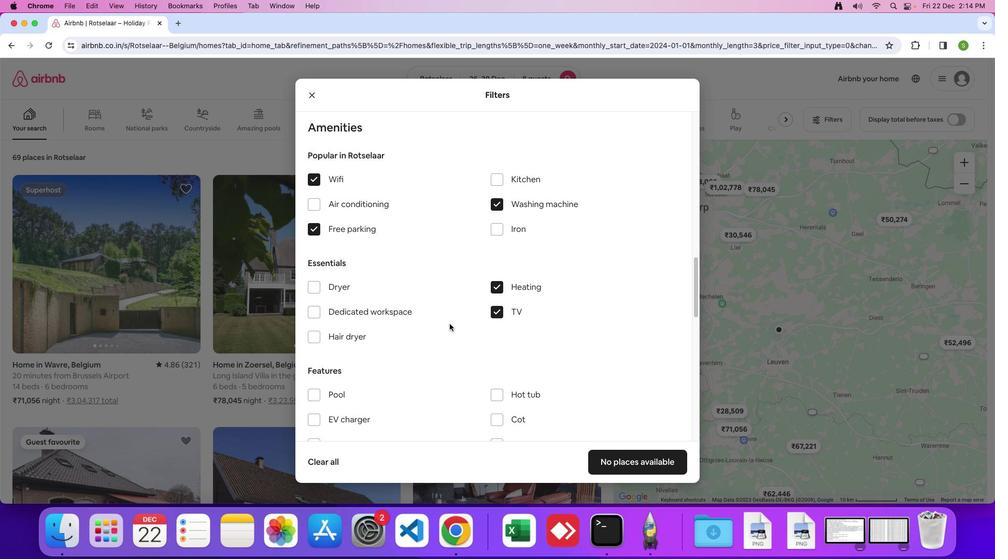 
Action: Mouse scrolled (449, 323) with delta (0, 0)
Screenshot: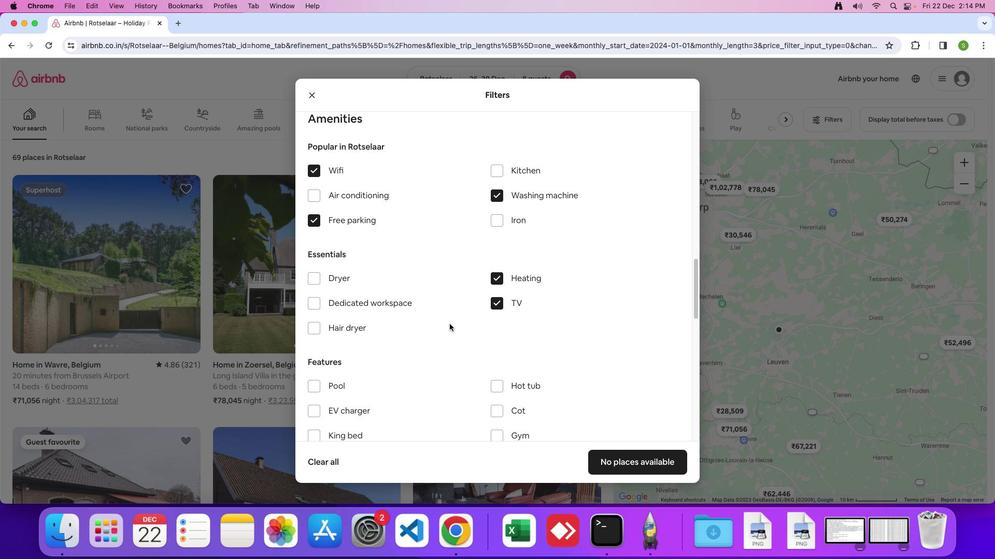 
Action: Mouse scrolled (449, 323) with delta (0, 0)
Screenshot: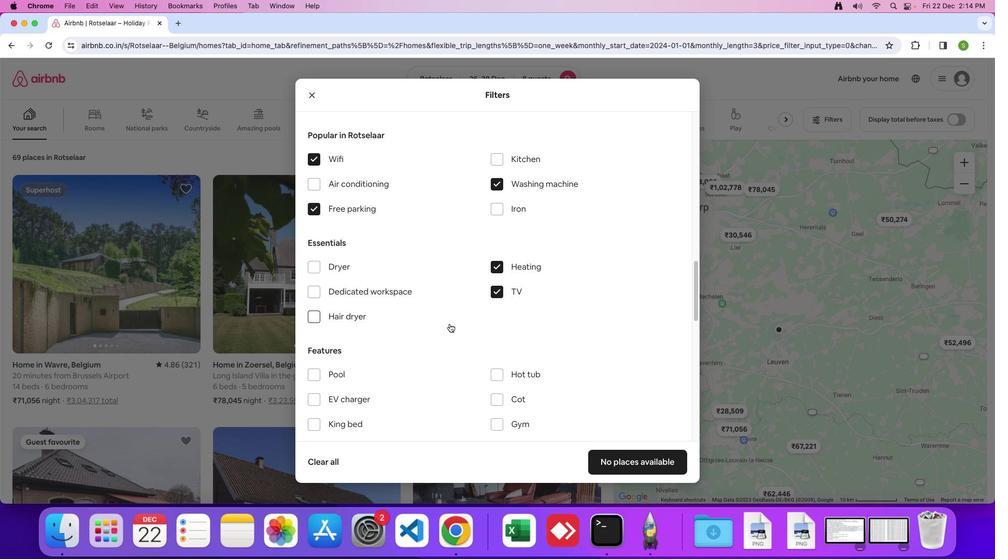 
Action: Mouse scrolled (449, 323) with delta (0, 0)
Screenshot: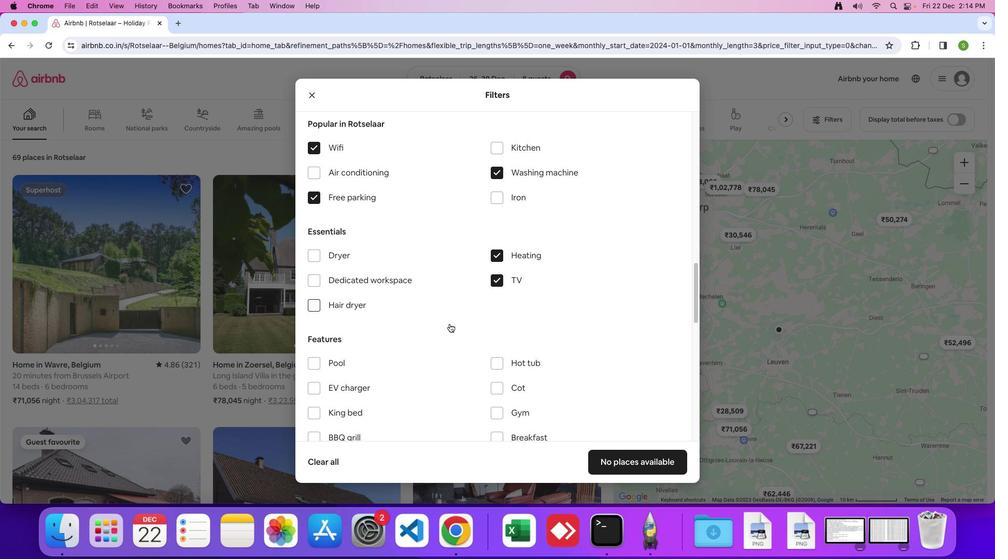 
Action: Mouse moved to (503, 408)
Screenshot: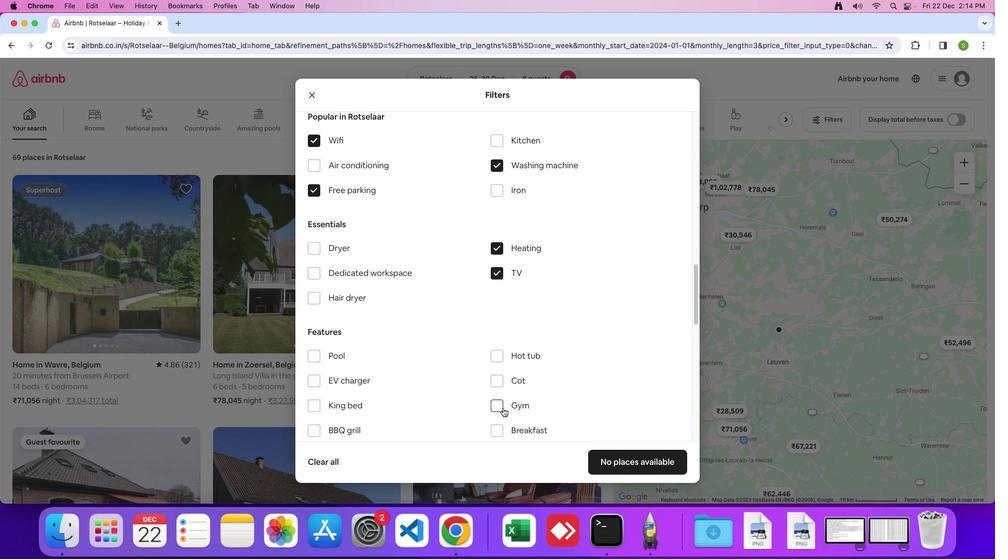
Action: Mouse pressed left at (503, 408)
Screenshot: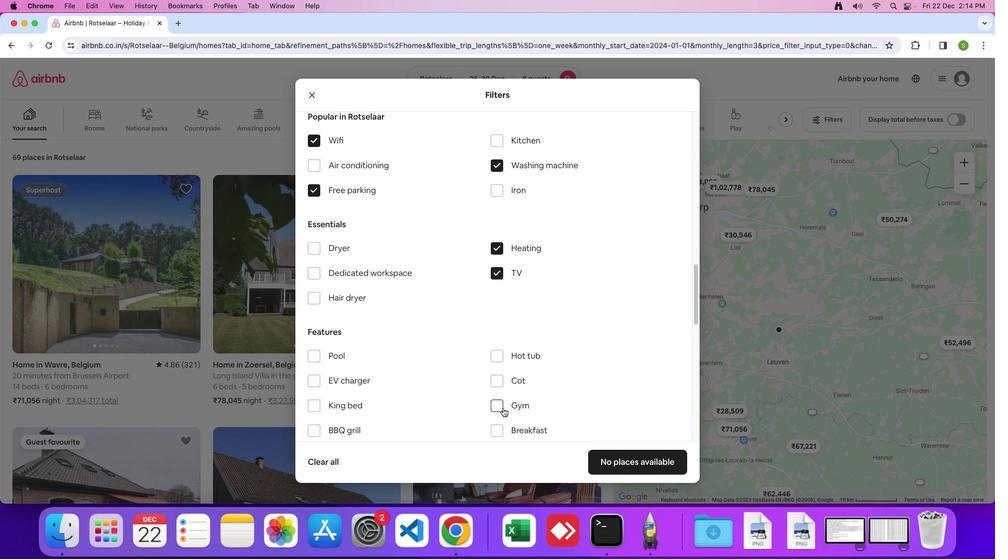 
Action: Mouse moved to (495, 353)
Screenshot: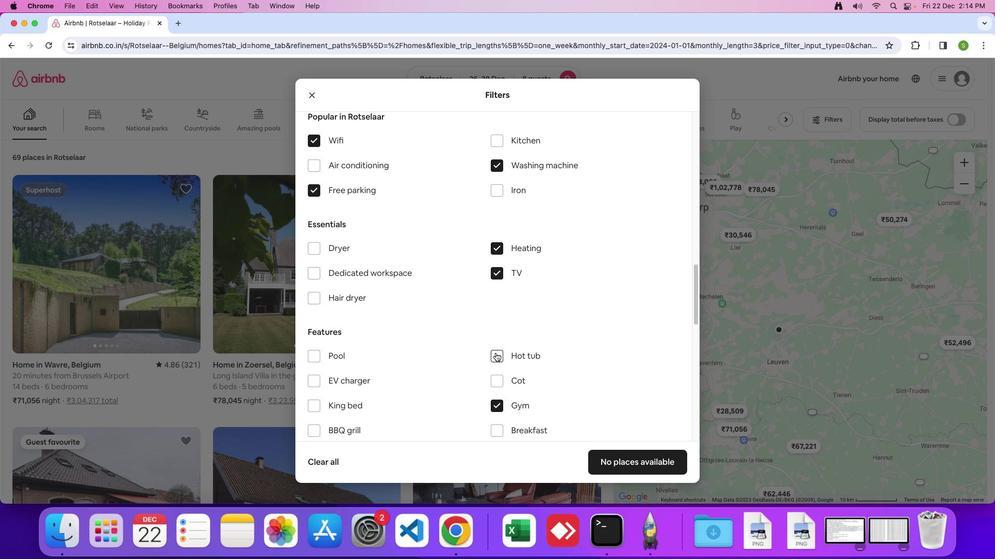 
Action: Mouse pressed left at (495, 353)
Screenshot: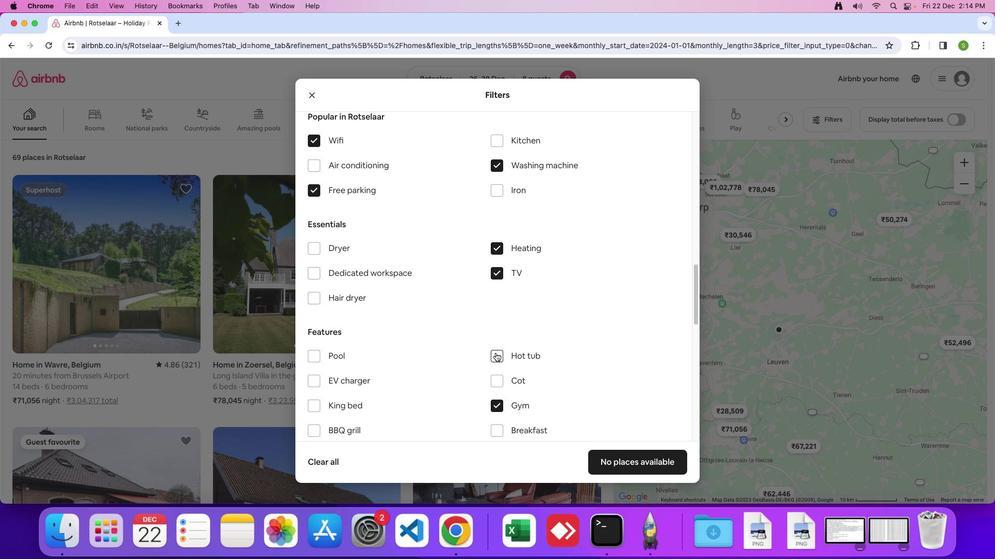 
Action: Mouse moved to (454, 355)
Screenshot: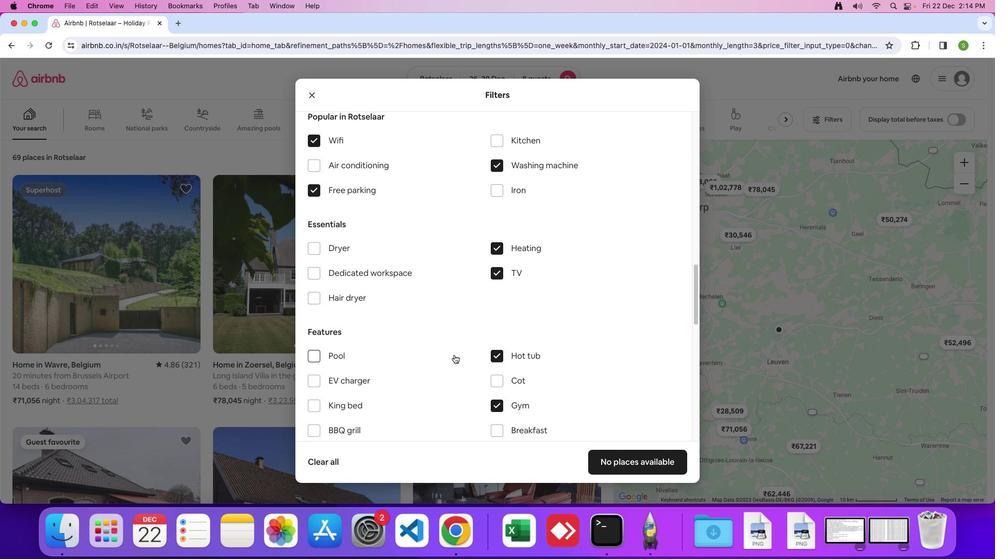 
Action: Mouse scrolled (454, 355) with delta (0, 0)
Screenshot: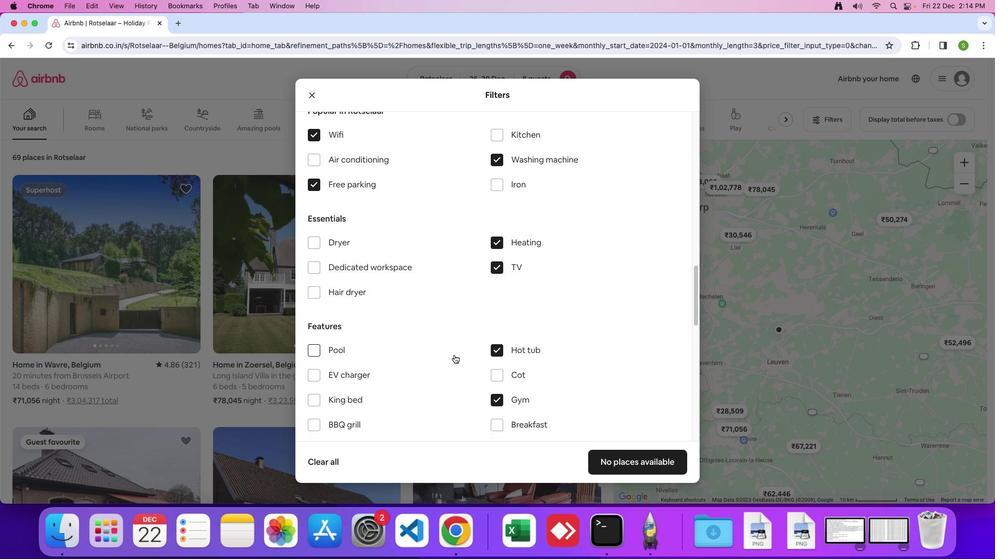 
Action: Mouse scrolled (454, 355) with delta (0, 0)
Screenshot: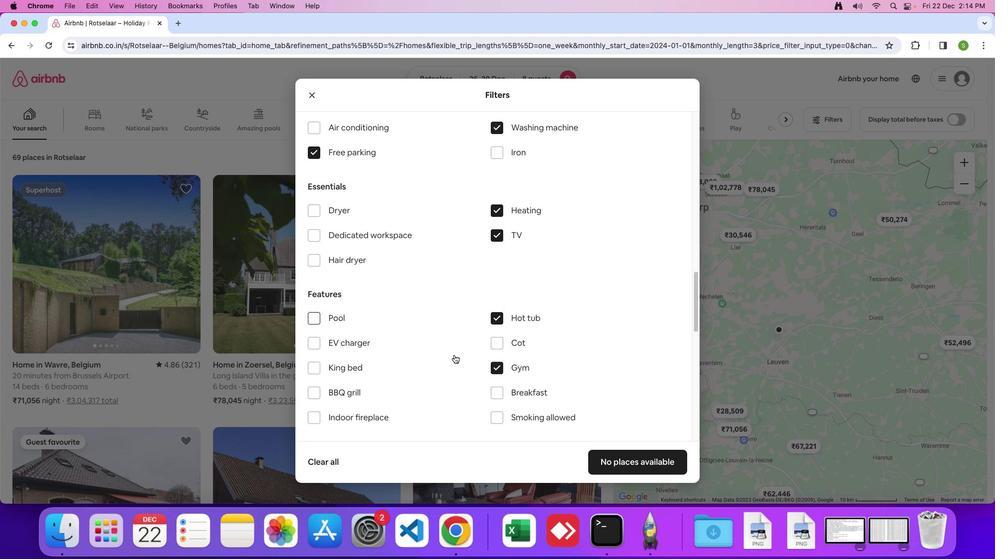 
Action: Mouse scrolled (454, 355) with delta (0, -1)
Screenshot: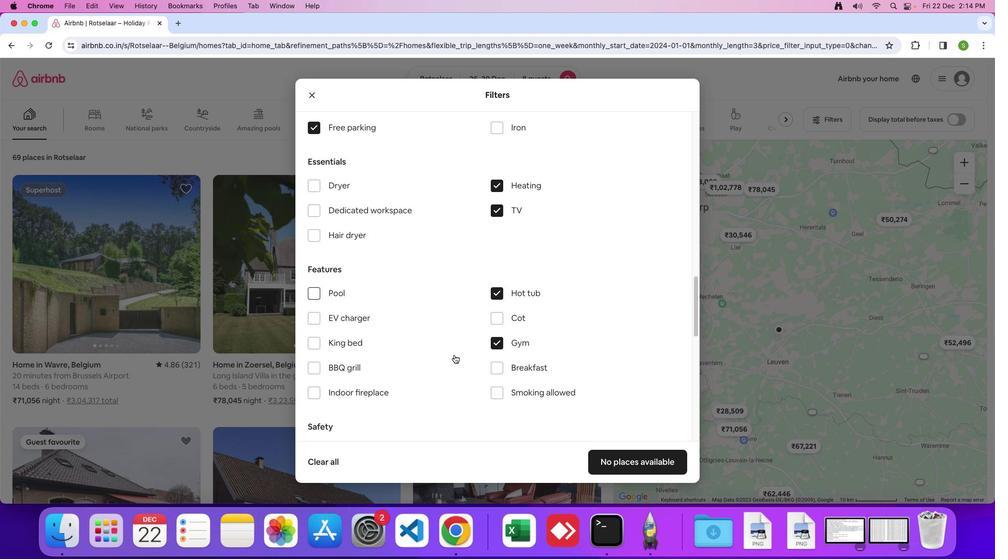 
Action: Mouse moved to (453, 355)
Screenshot: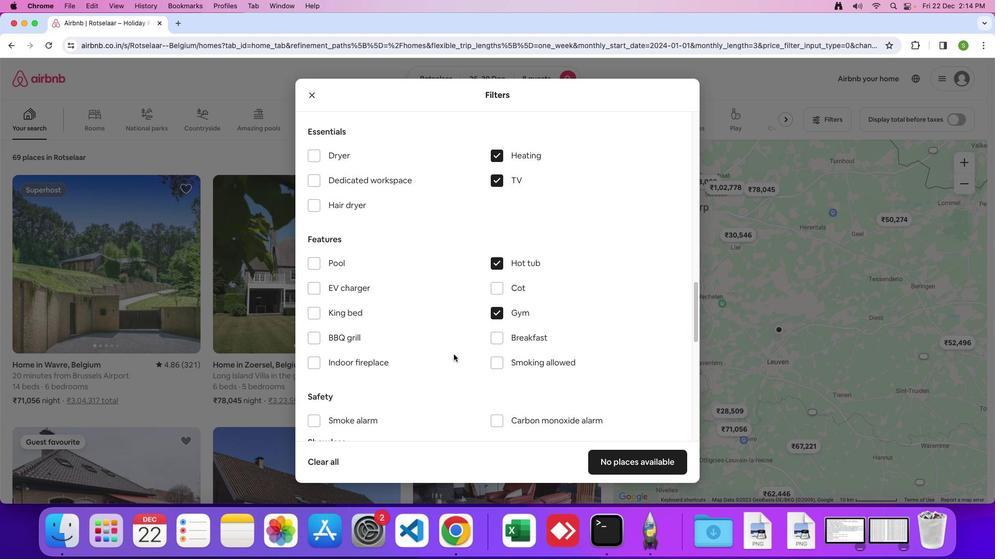 
Action: Mouse scrolled (453, 355) with delta (0, 0)
Screenshot: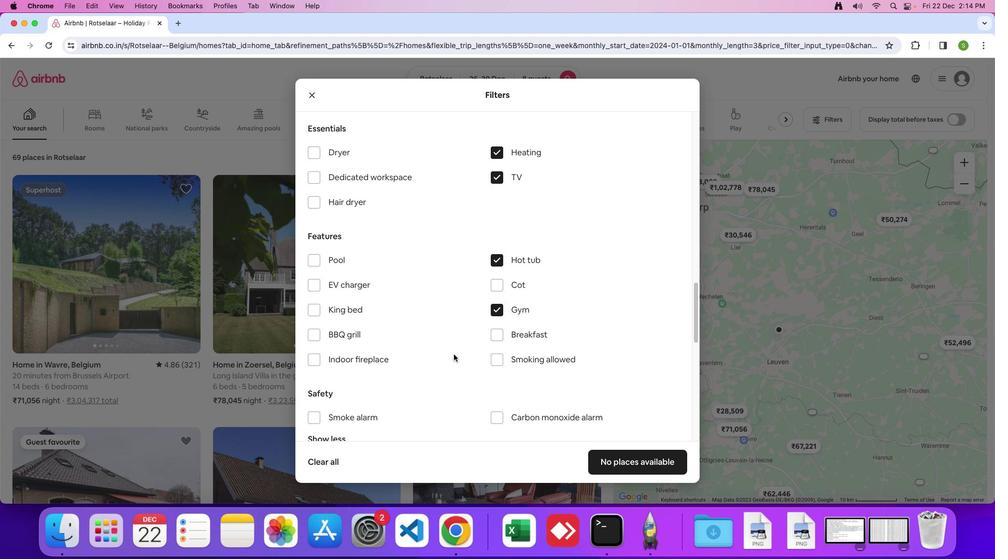 
Action: Mouse moved to (453, 355)
Screenshot: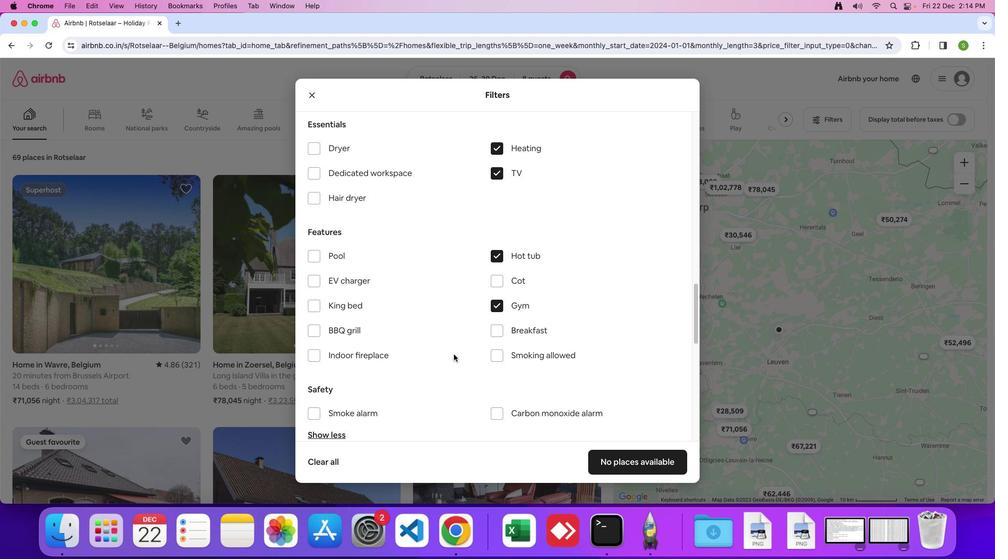 
Action: Mouse scrolled (453, 355) with delta (0, 0)
Screenshot: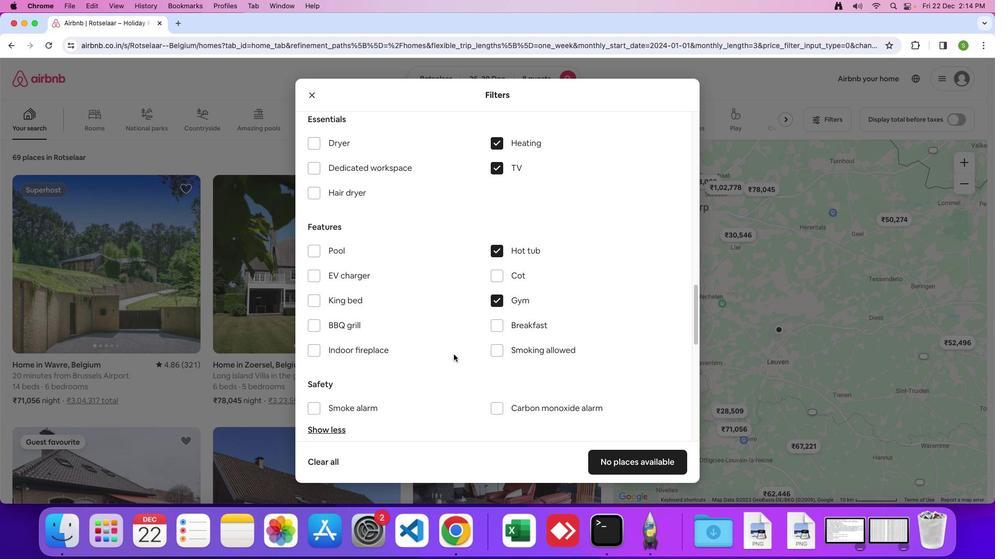
Action: Mouse moved to (453, 355)
Screenshot: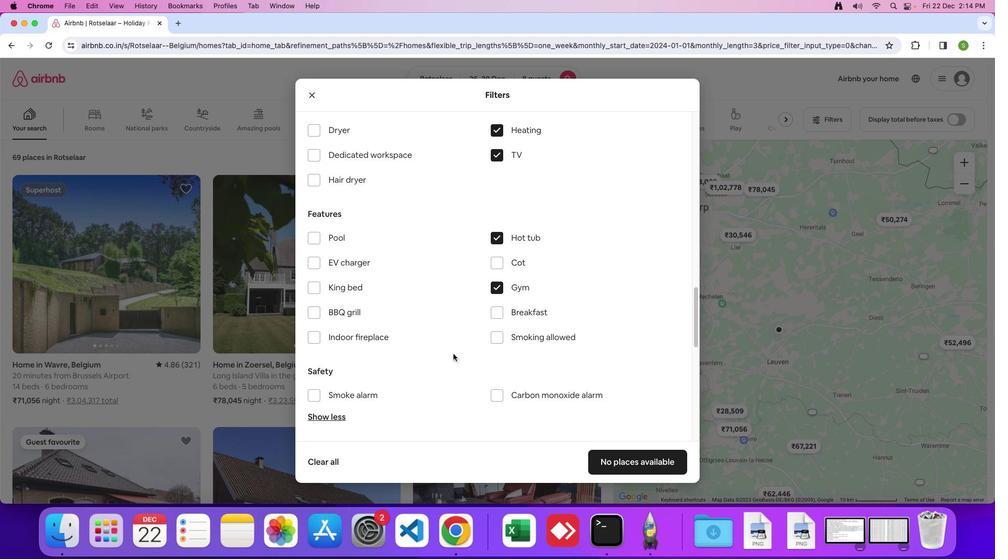 
Action: Mouse scrolled (453, 355) with delta (0, 0)
Screenshot: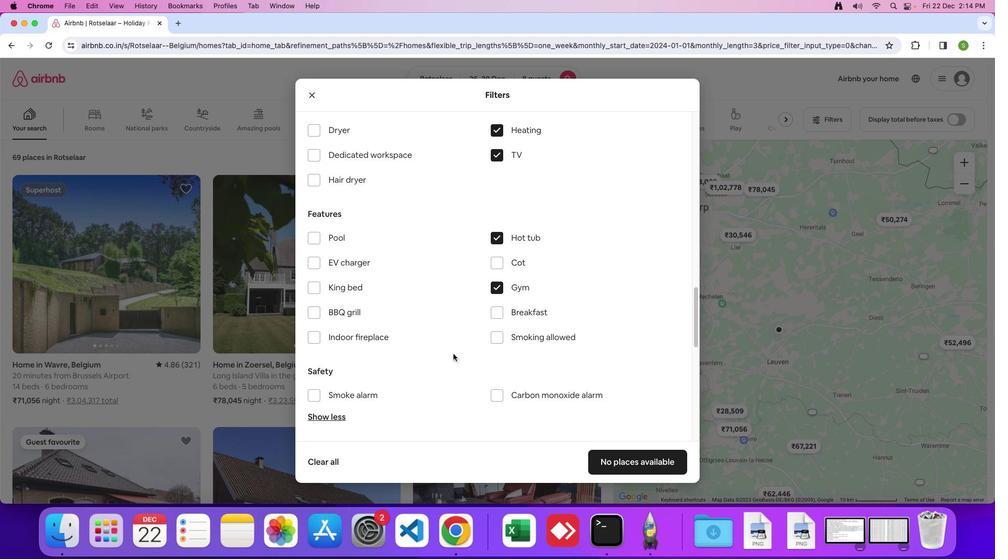 
Action: Mouse moved to (453, 355)
Screenshot: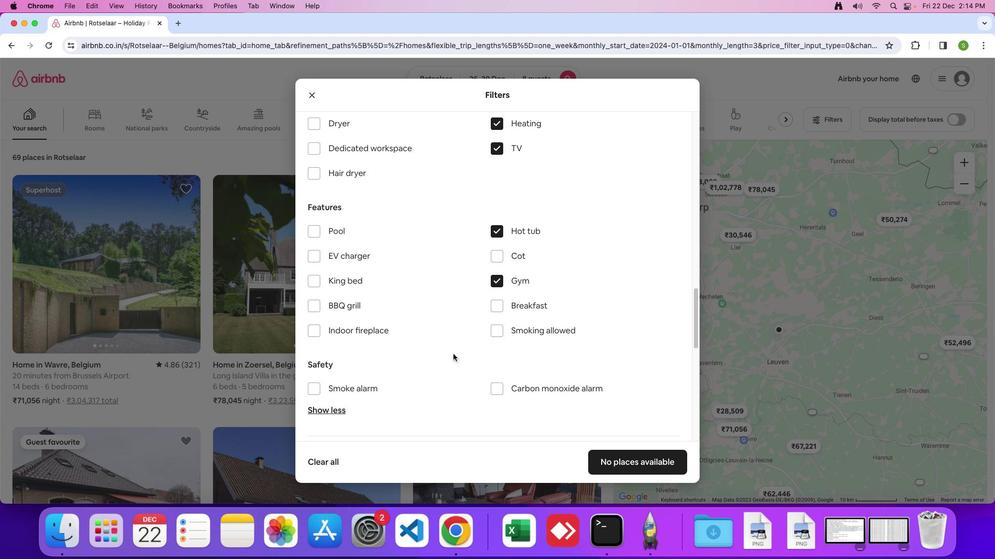 
Action: Mouse scrolled (453, 355) with delta (0, 0)
Screenshot: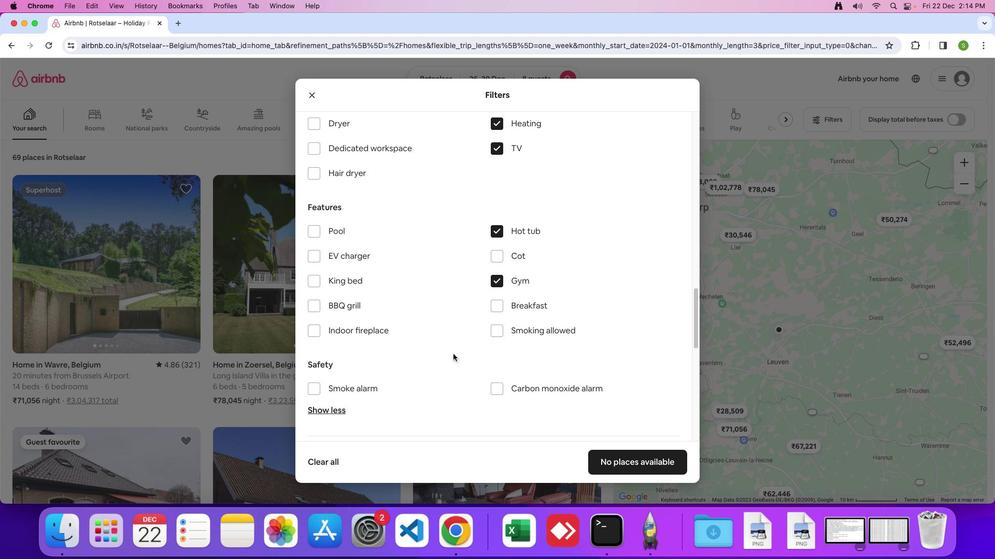 
Action: Mouse moved to (488, 321)
Screenshot: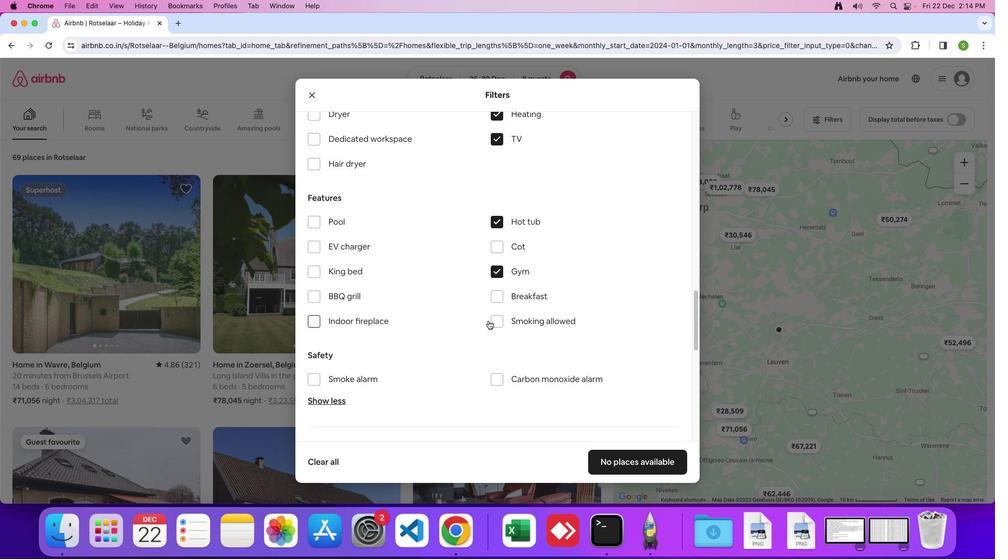 
Action: Mouse pressed left at (488, 321)
Screenshot: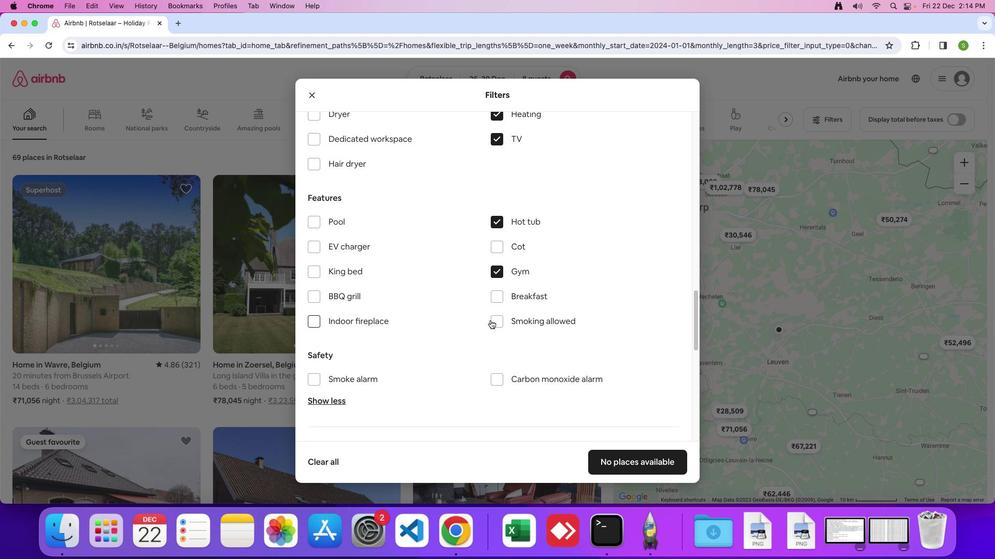 
Action: Mouse moved to (497, 319)
Screenshot: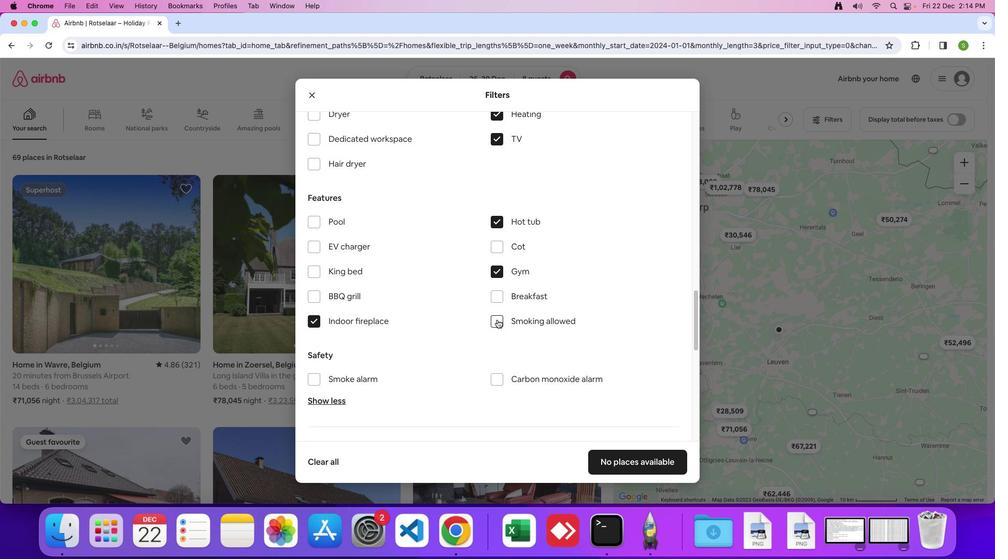
Action: Mouse pressed left at (497, 319)
Screenshot: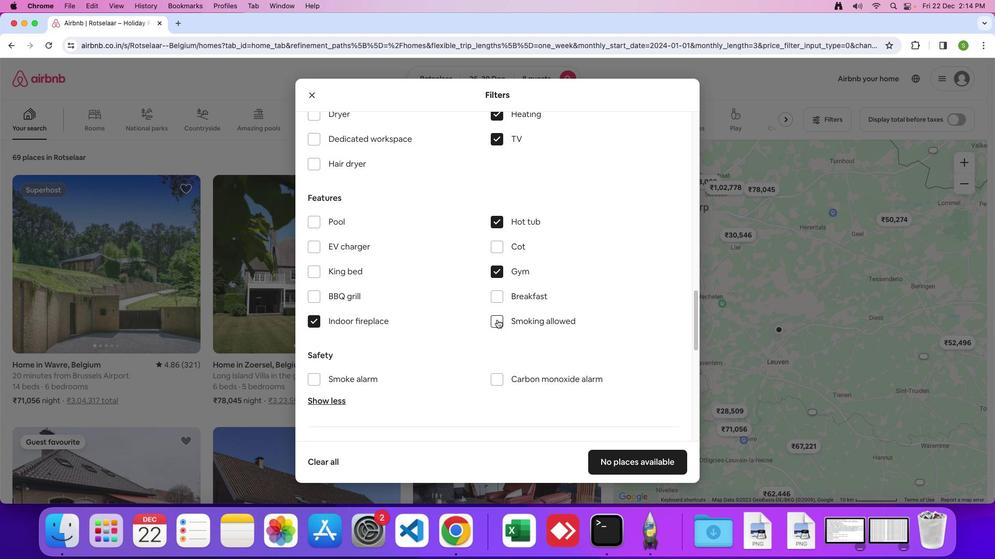 
Action: Mouse moved to (324, 323)
Screenshot: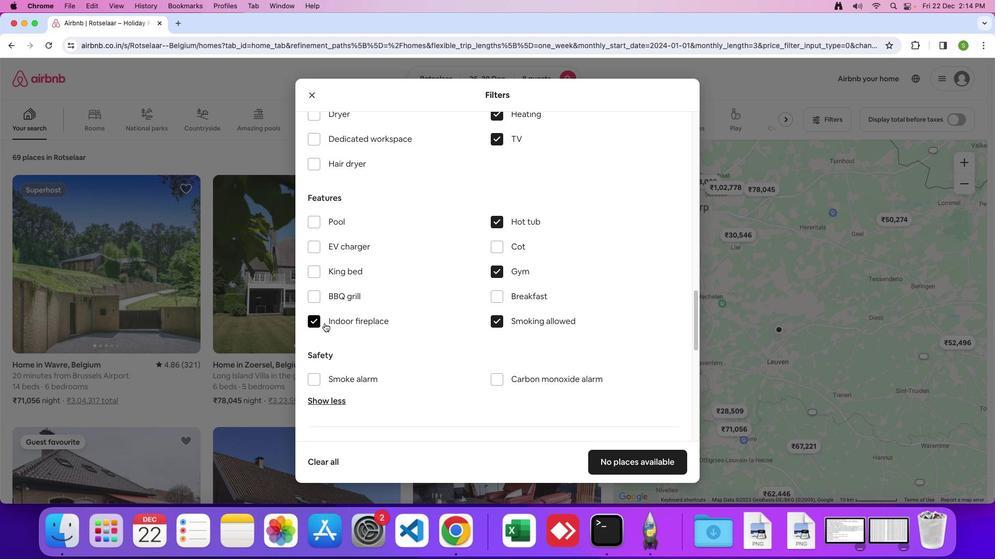 
Action: Mouse pressed left at (324, 323)
Screenshot: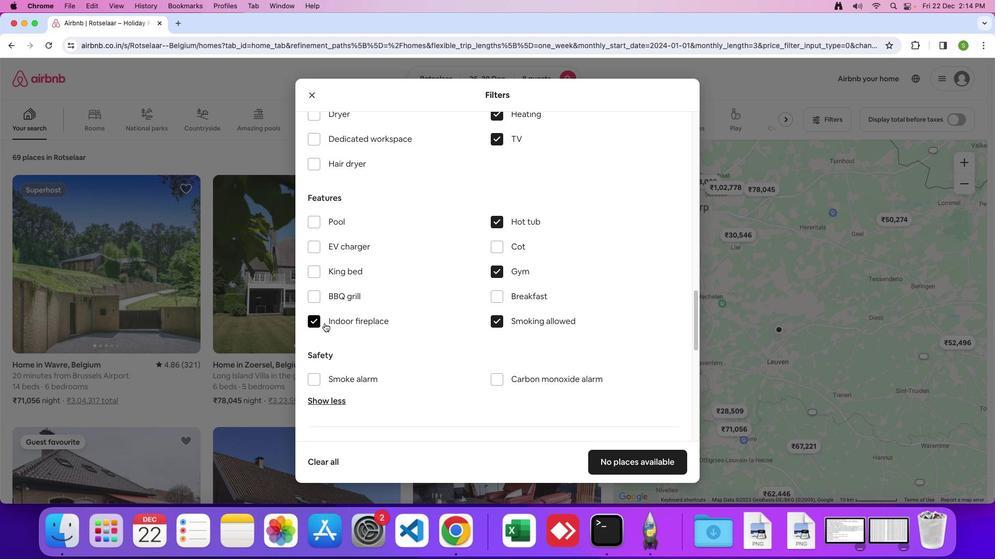 
Action: Mouse moved to (461, 363)
Screenshot: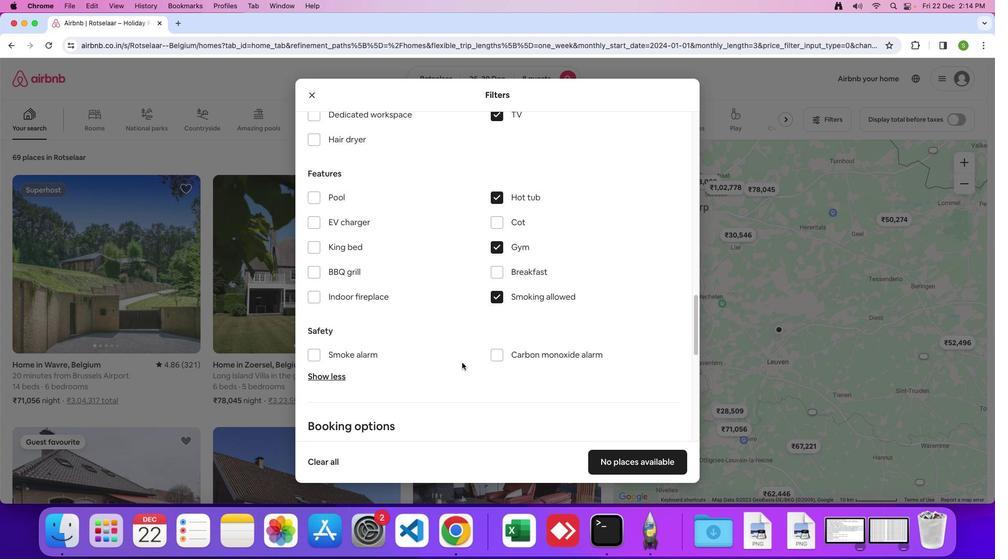 
Action: Mouse scrolled (461, 363) with delta (0, 0)
Screenshot: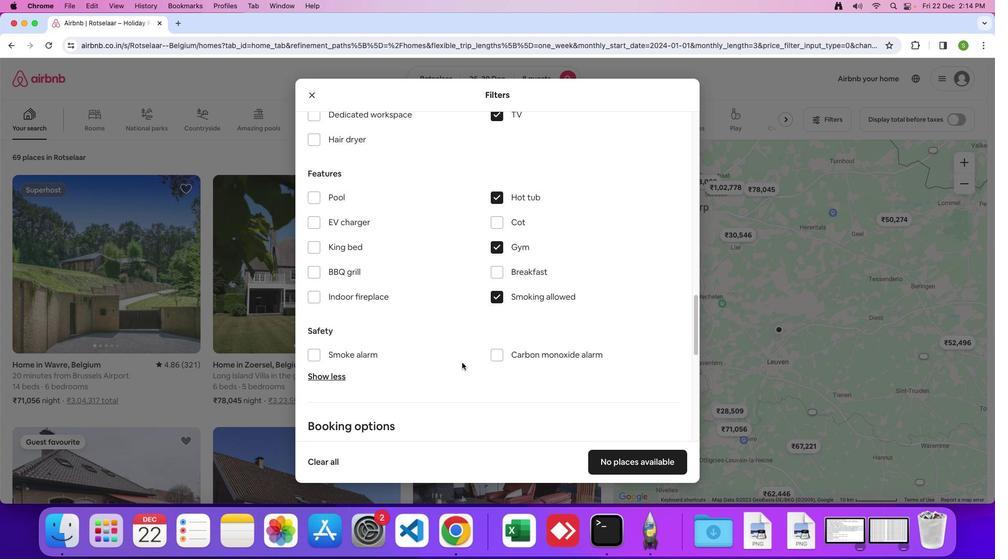 
Action: Mouse scrolled (461, 363) with delta (0, 0)
Screenshot: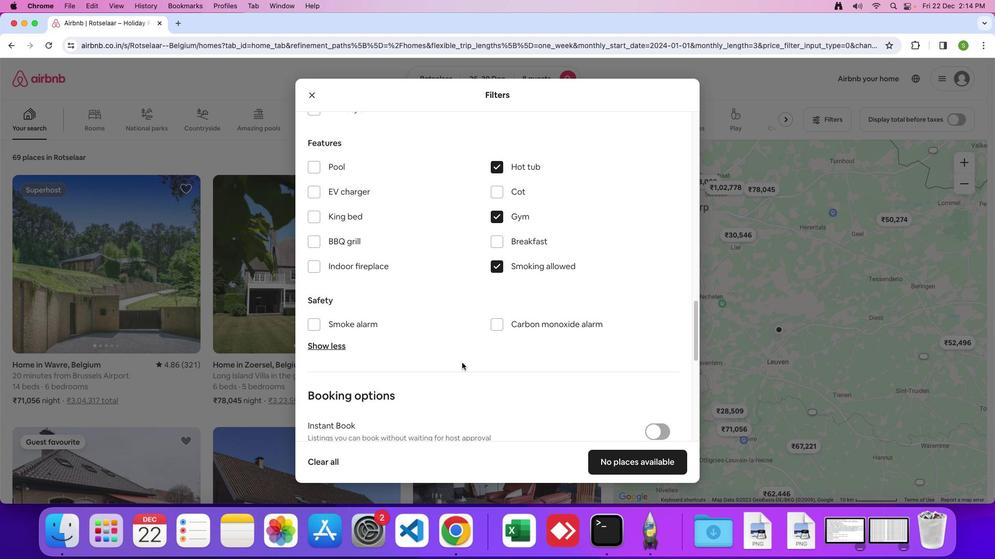 
Action: Mouse scrolled (461, 363) with delta (0, -2)
Screenshot: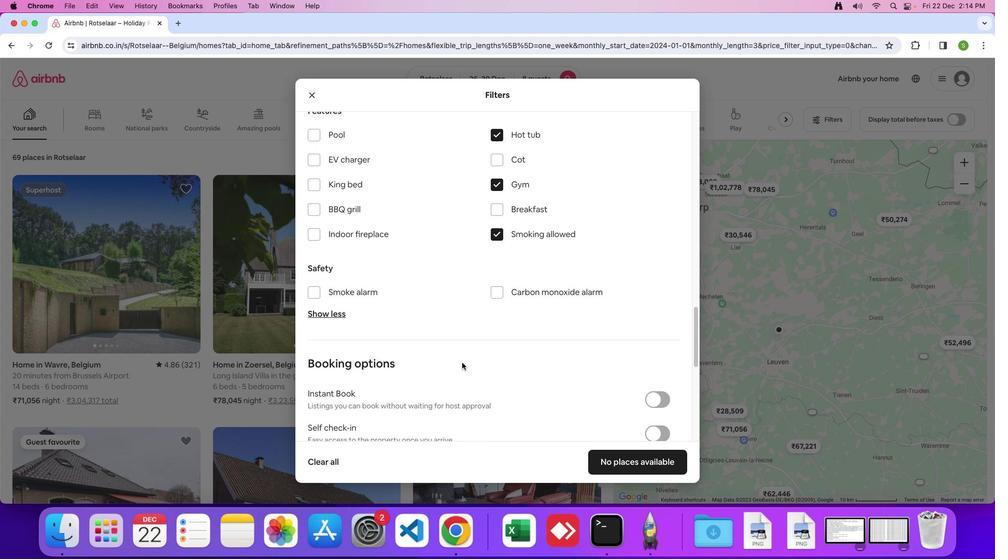 
Action: Mouse scrolled (461, 363) with delta (0, 0)
Screenshot: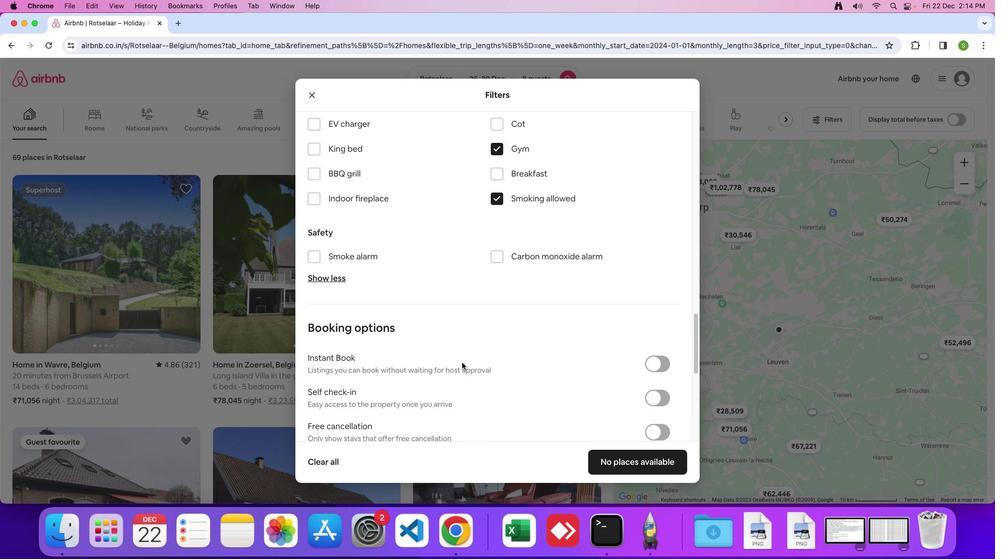 
Action: Mouse scrolled (461, 363) with delta (0, 0)
Screenshot: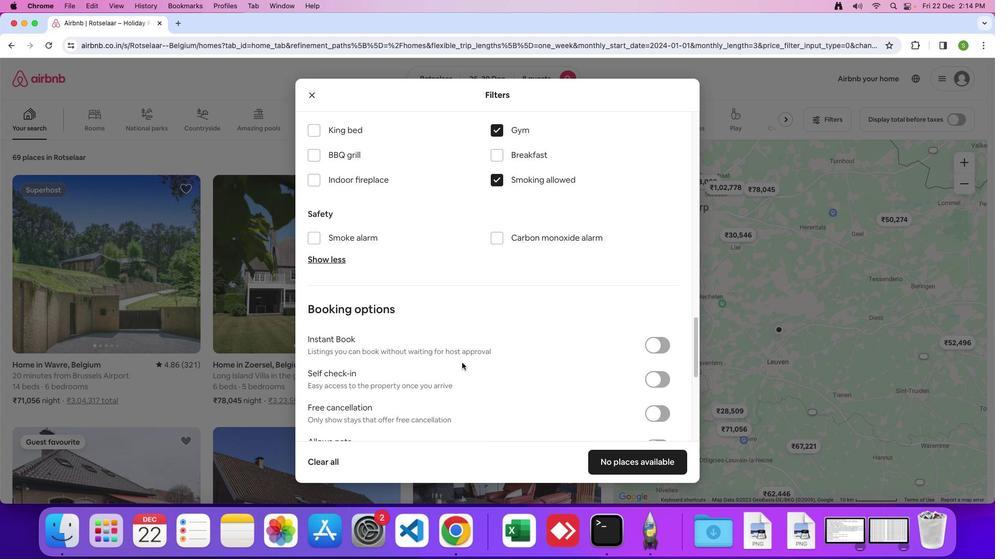 
Action: Mouse scrolled (461, 363) with delta (0, -1)
Screenshot: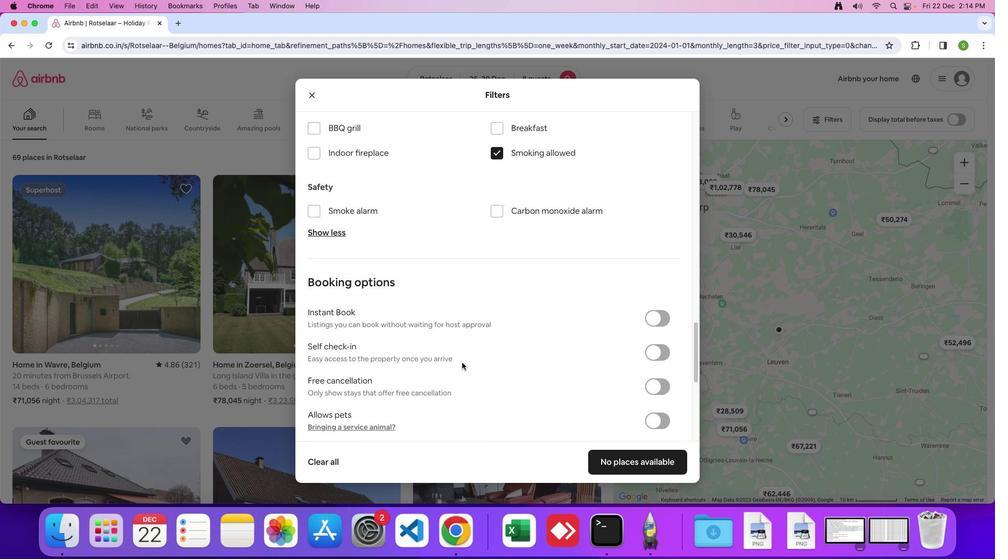 
Action: Mouse scrolled (461, 363) with delta (0, 0)
Screenshot: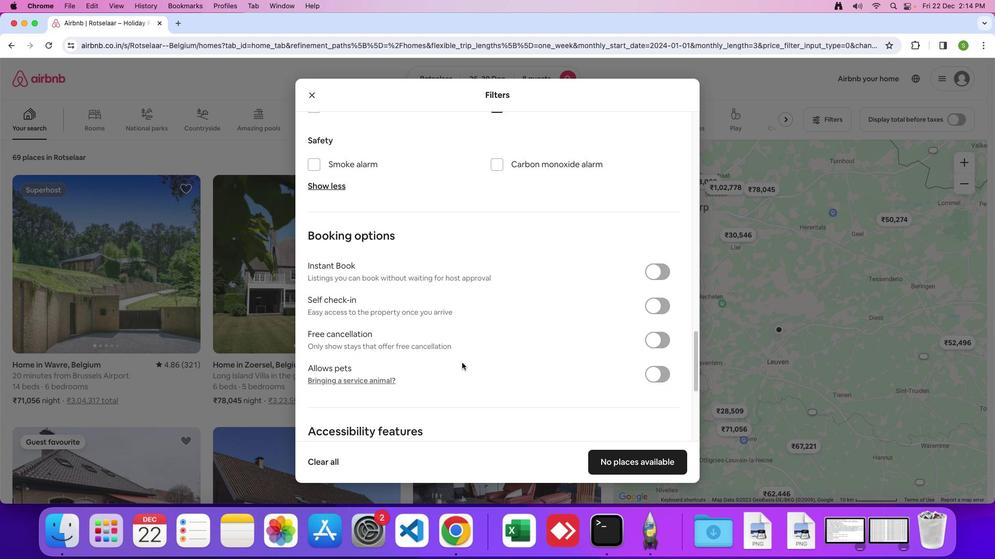
Action: Mouse scrolled (461, 363) with delta (0, 0)
Screenshot: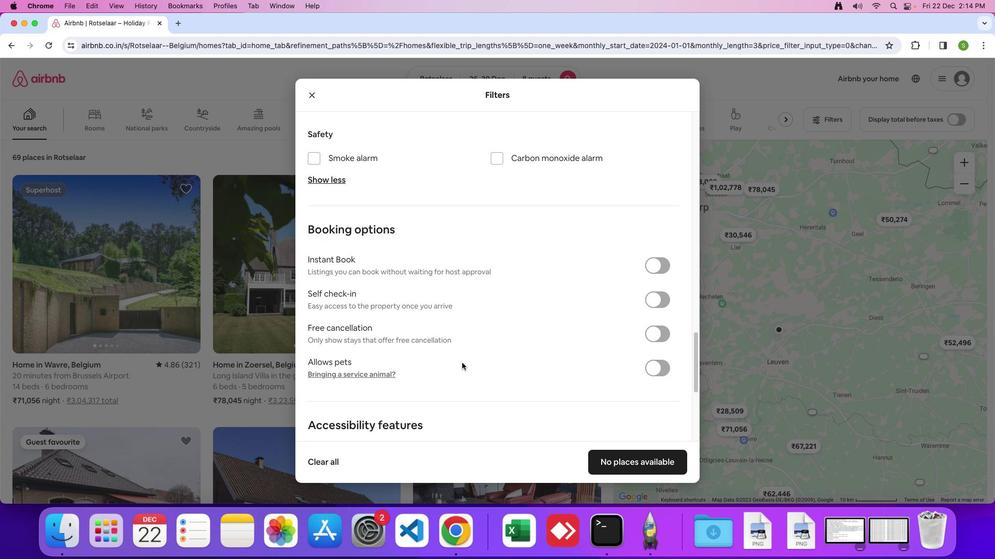 
Action: Mouse moved to (461, 363)
Screenshot: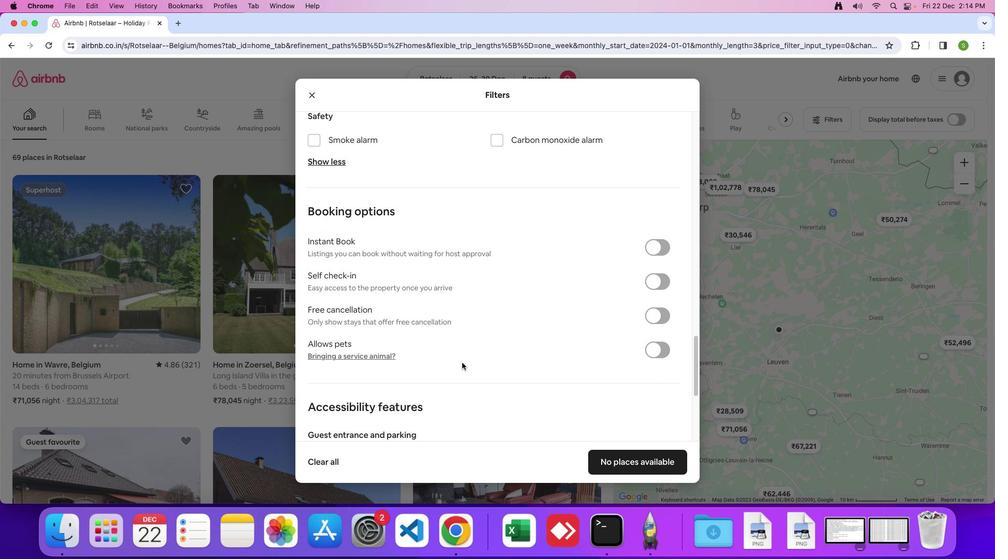 
Action: Mouse scrolled (461, 363) with delta (0, 0)
Screenshot: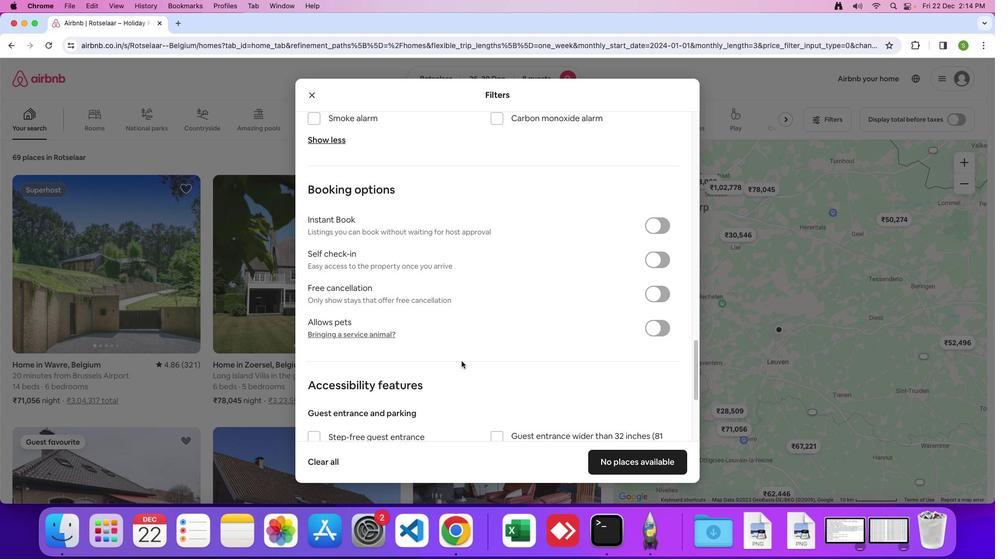 
Action: Mouse moved to (461, 361)
Screenshot: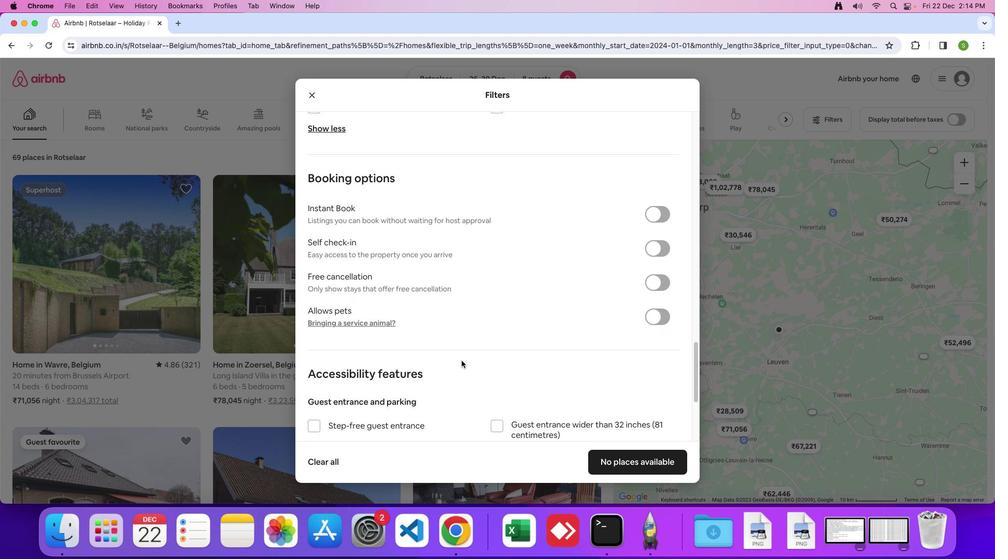 
Action: Mouse scrolled (461, 361) with delta (0, 0)
Screenshot: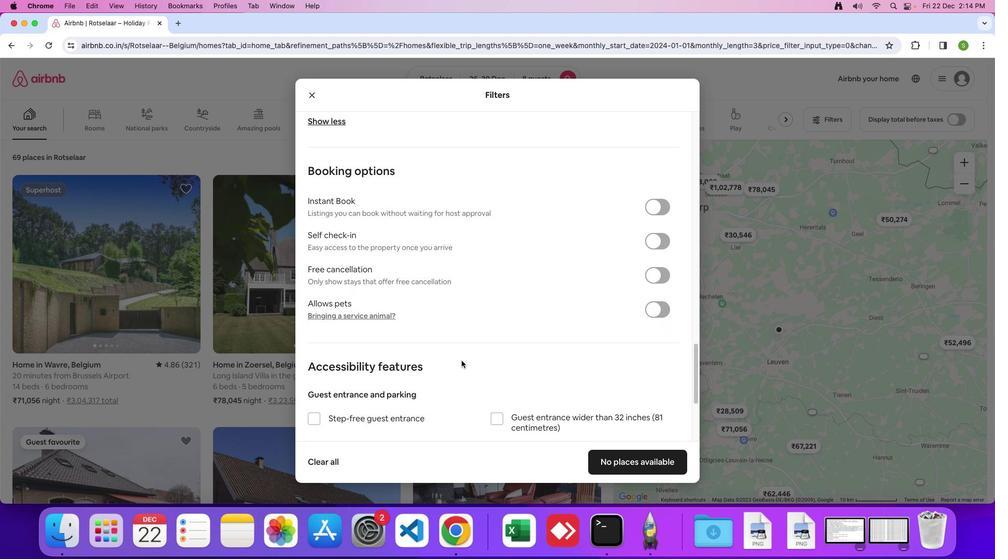 
Action: Mouse scrolled (461, 361) with delta (0, 0)
Screenshot: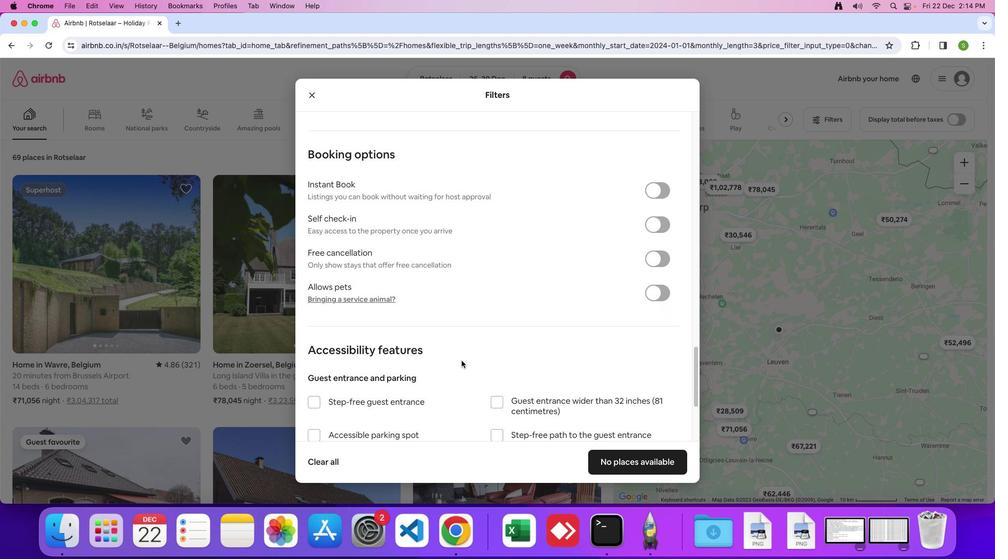 
Action: Mouse scrolled (461, 361) with delta (0, -1)
Screenshot: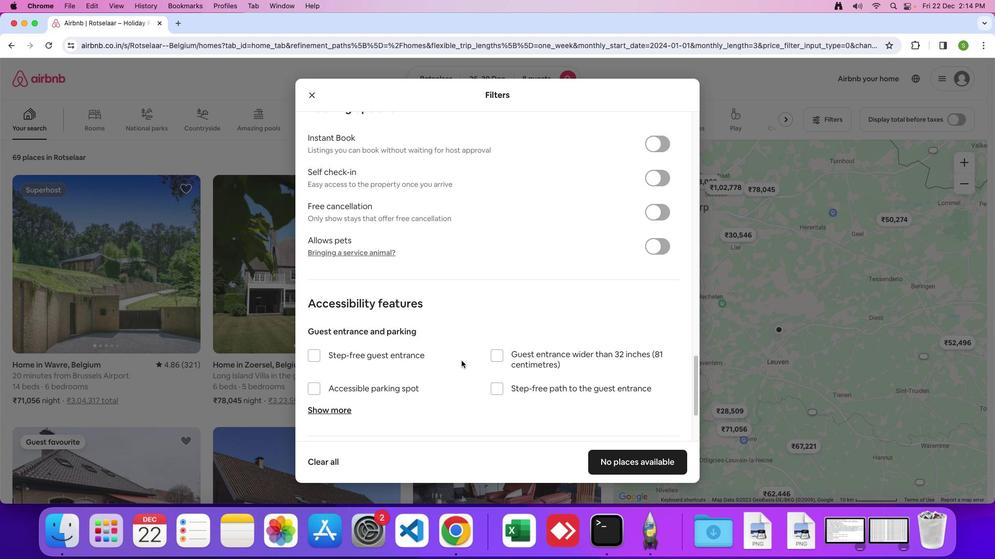 
Action: Mouse scrolled (461, 361) with delta (0, 0)
Screenshot: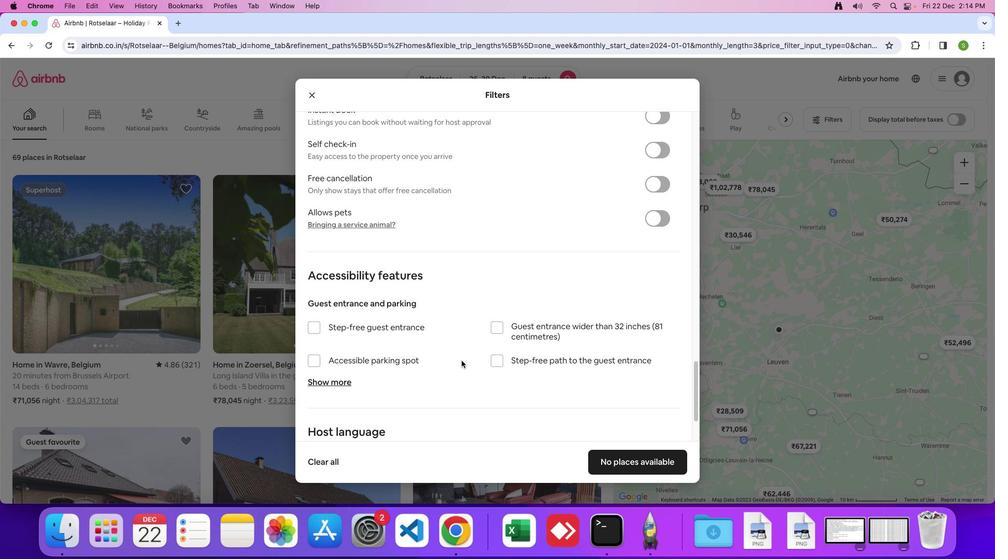 
Action: Mouse scrolled (461, 361) with delta (0, 0)
Screenshot: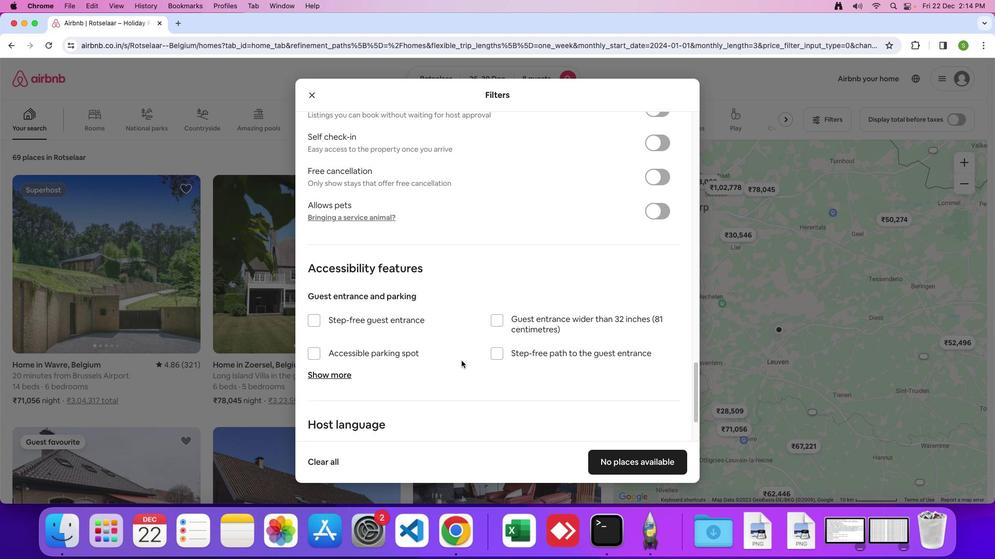 
Action: Mouse scrolled (461, 361) with delta (0, 0)
Screenshot: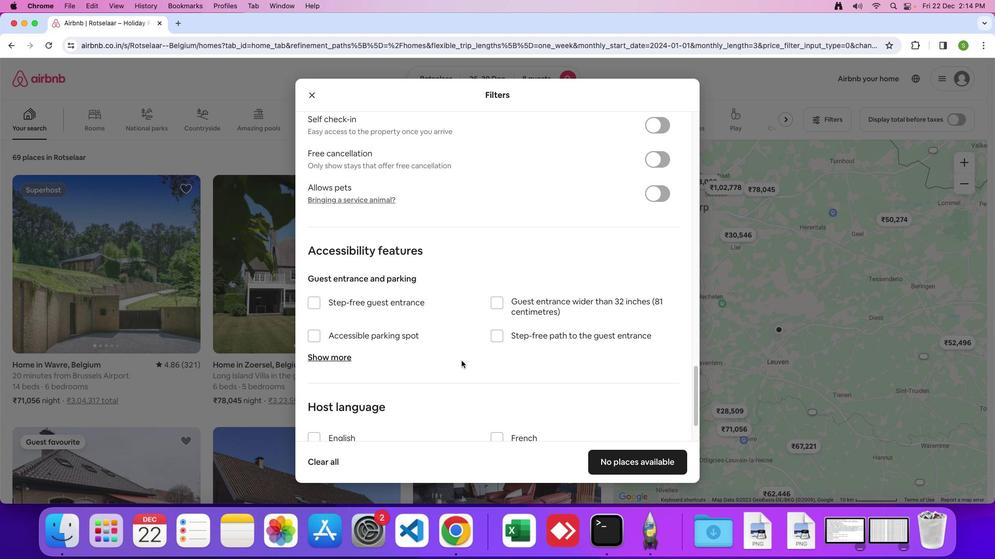 
Action: Mouse scrolled (461, 361) with delta (0, 0)
Screenshot: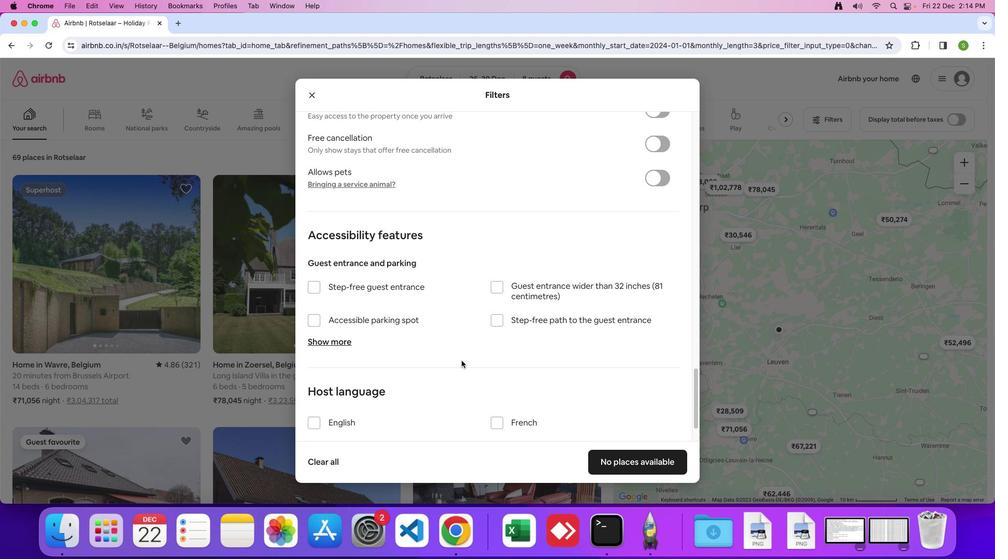 
Action: Mouse scrolled (461, 361) with delta (0, -1)
Screenshot: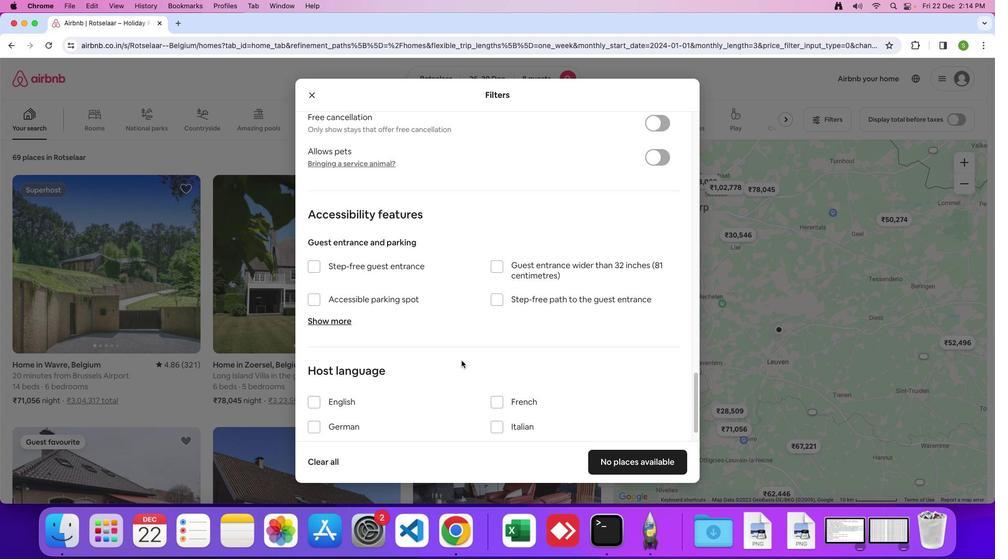 
Action: Mouse scrolled (461, 361) with delta (0, 0)
Screenshot: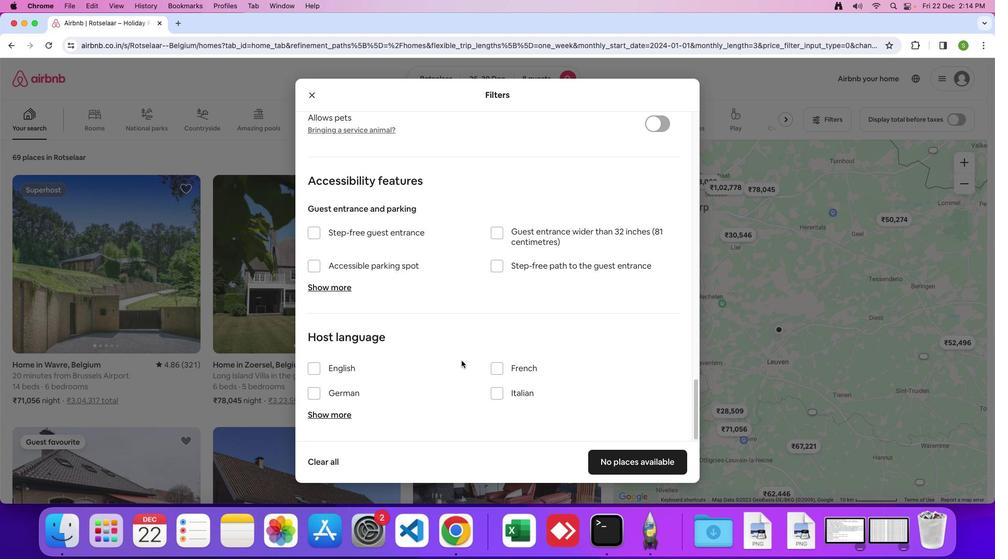
Action: Mouse scrolled (461, 361) with delta (0, 0)
Screenshot: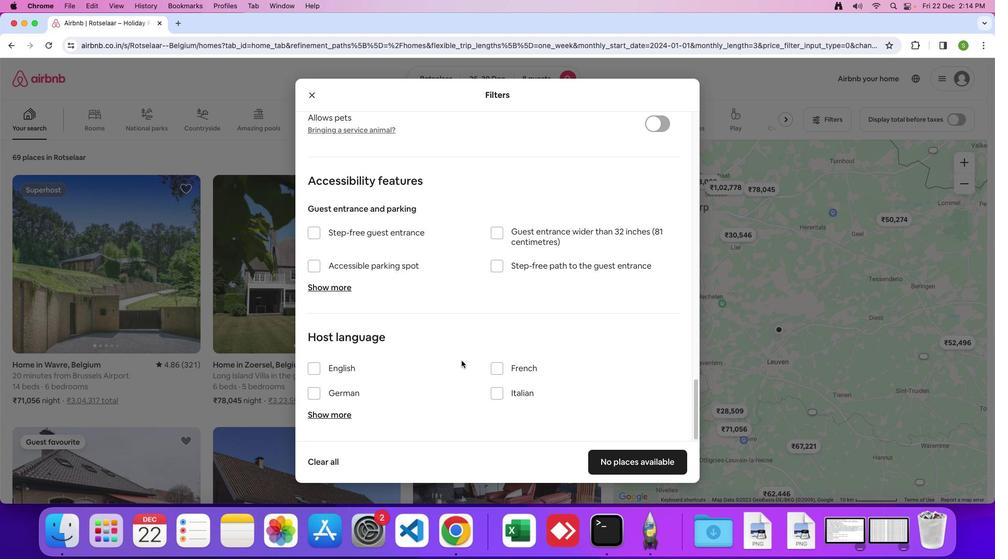 
Action: Mouse scrolled (461, 361) with delta (0, -2)
Screenshot: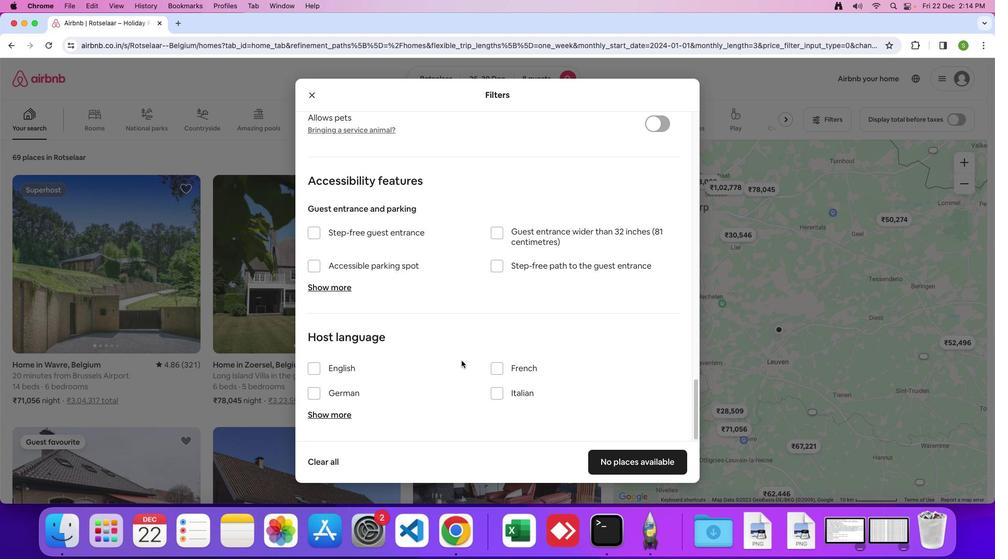 
Action: Mouse moved to (618, 460)
Screenshot: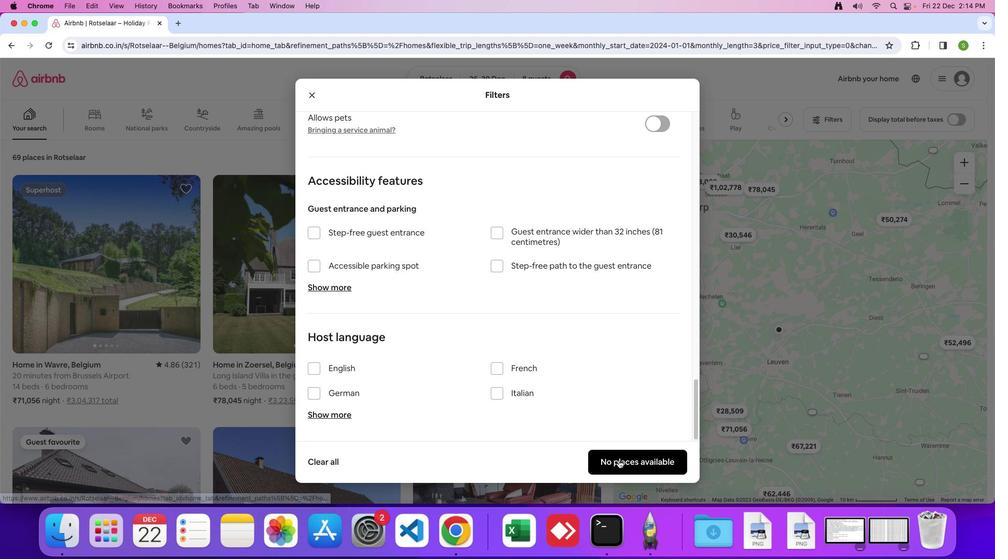 
Action: Mouse pressed left at (618, 460)
Screenshot: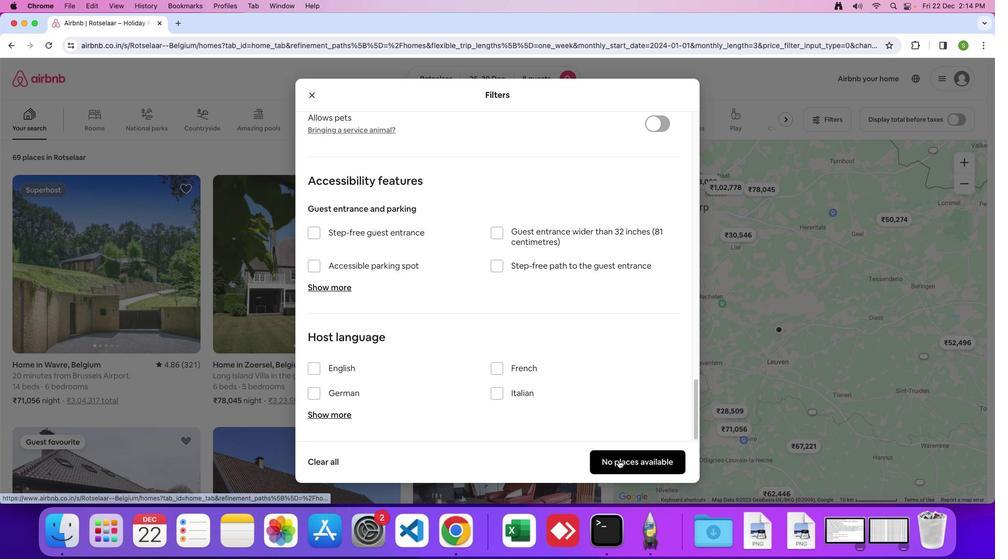 
Action: Mouse moved to (368, 299)
Screenshot: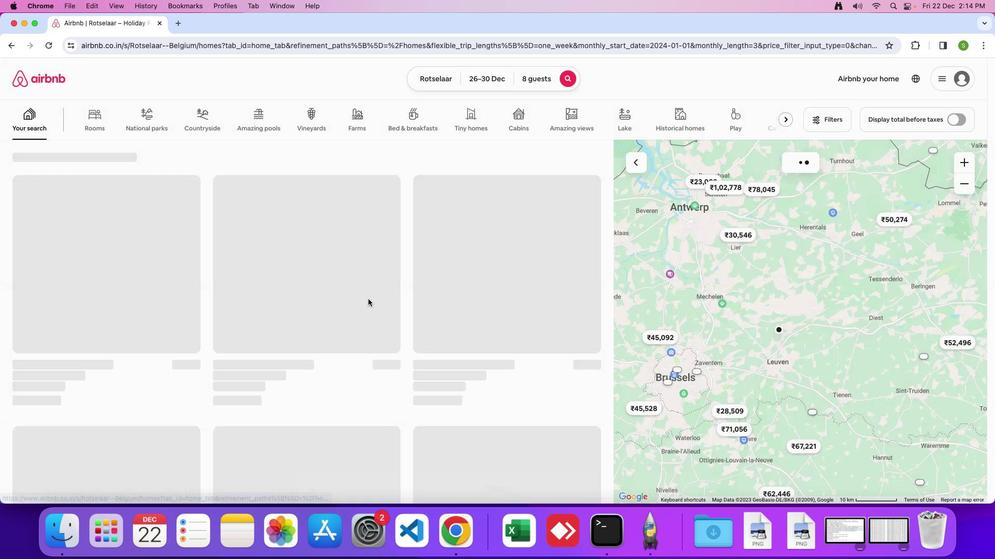 
